 Task: Look for space in Kisela Voda, Macedonia from 1st July, 2023 to 8th July, 2023 for 2 adults, 1 child in price range Rs.15000 to Rs.20000. Place can be entire place with 1  bedroom having 1 bed and 1 bathroom. Property type can be house, flat, guest house, hotel. Amenities needed are: washing machine. Booking option can be shelf check-in. Required host language is English.
Action: Mouse moved to (548, 68)
Screenshot: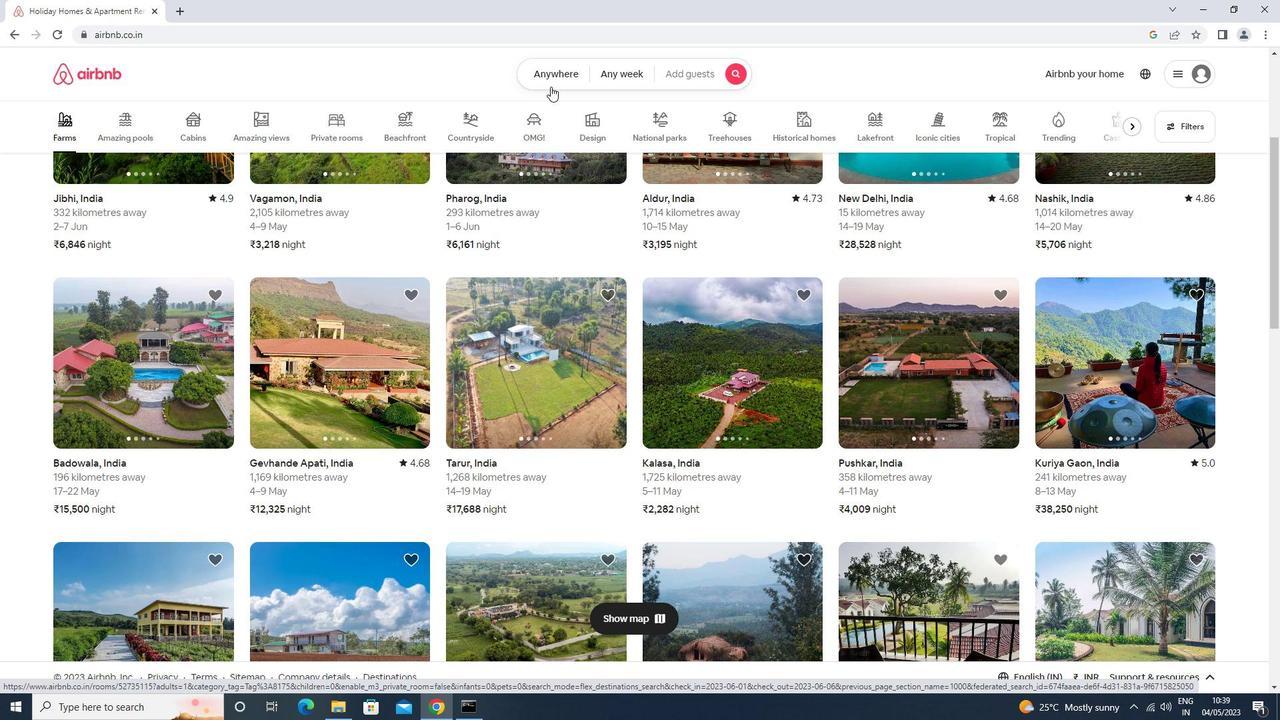 
Action: Mouse pressed left at (548, 68)
Screenshot: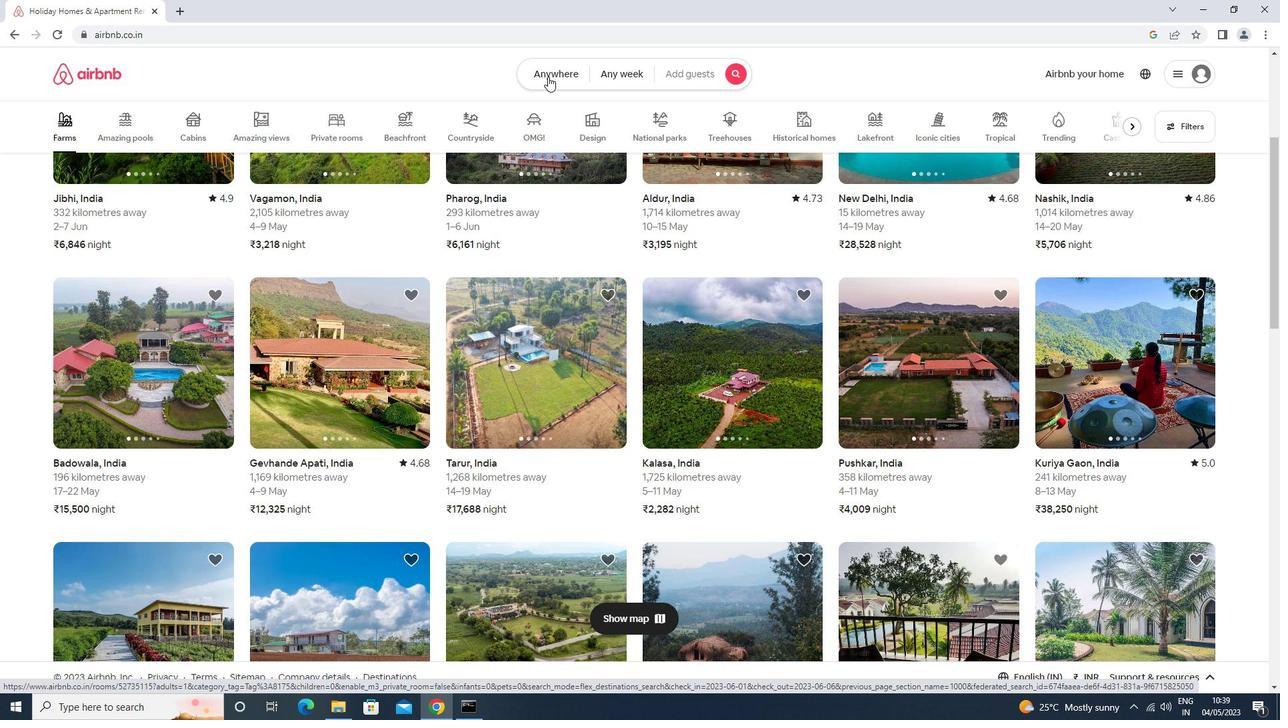 
Action: Mouse moved to (491, 130)
Screenshot: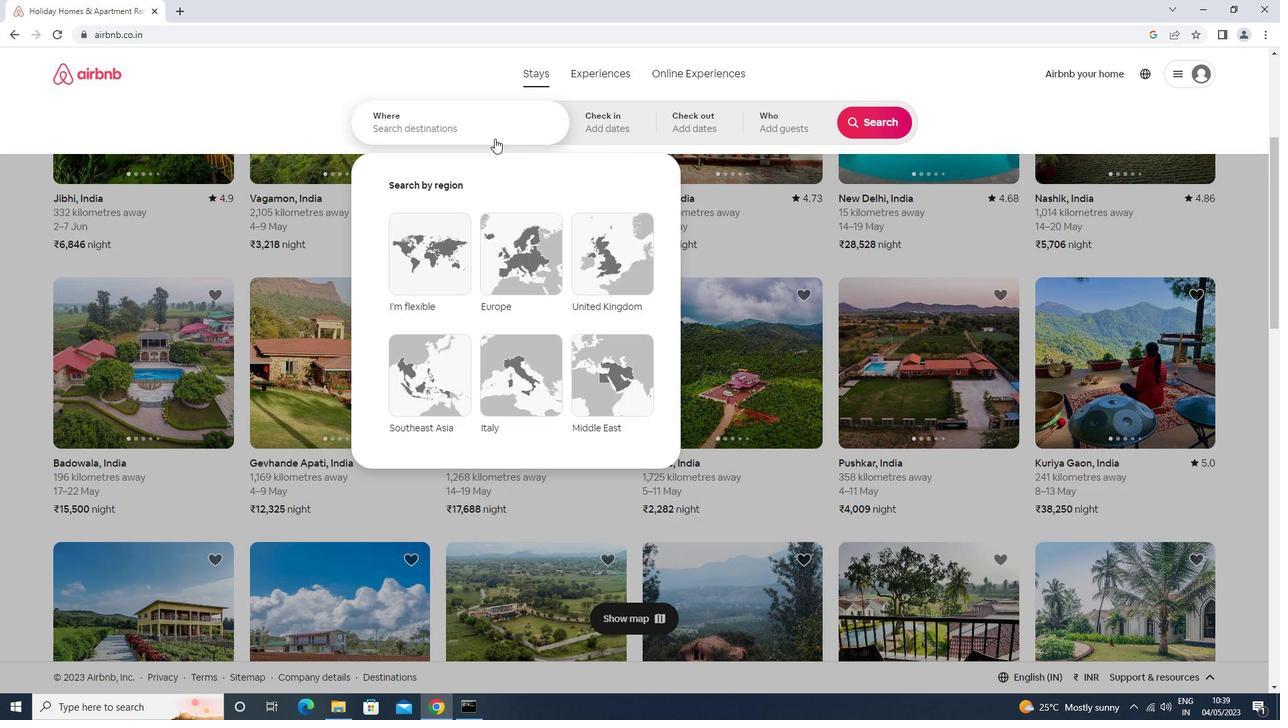 
Action: Mouse pressed left at (491, 130)
Screenshot: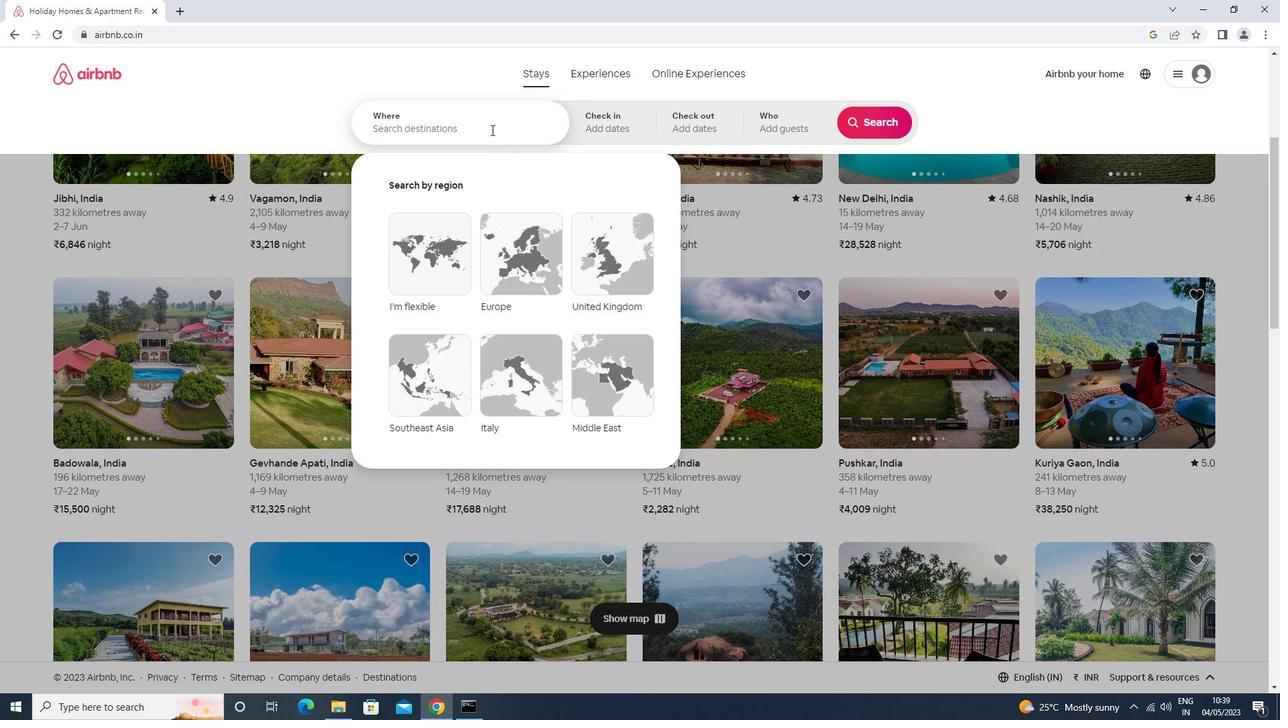
Action: Key pressed kisela<Key.space>voda<Key.enter>
Screenshot: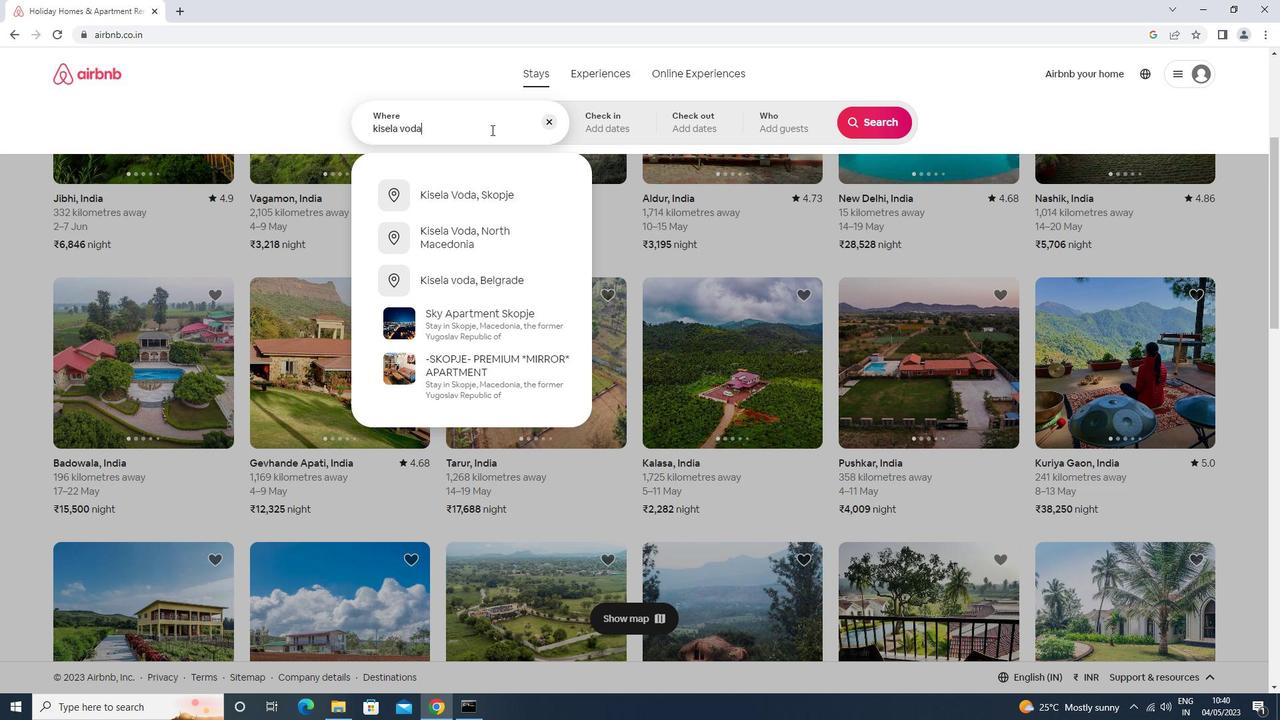 
Action: Mouse moved to (869, 223)
Screenshot: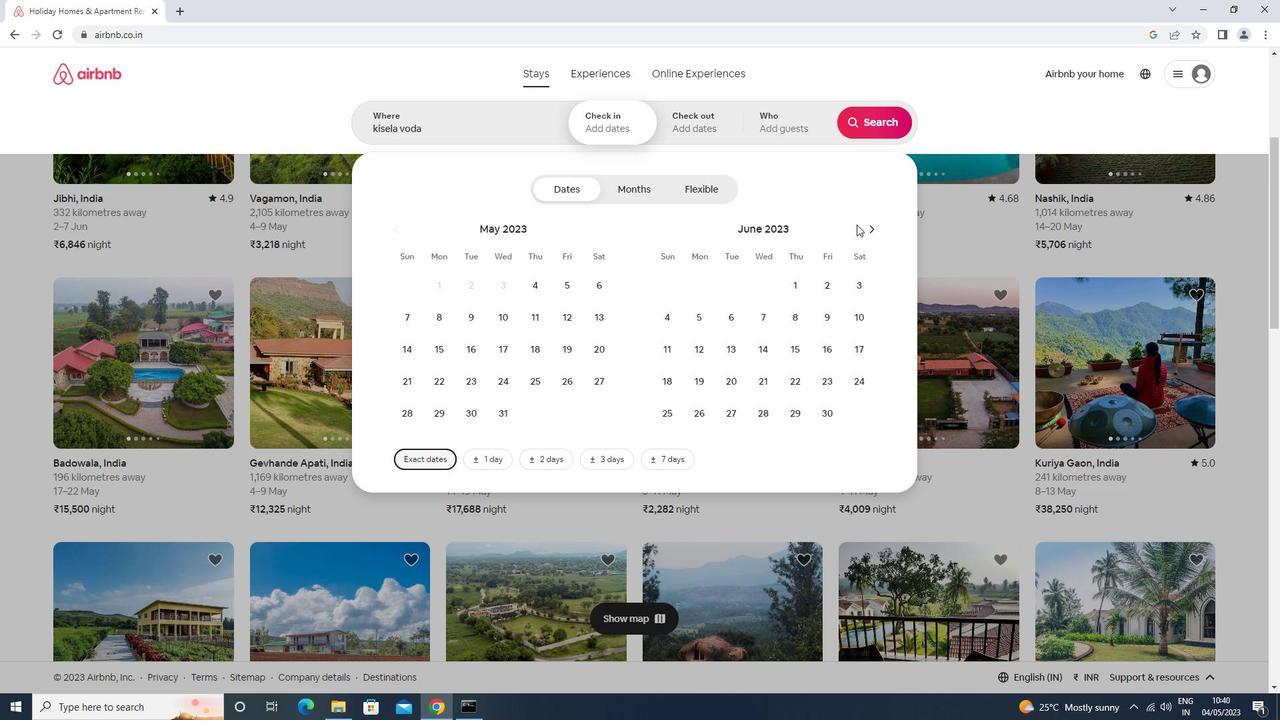 
Action: Mouse pressed left at (869, 223)
Screenshot: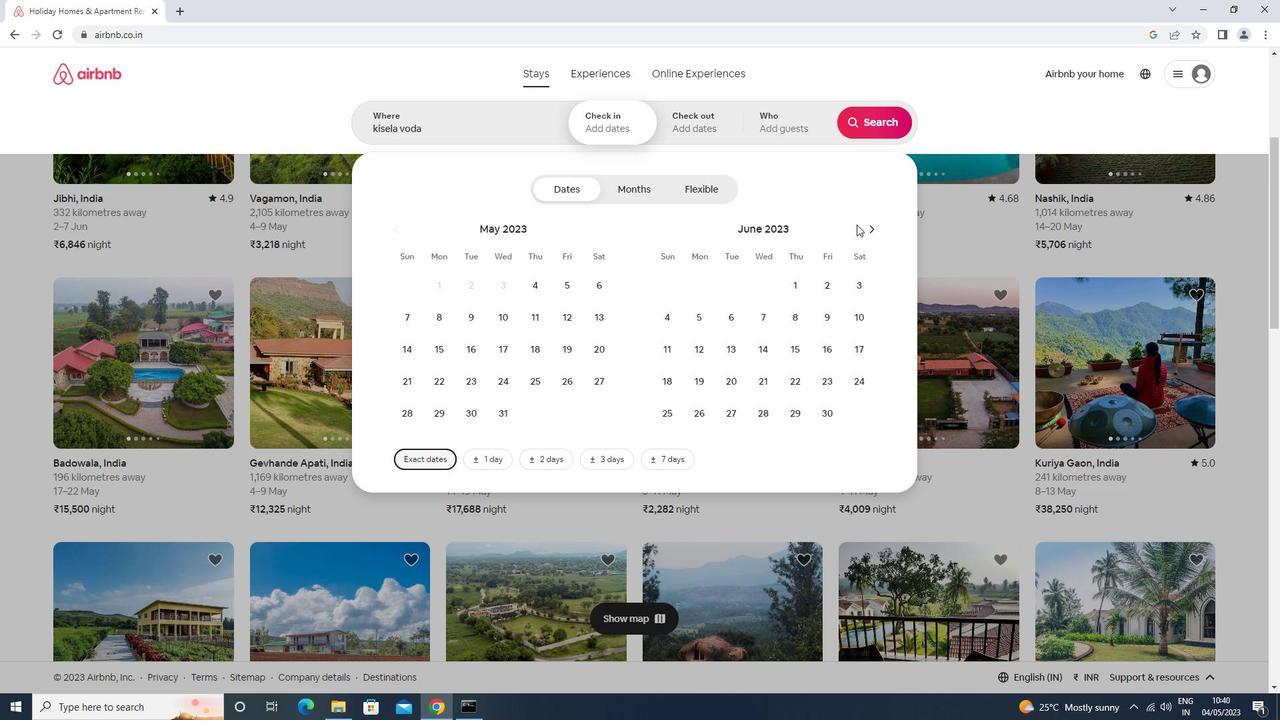 
Action: Mouse moved to (863, 277)
Screenshot: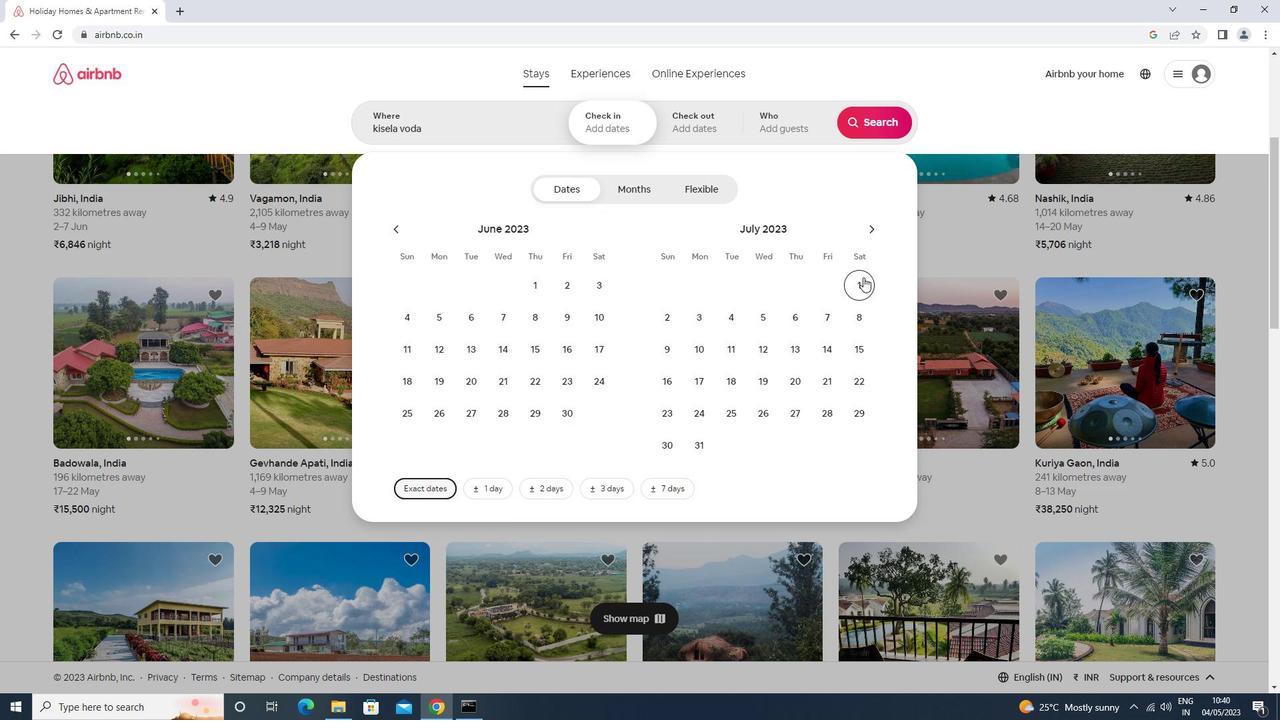 
Action: Mouse pressed left at (863, 277)
Screenshot: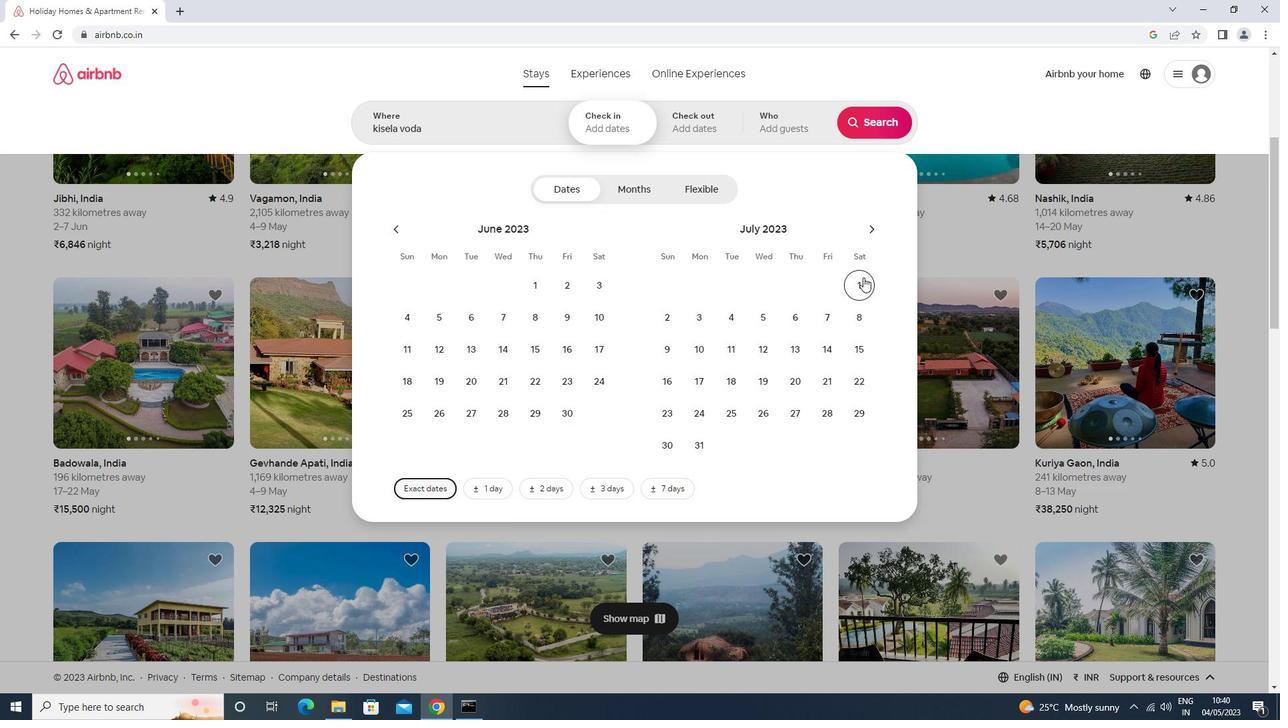 
Action: Mouse moved to (863, 326)
Screenshot: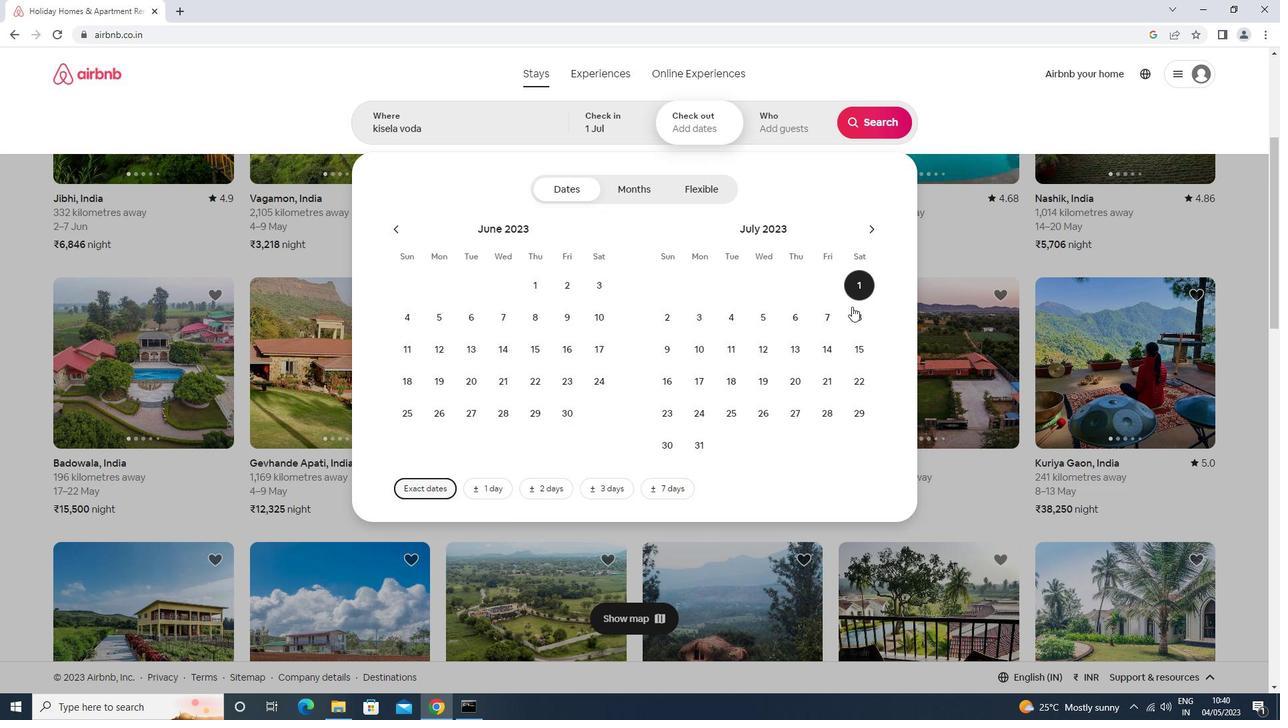 
Action: Mouse pressed left at (863, 326)
Screenshot: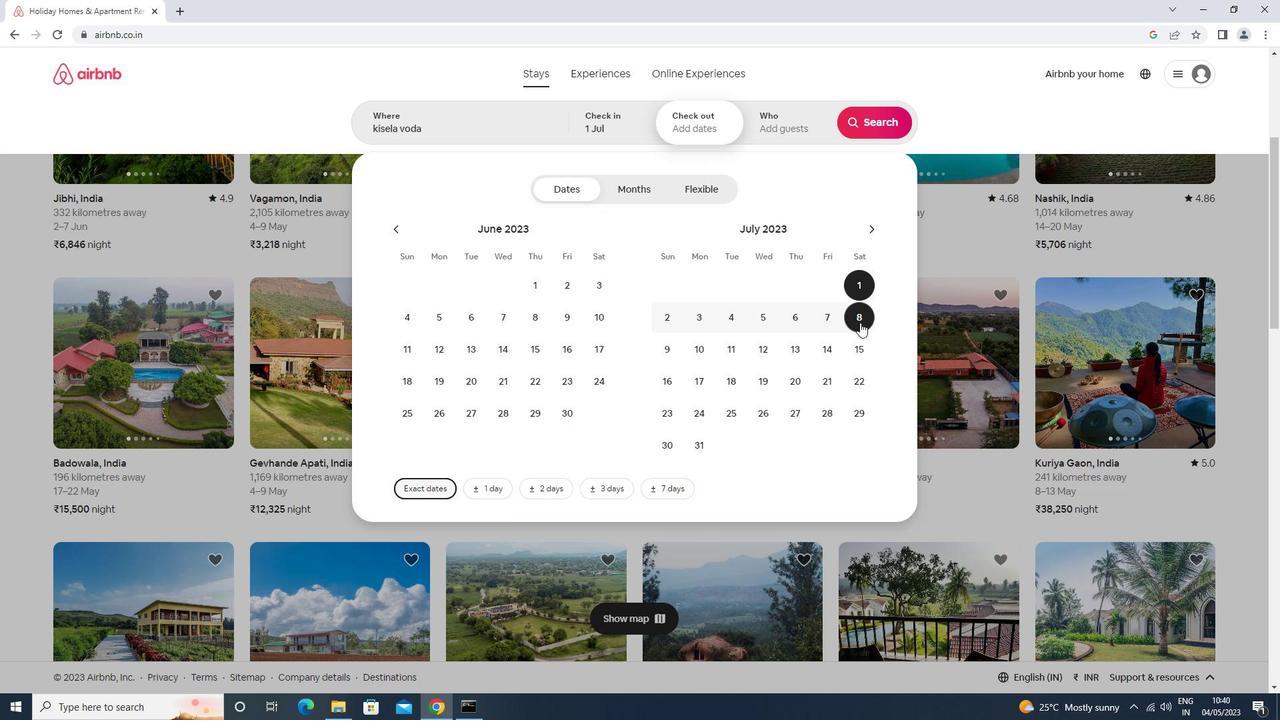 
Action: Mouse moved to (787, 103)
Screenshot: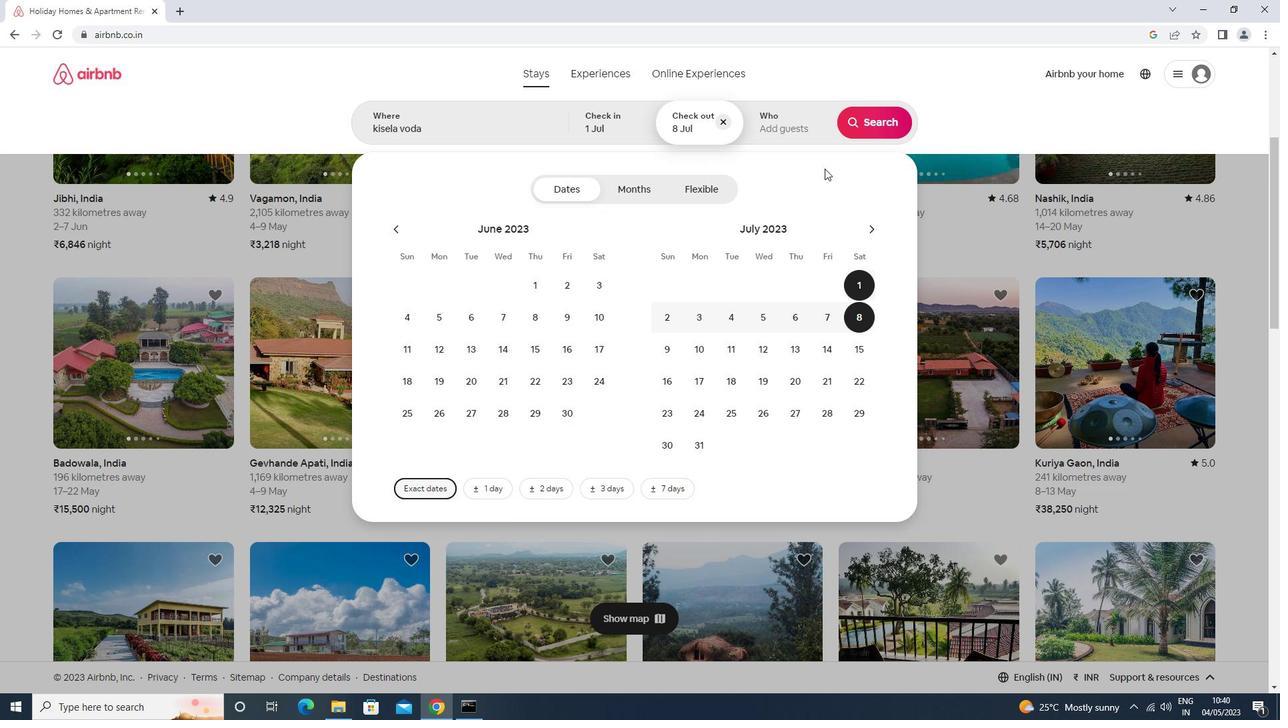 
Action: Mouse pressed left at (787, 103)
Screenshot: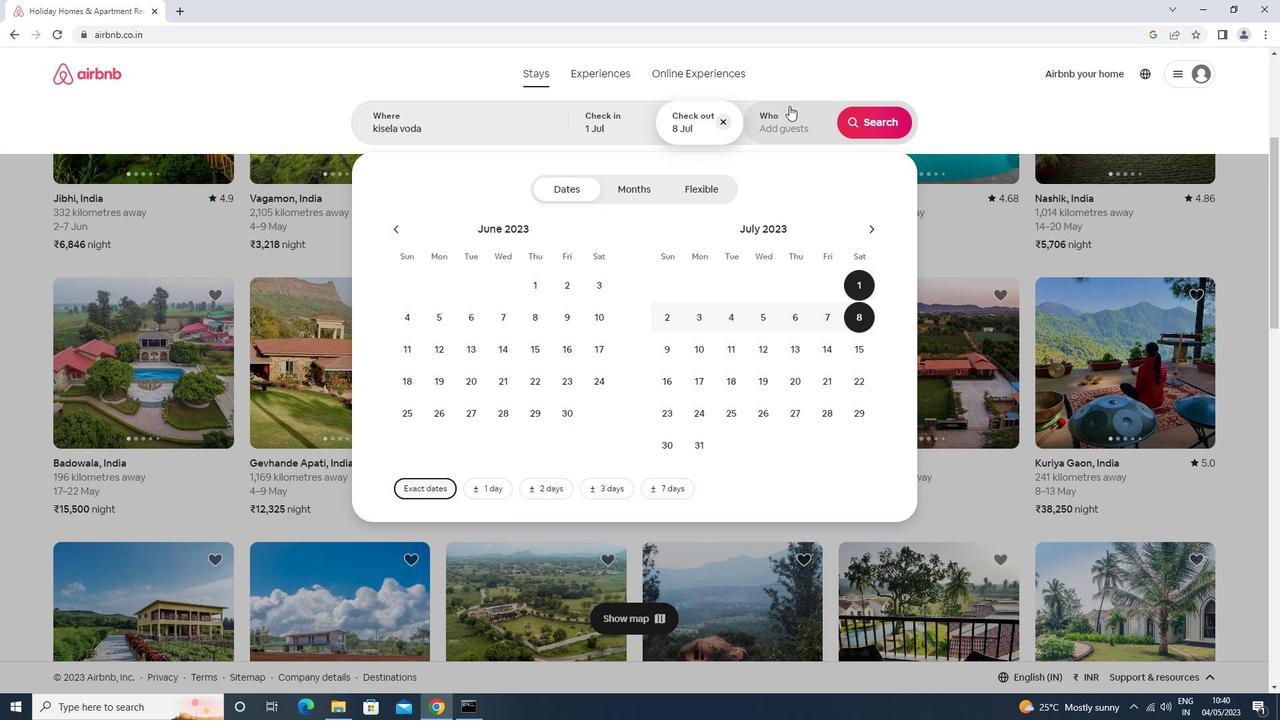 
Action: Mouse moved to (871, 189)
Screenshot: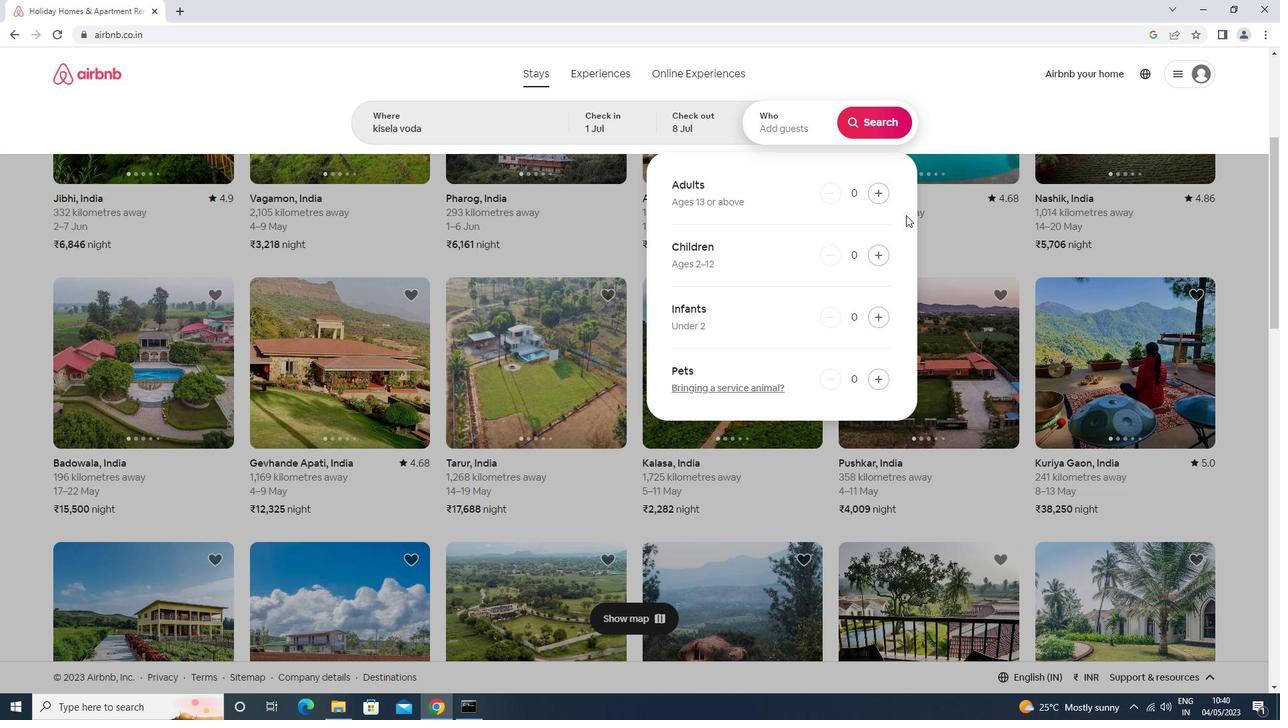 
Action: Mouse pressed left at (871, 189)
Screenshot: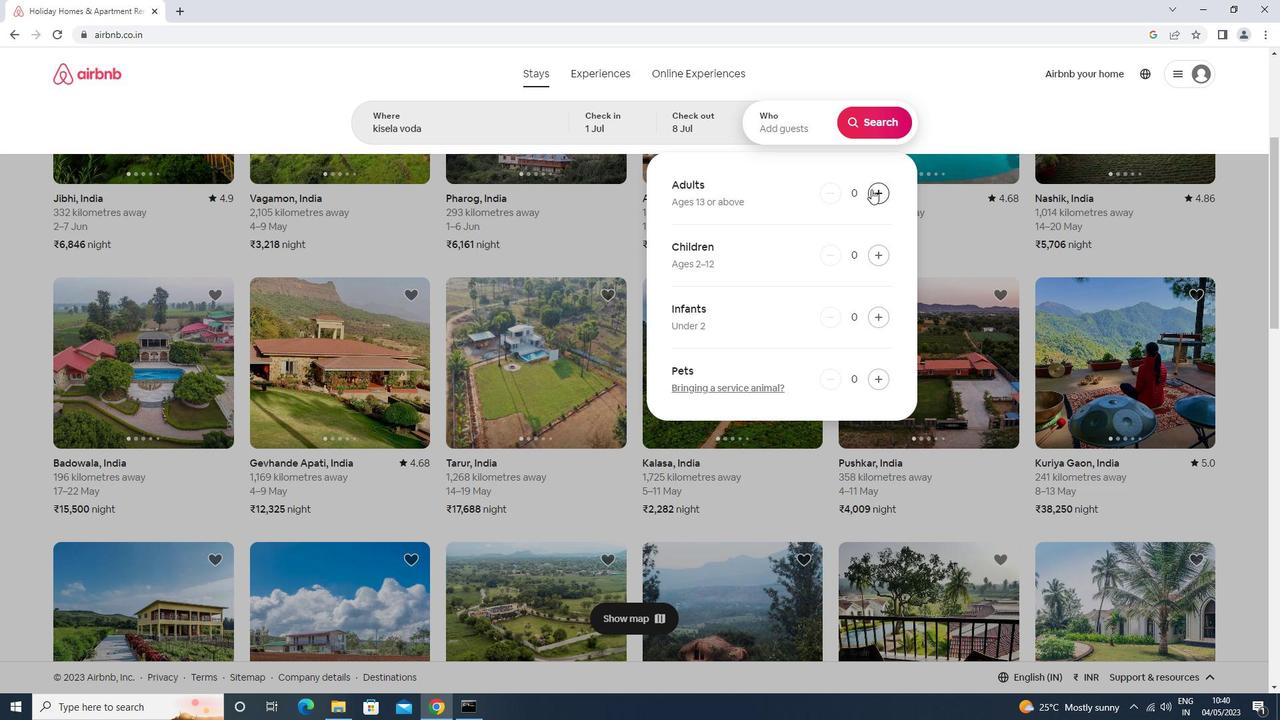 
Action: Mouse moved to (871, 190)
Screenshot: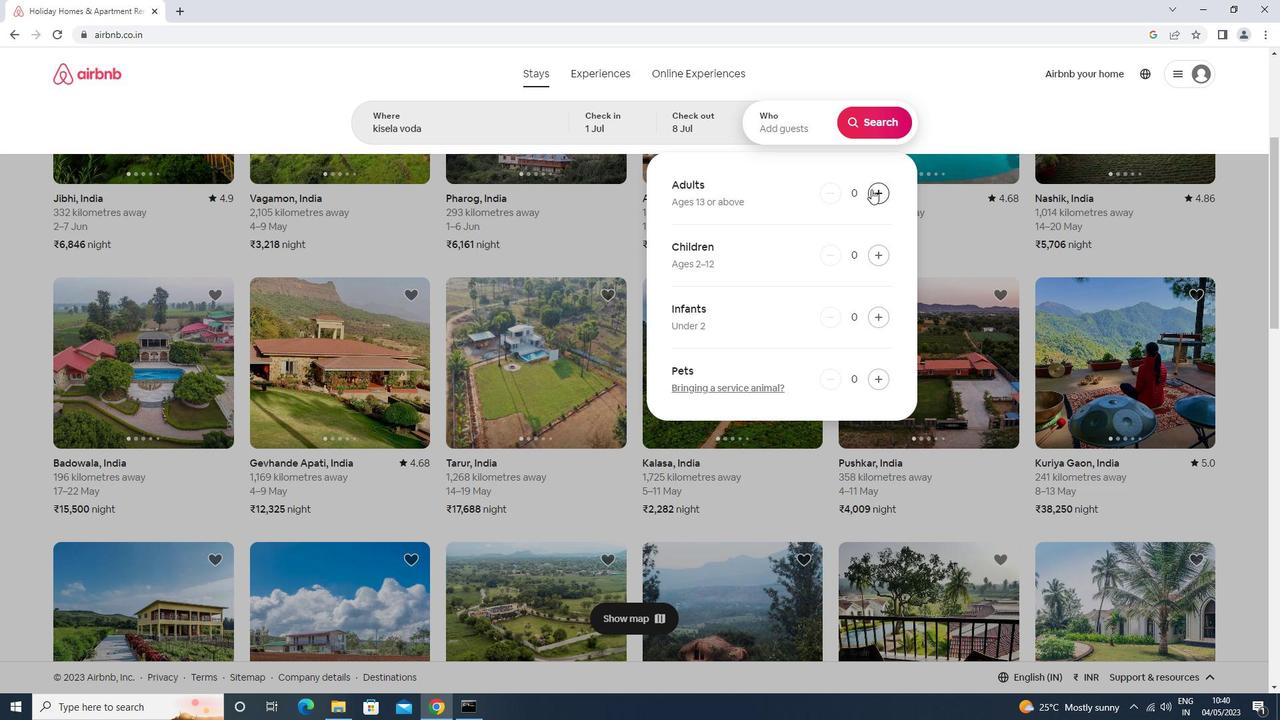 
Action: Mouse pressed left at (871, 190)
Screenshot: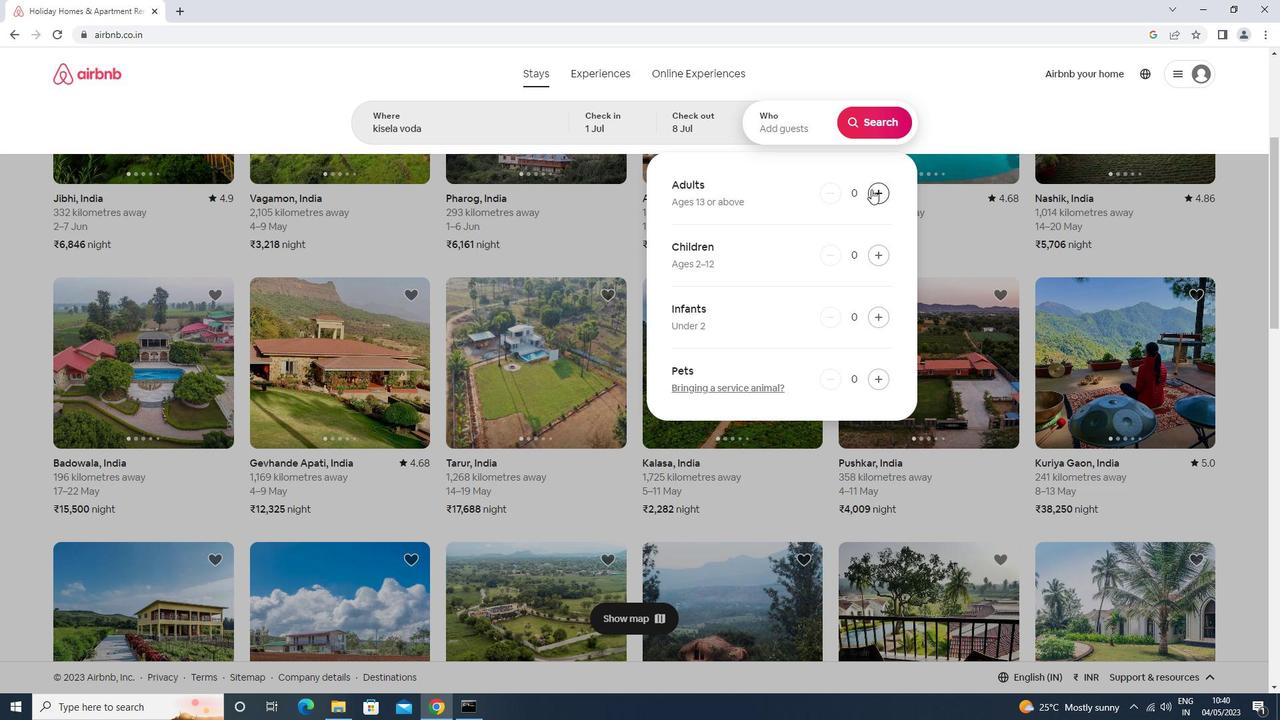 
Action: Mouse moved to (874, 259)
Screenshot: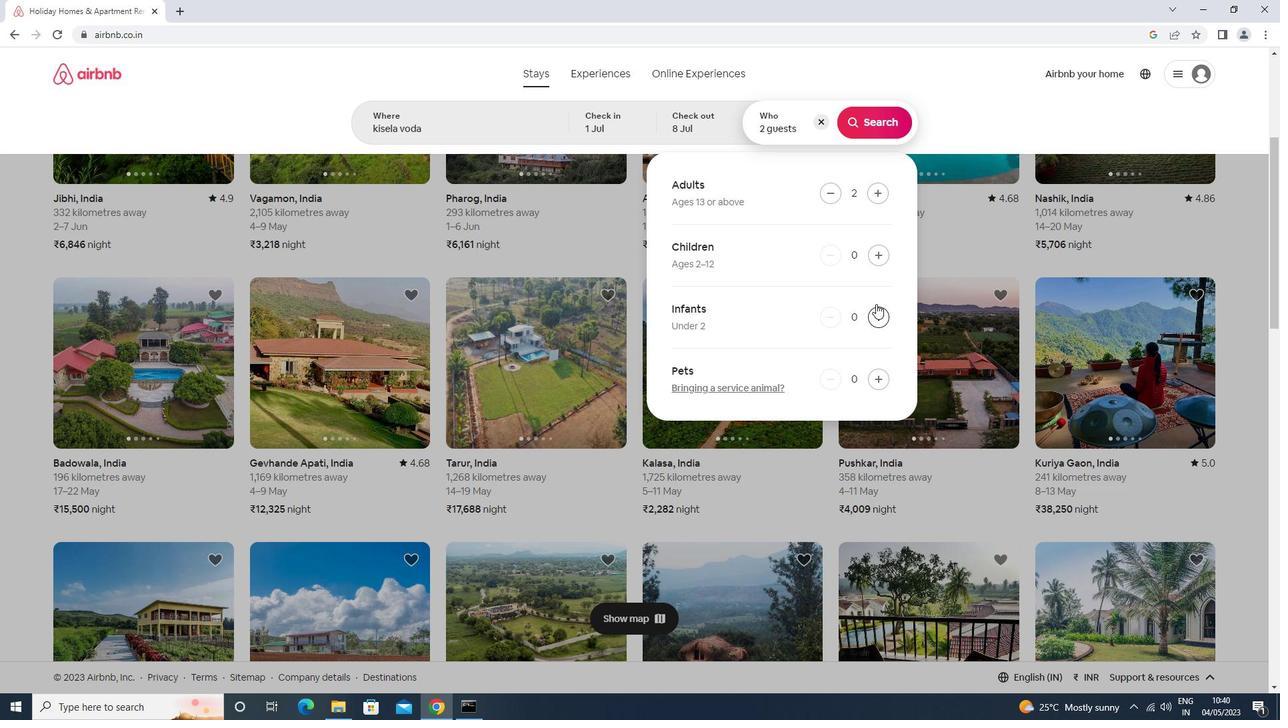 
Action: Mouse pressed left at (874, 259)
Screenshot: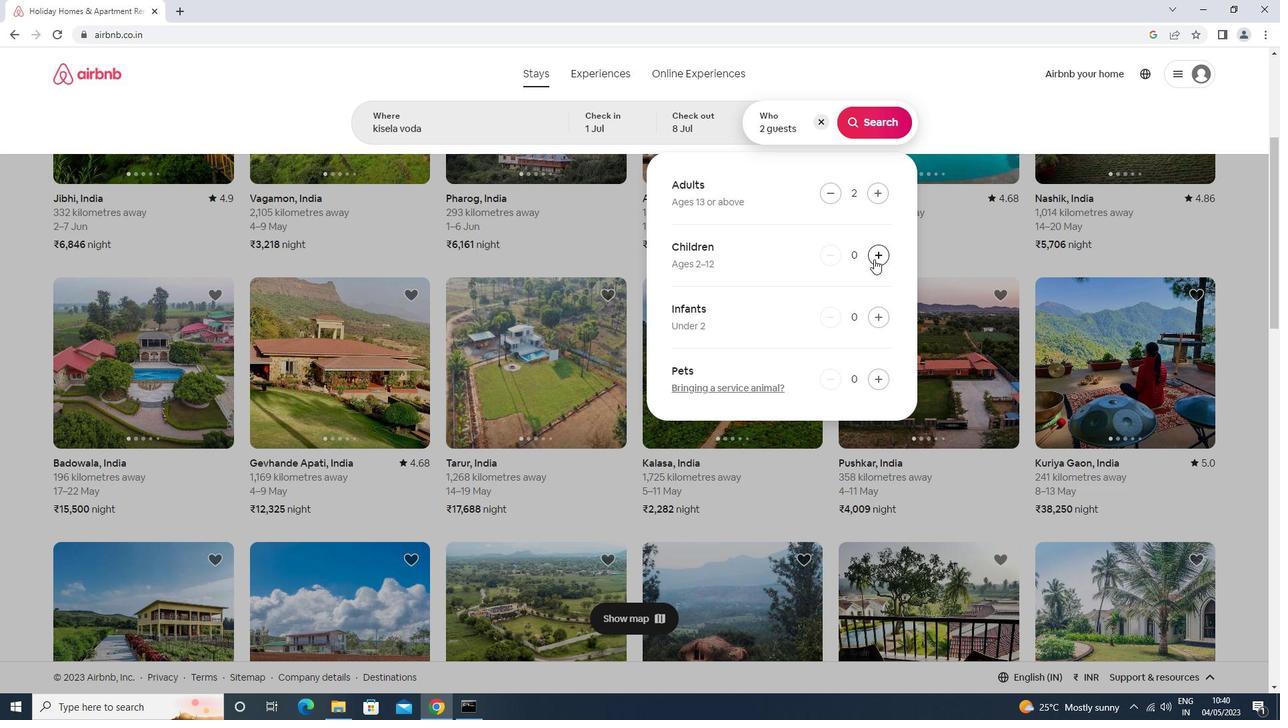 
Action: Mouse moved to (875, 116)
Screenshot: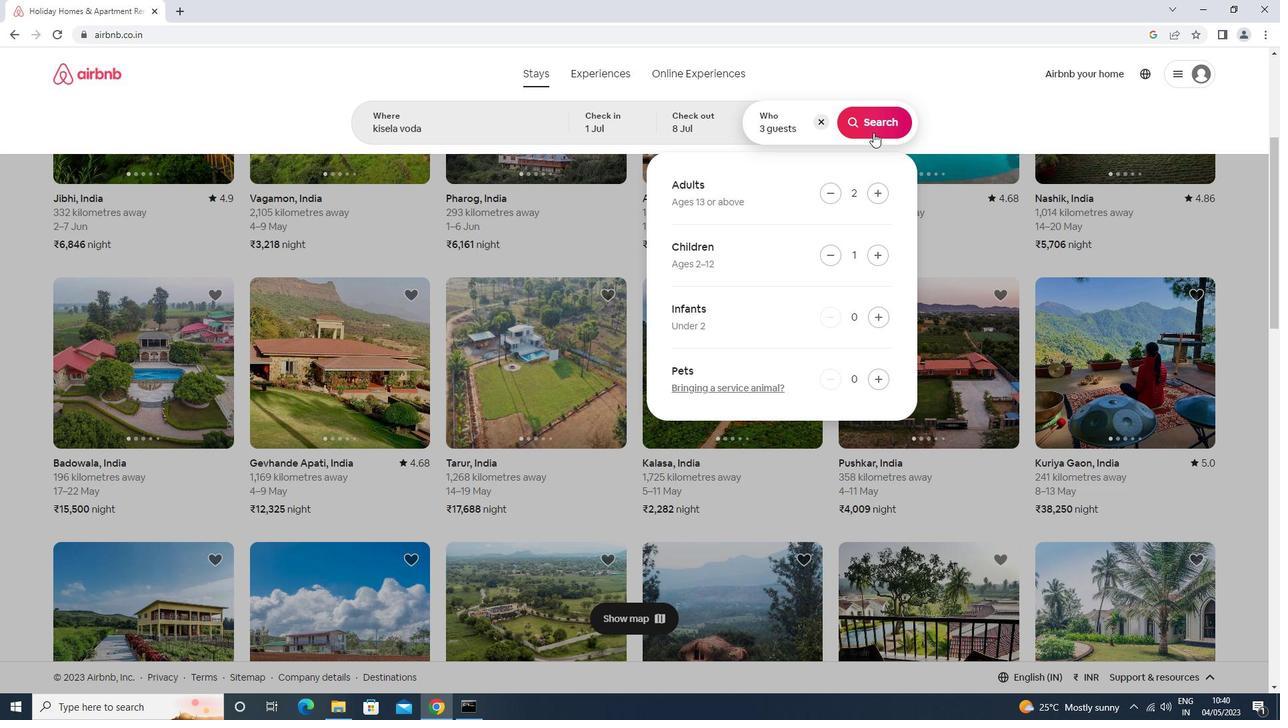 
Action: Mouse pressed left at (875, 116)
Screenshot: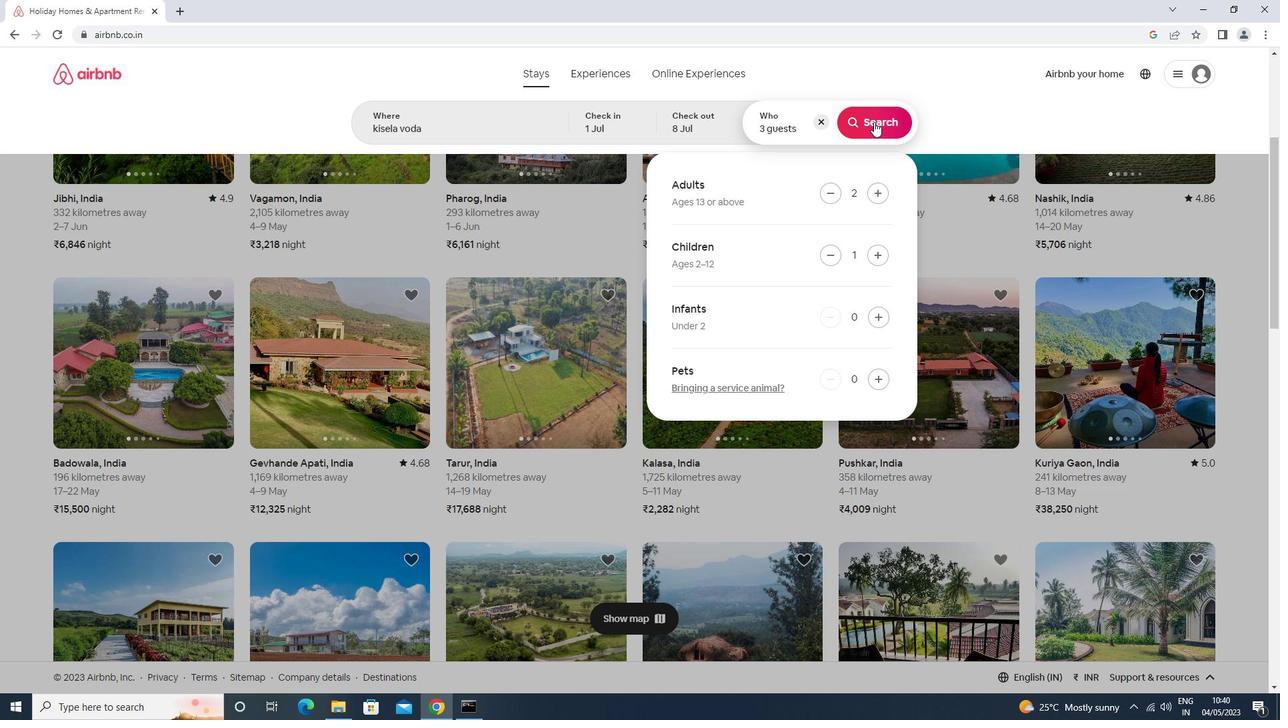 
Action: Mouse moved to (1208, 124)
Screenshot: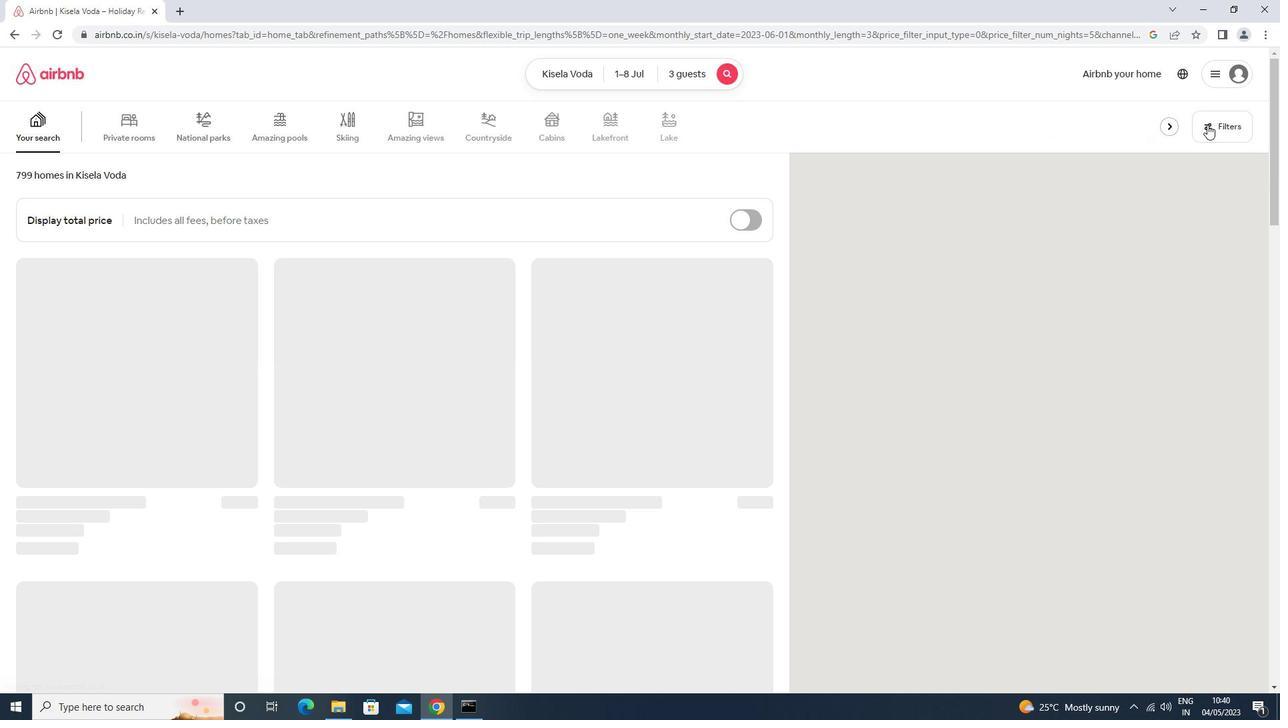
Action: Mouse pressed left at (1208, 124)
Screenshot: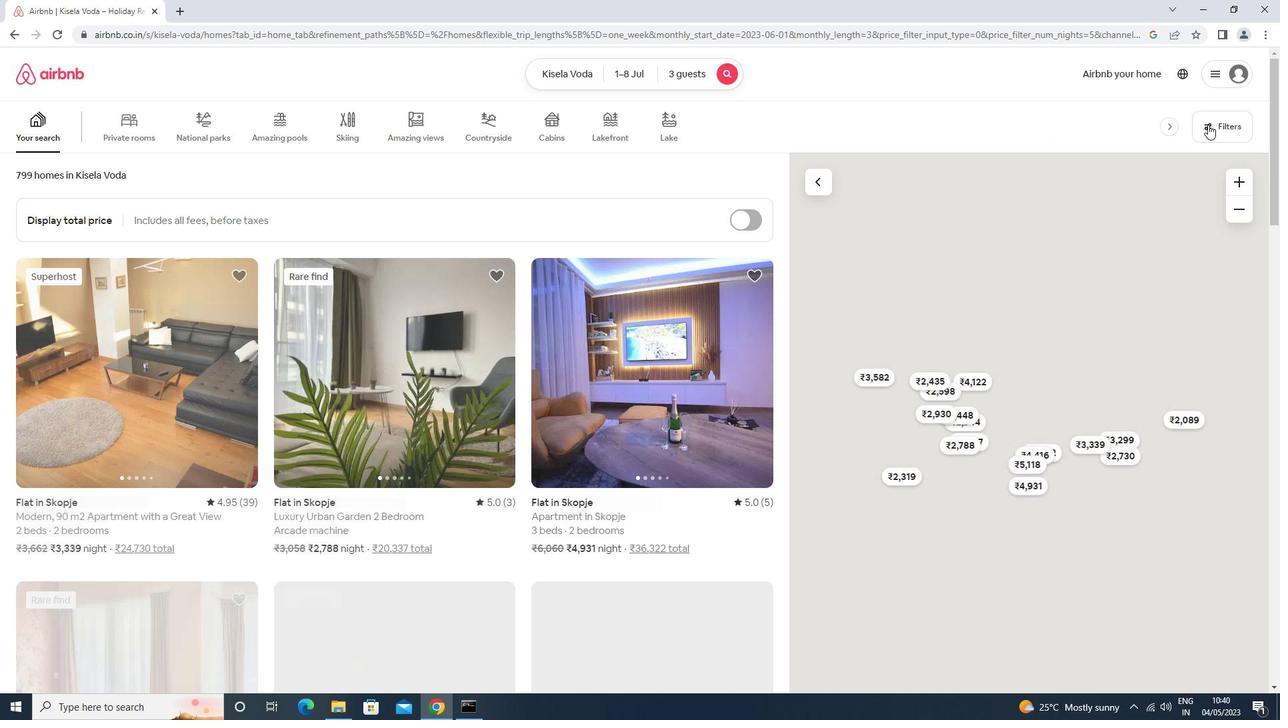 
Action: Mouse moved to (530, 292)
Screenshot: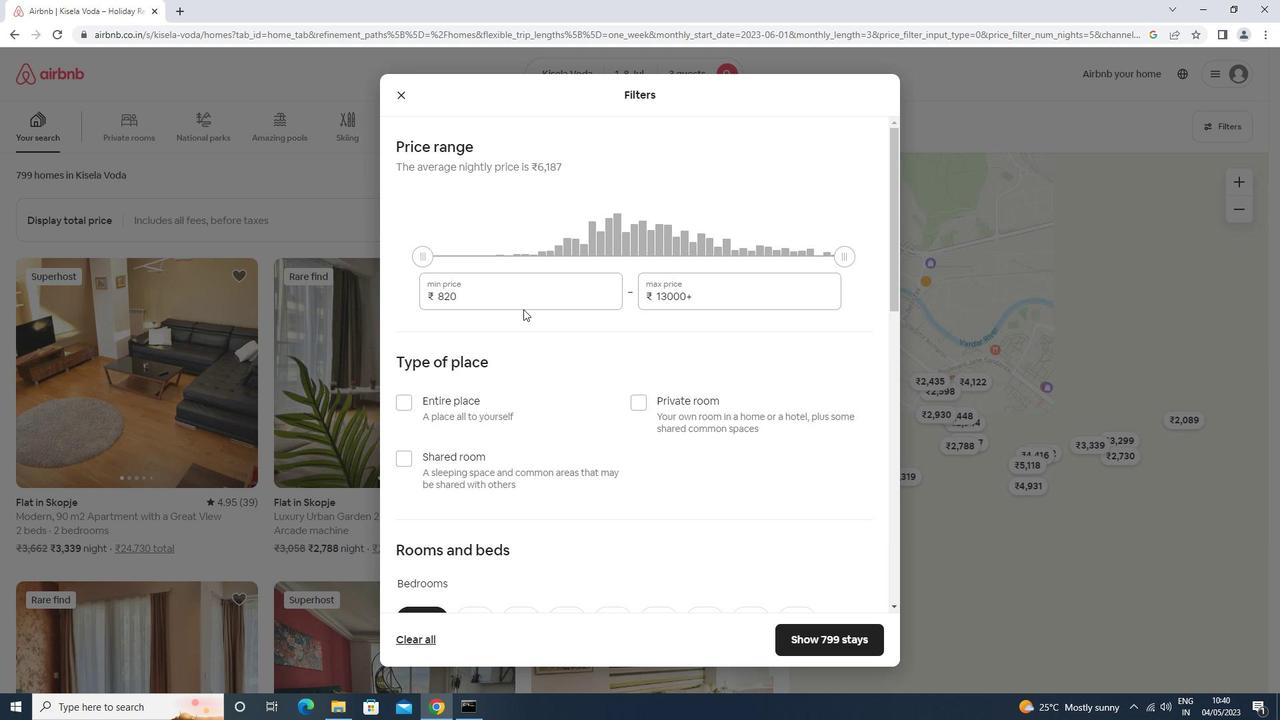 
Action: Mouse pressed left at (530, 292)
Screenshot: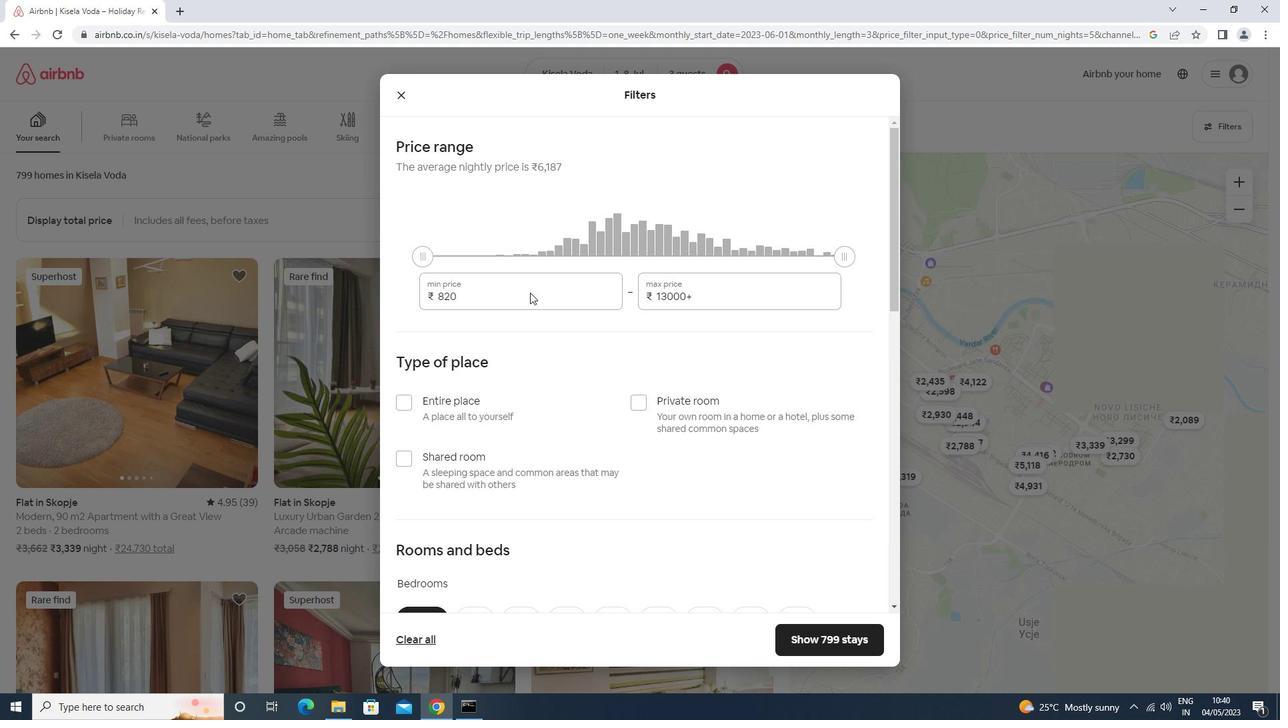 
Action: Key pressed <Key.backspace><Key.backspace><Key.backspace><Key.backspace><Key.backspace><Key.backspace><Key.backspace>15000<Key.tab>20000
Screenshot: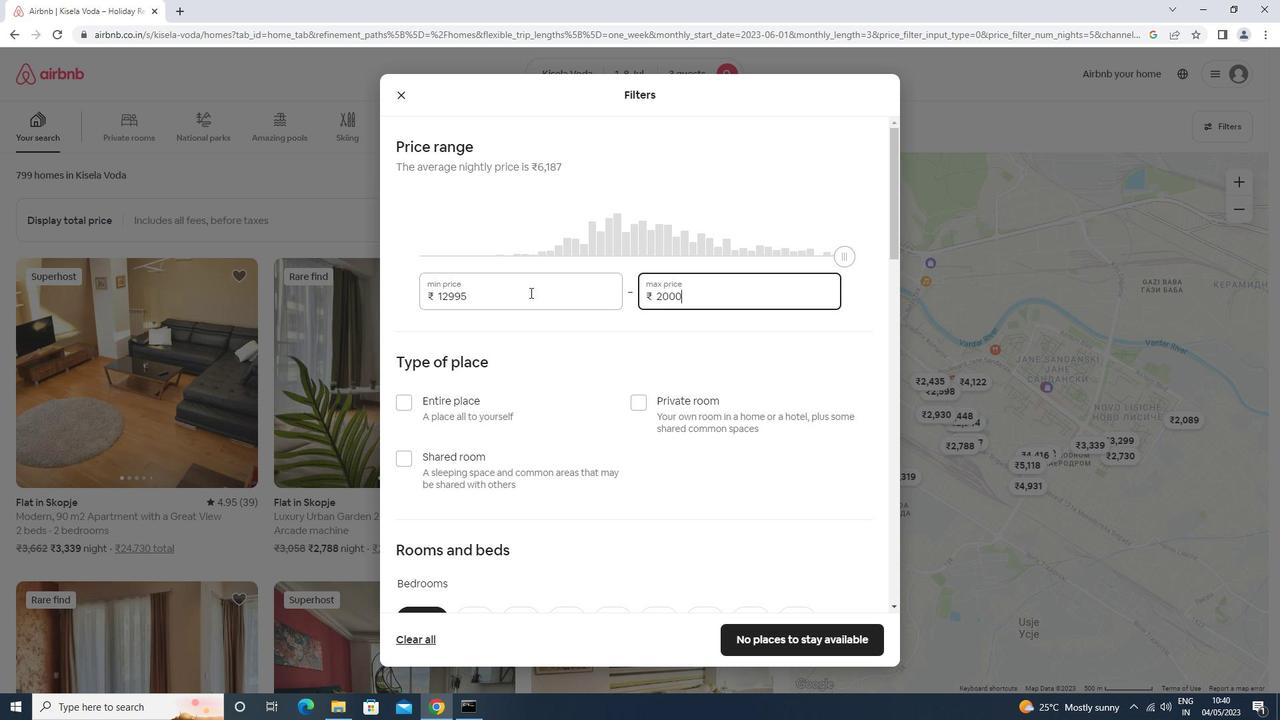 
Action: Mouse moved to (471, 414)
Screenshot: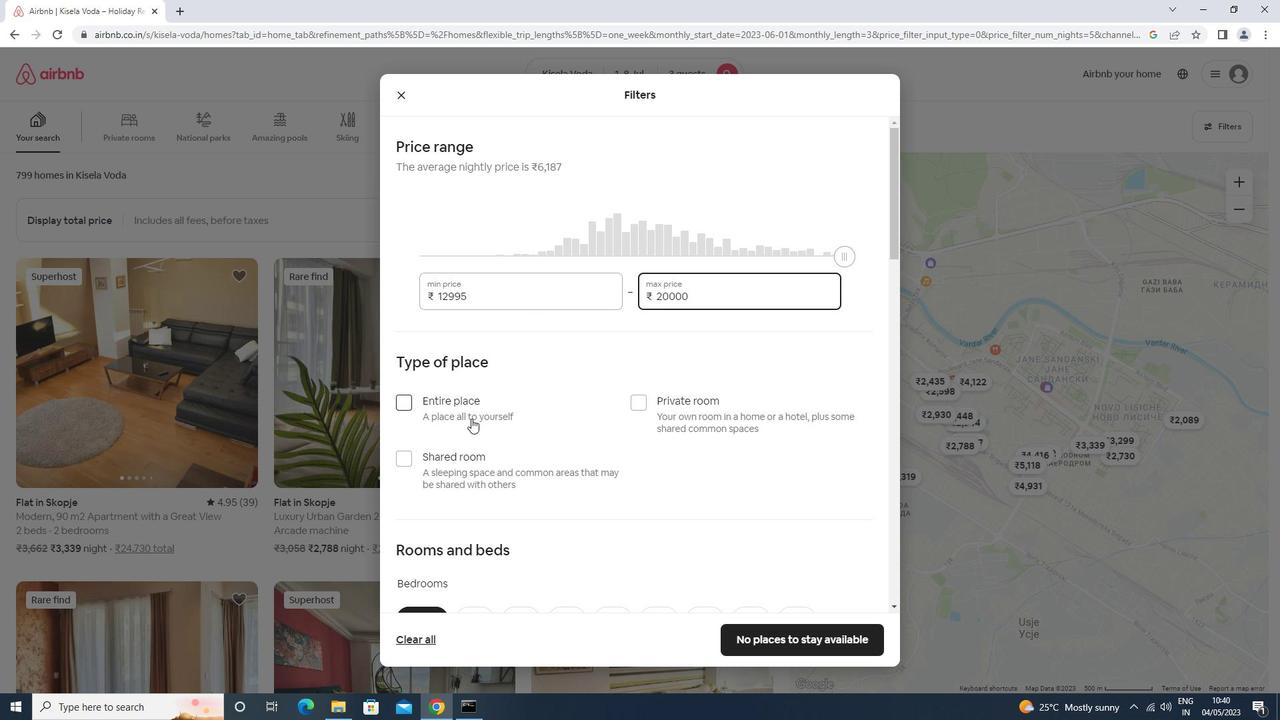 
Action: Mouse pressed left at (471, 414)
Screenshot: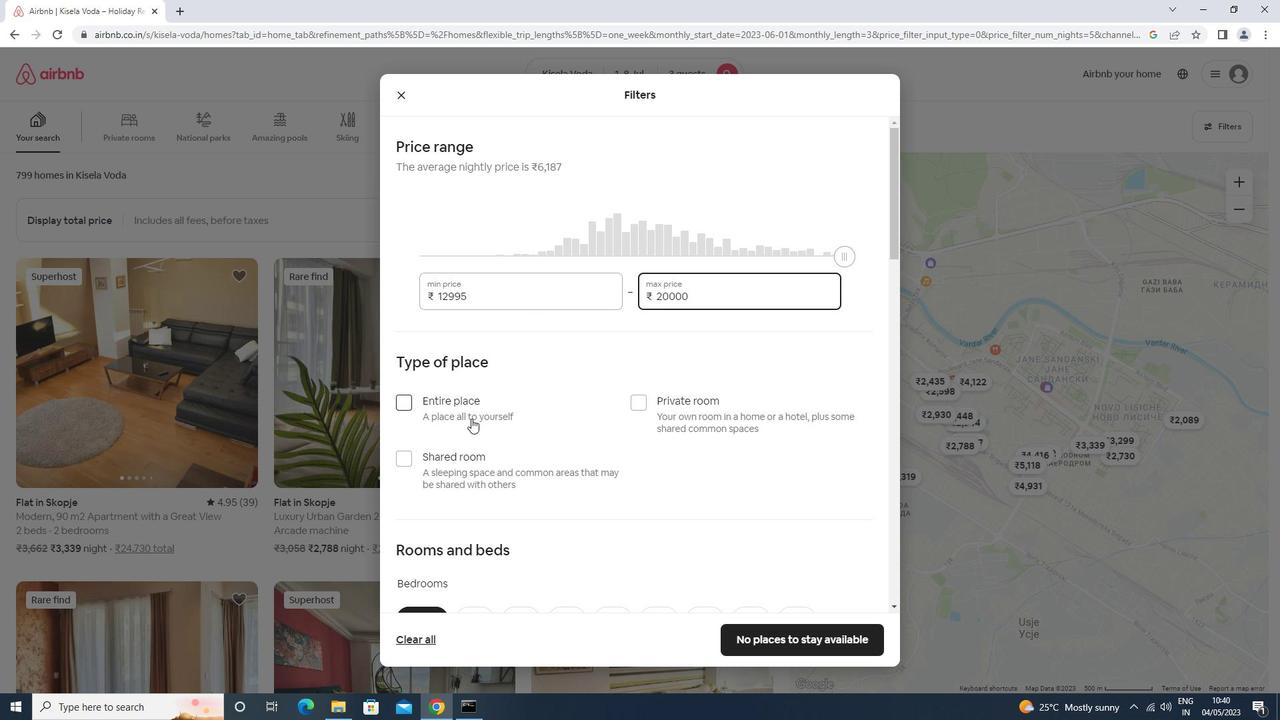 
Action: Mouse moved to (468, 416)
Screenshot: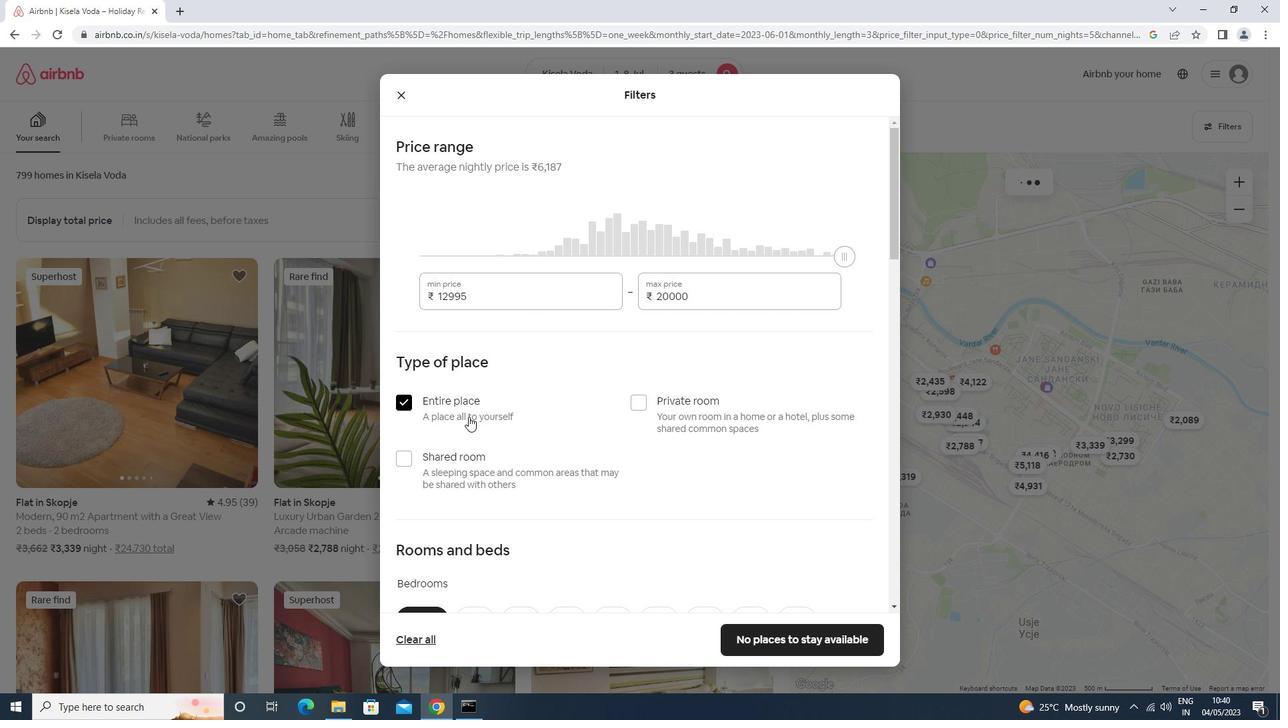 
Action: Mouse scrolled (468, 416) with delta (0, 0)
Screenshot: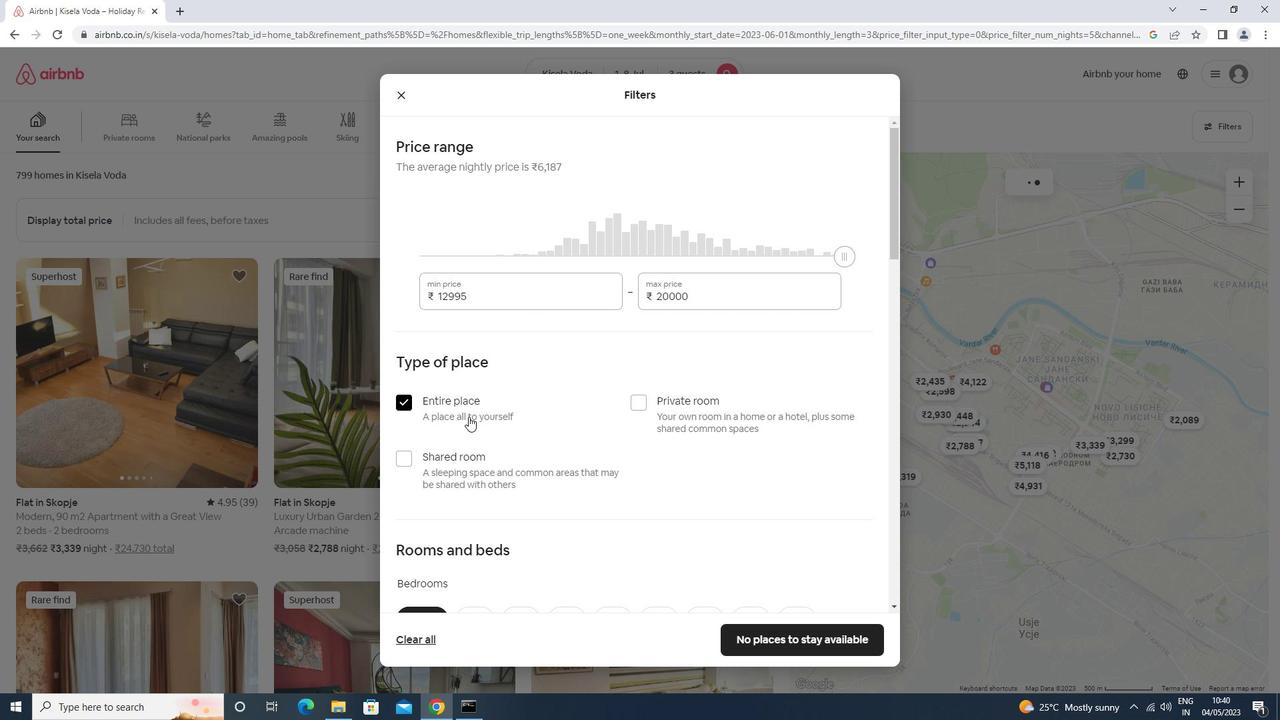 
Action: Mouse scrolled (468, 416) with delta (0, 0)
Screenshot: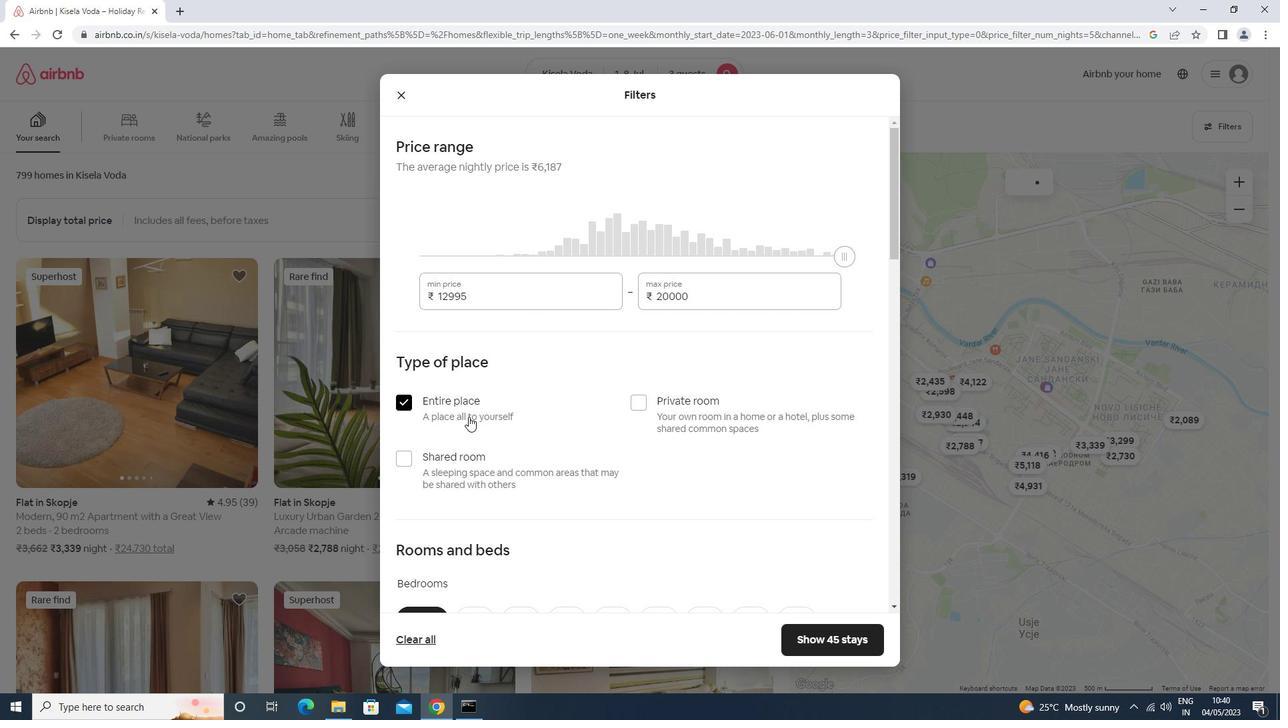 
Action: Mouse scrolled (468, 416) with delta (0, 0)
Screenshot: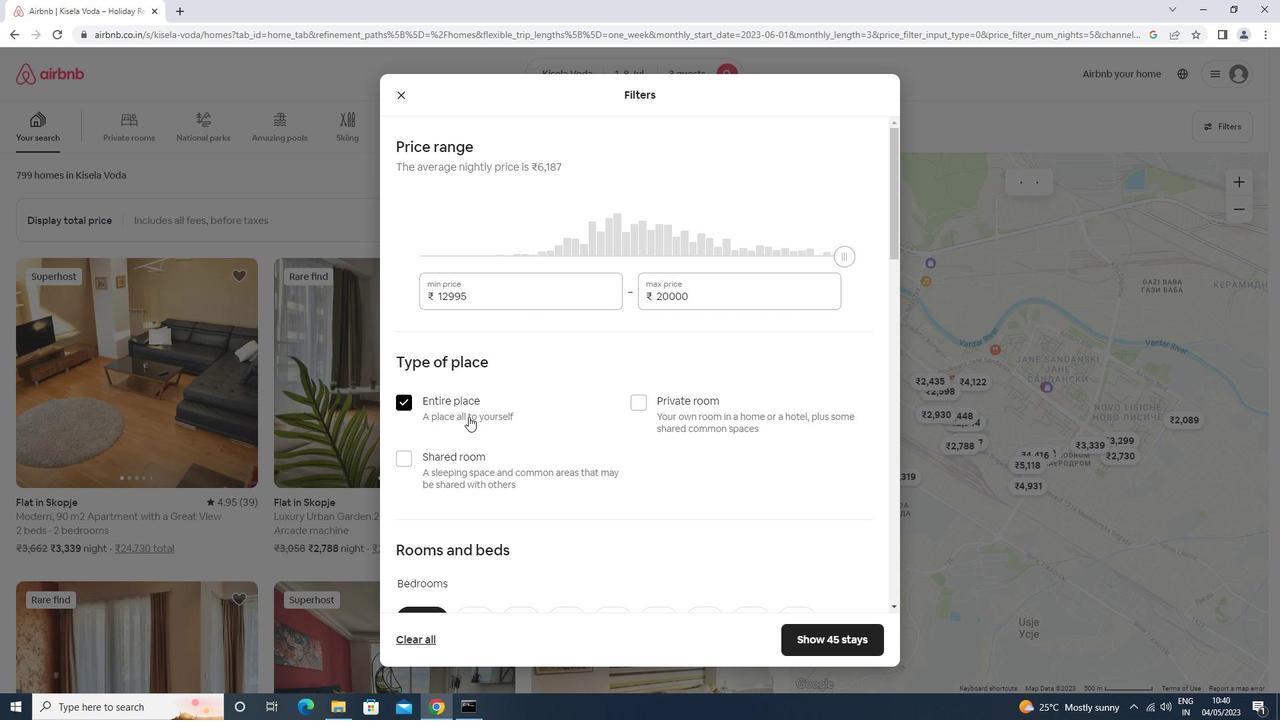 
Action: Mouse moved to (472, 414)
Screenshot: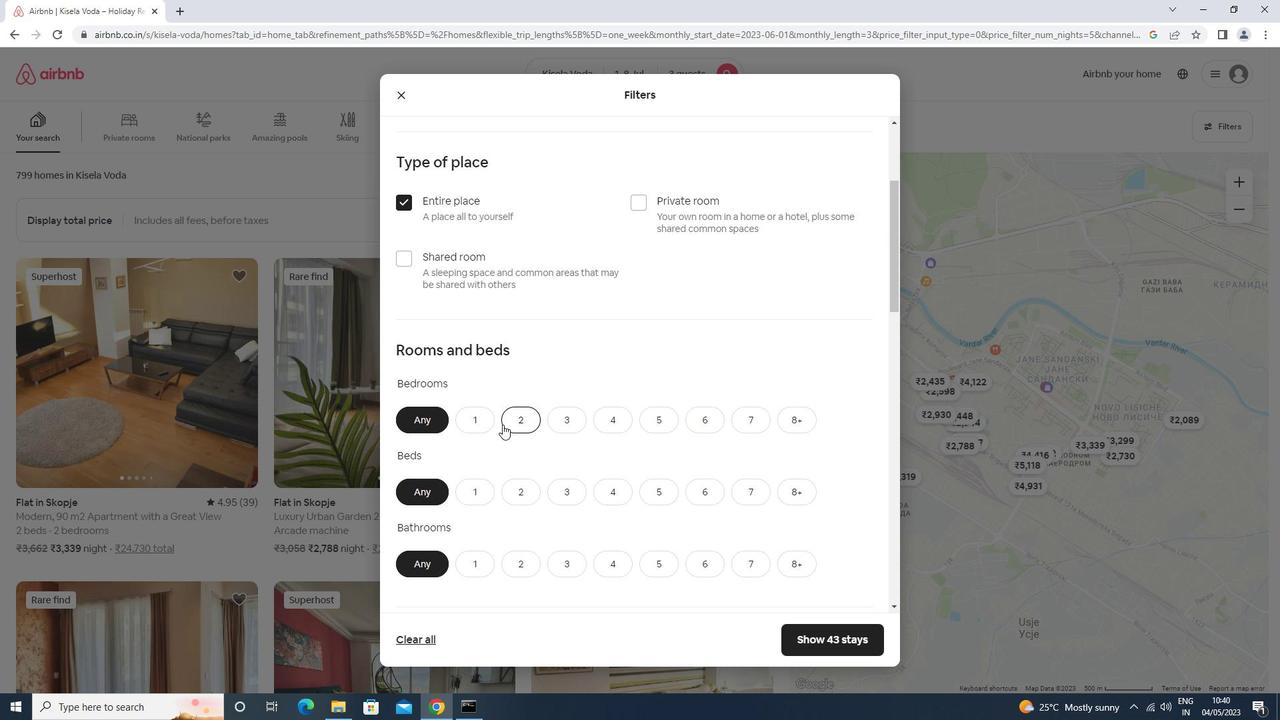 
Action: Mouse pressed left at (472, 414)
Screenshot: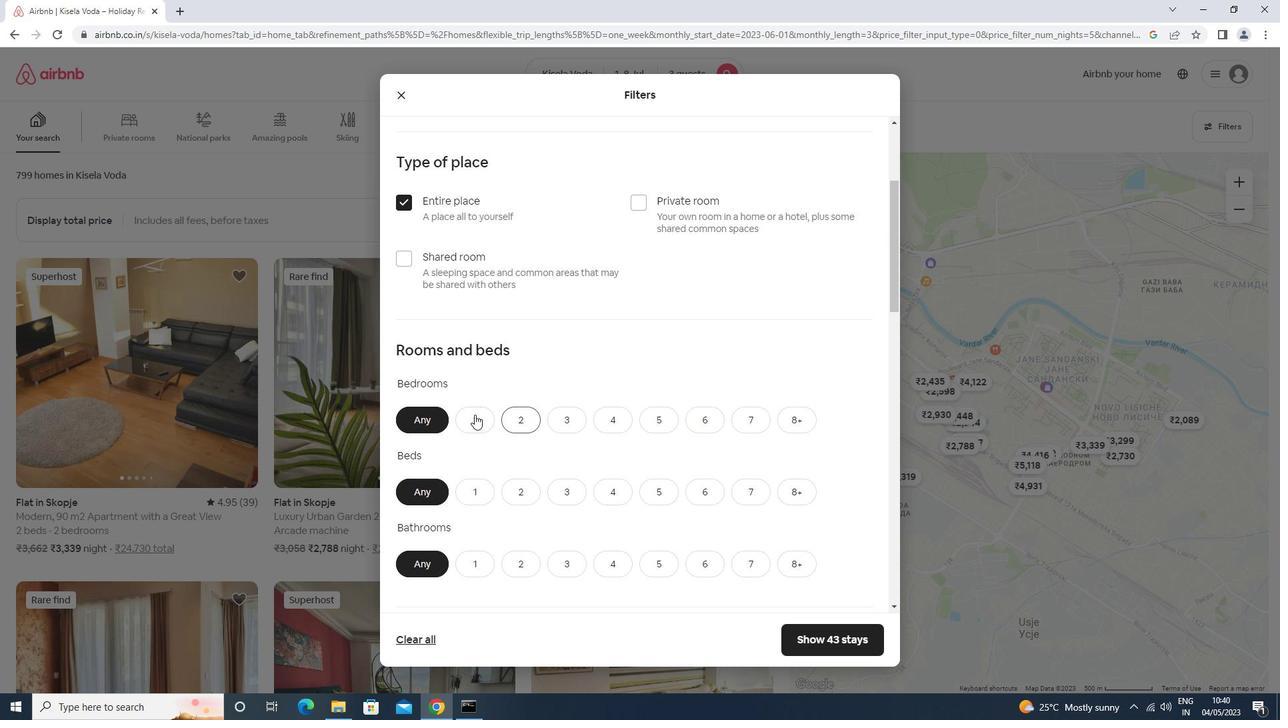 
Action: Mouse moved to (488, 485)
Screenshot: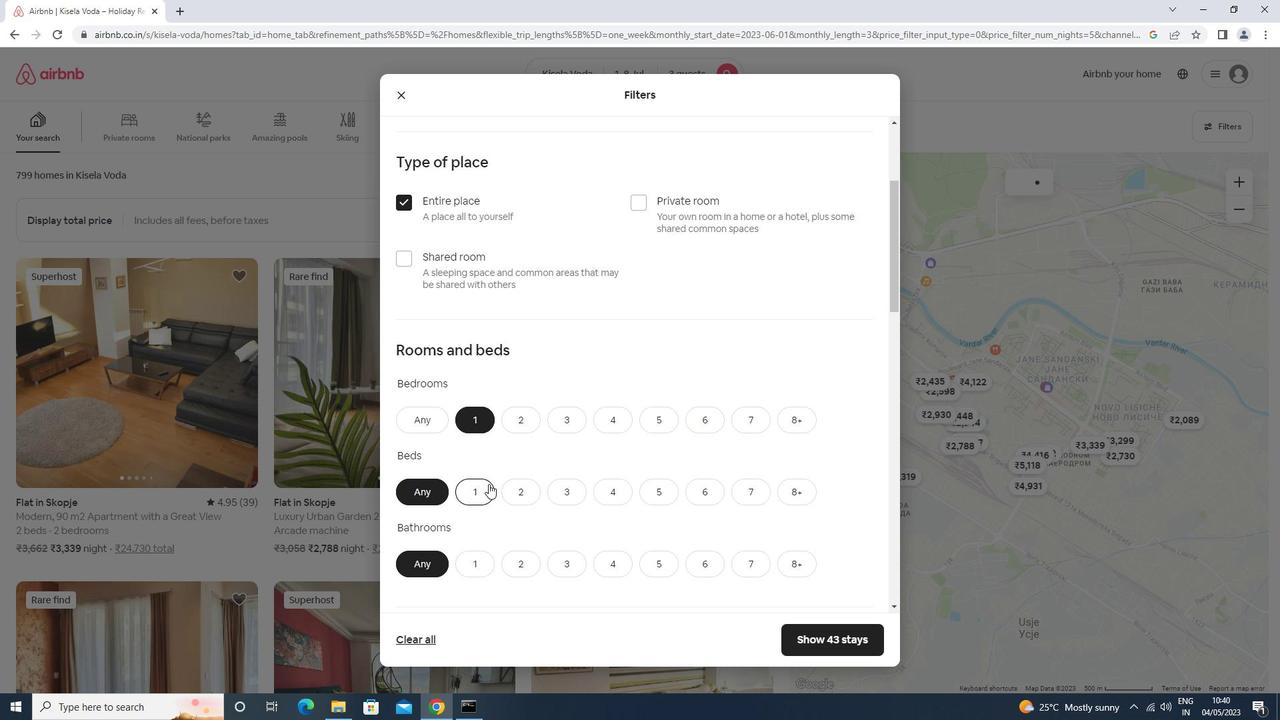 
Action: Mouse pressed left at (488, 485)
Screenshot: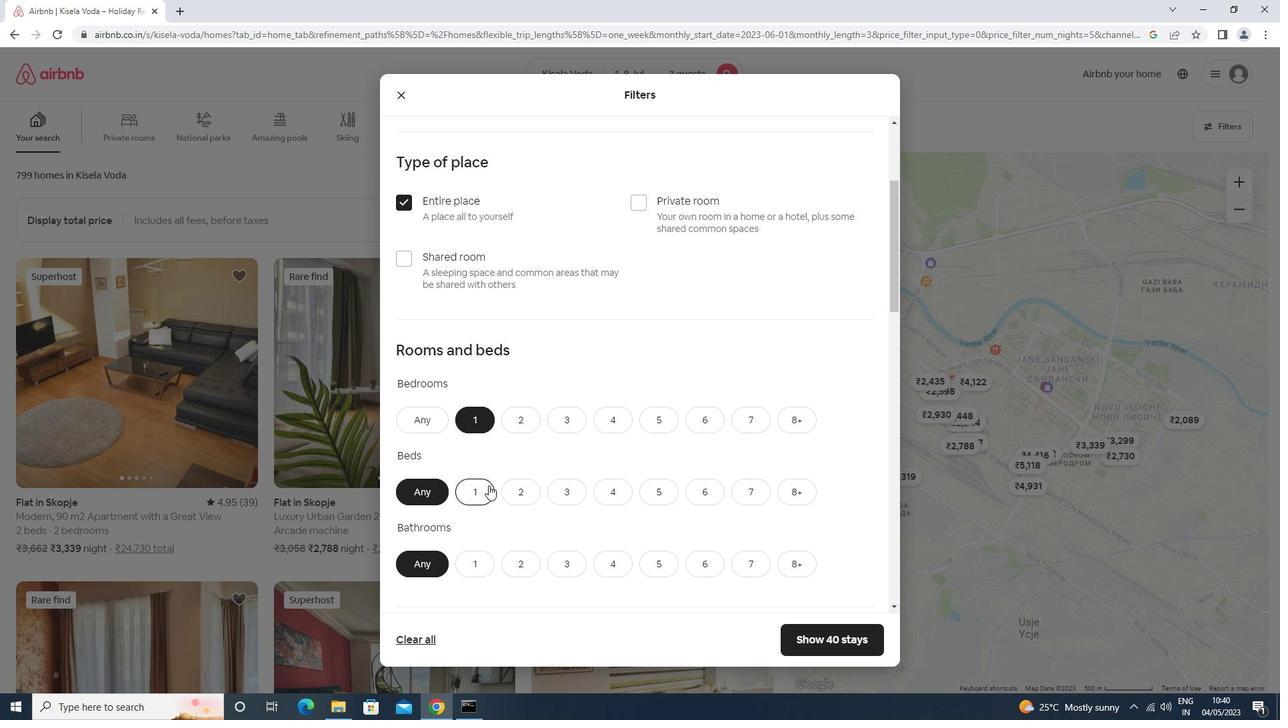 
Action: Mouse moved to (476, 554)
Screenshot: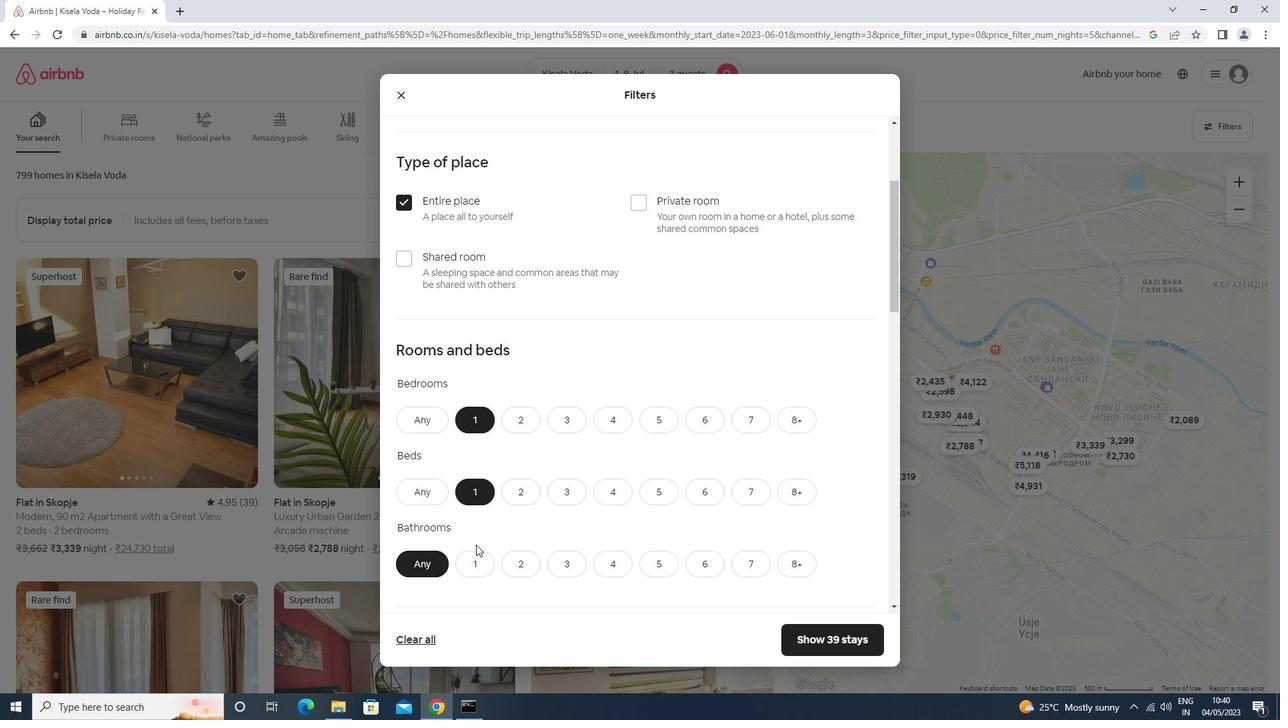 
Action: Mouse pressed left at (476, 554)
Screenshot: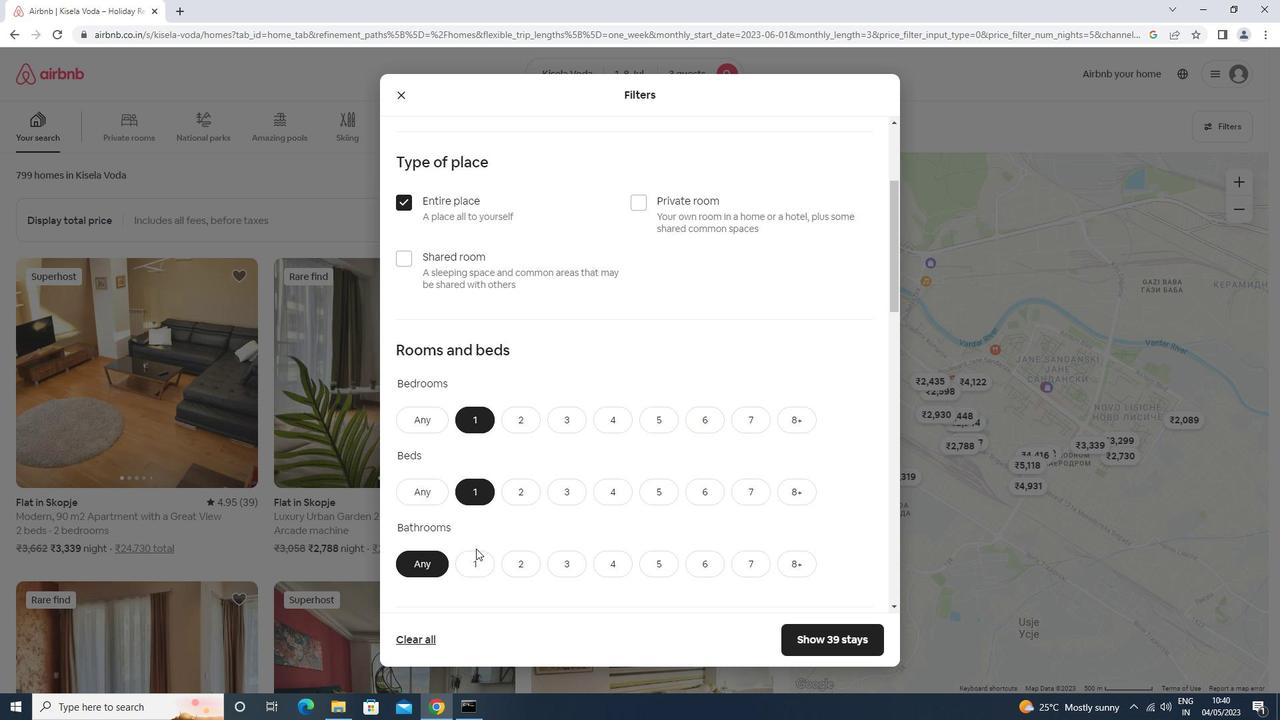 
Action: Mouse moved to (478, 532)
Screenshot: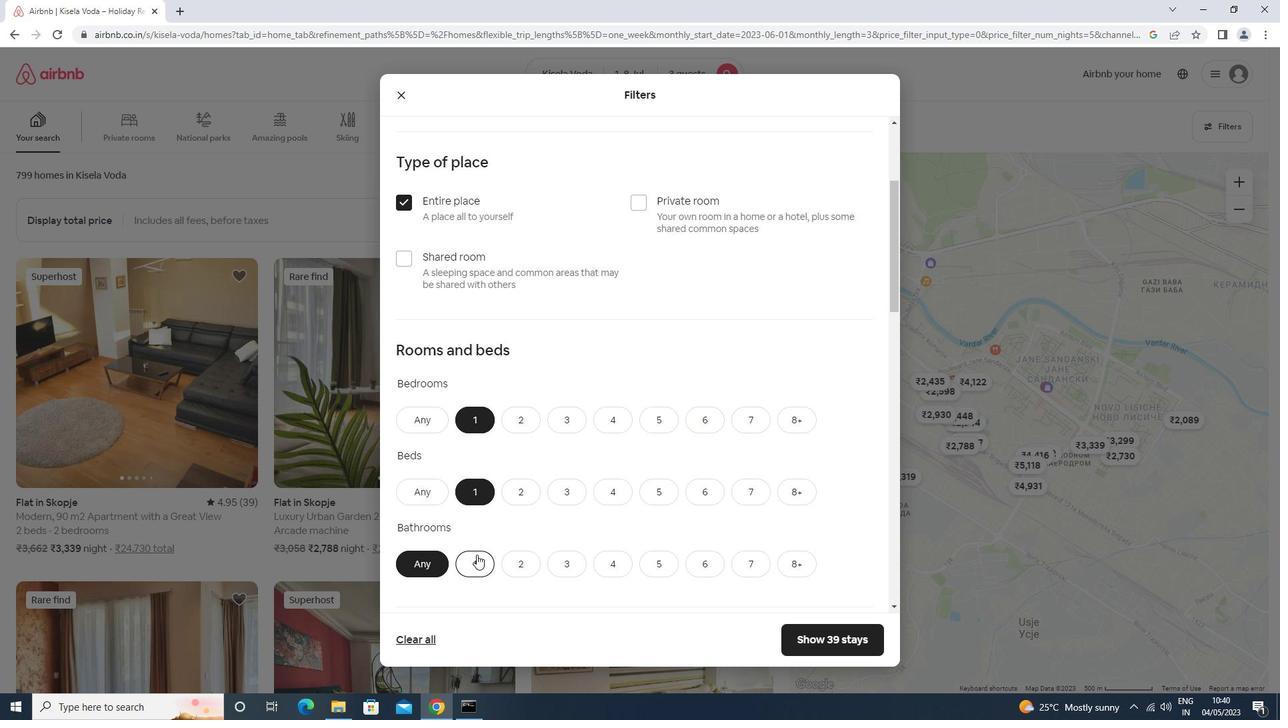 
Action: Mouse scrolled (478, 531) with delta (0, 0)
Screenshot: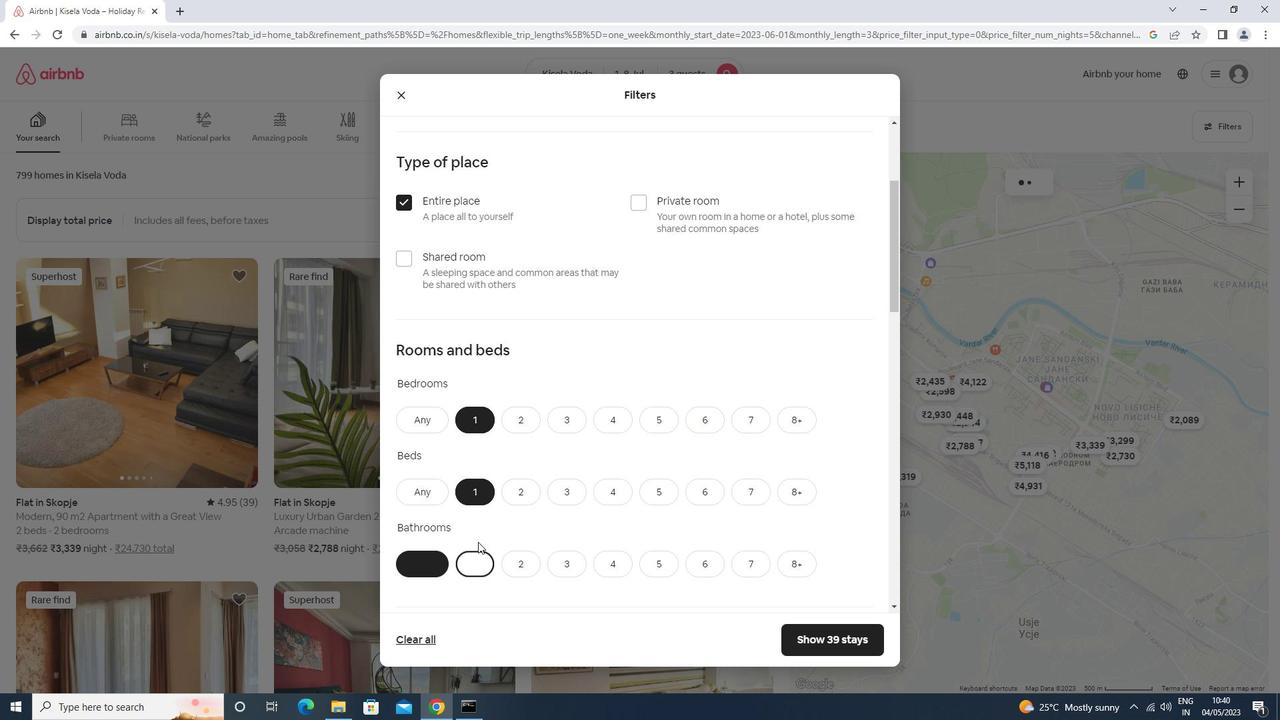 
Action: Mouse scrolled (478, 531) with delta (0, 0)
Screenshot: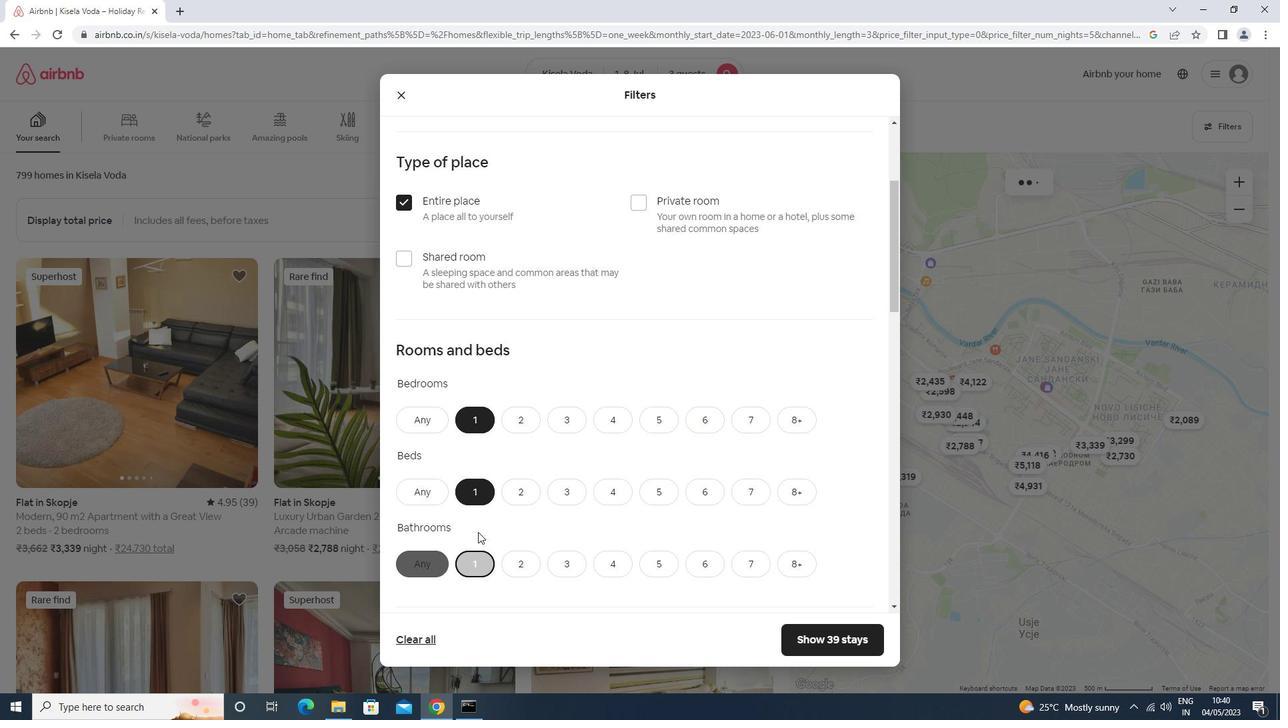 
Action: Mouse scrolled (478, 531) with delta (0, 0)
Screenshot: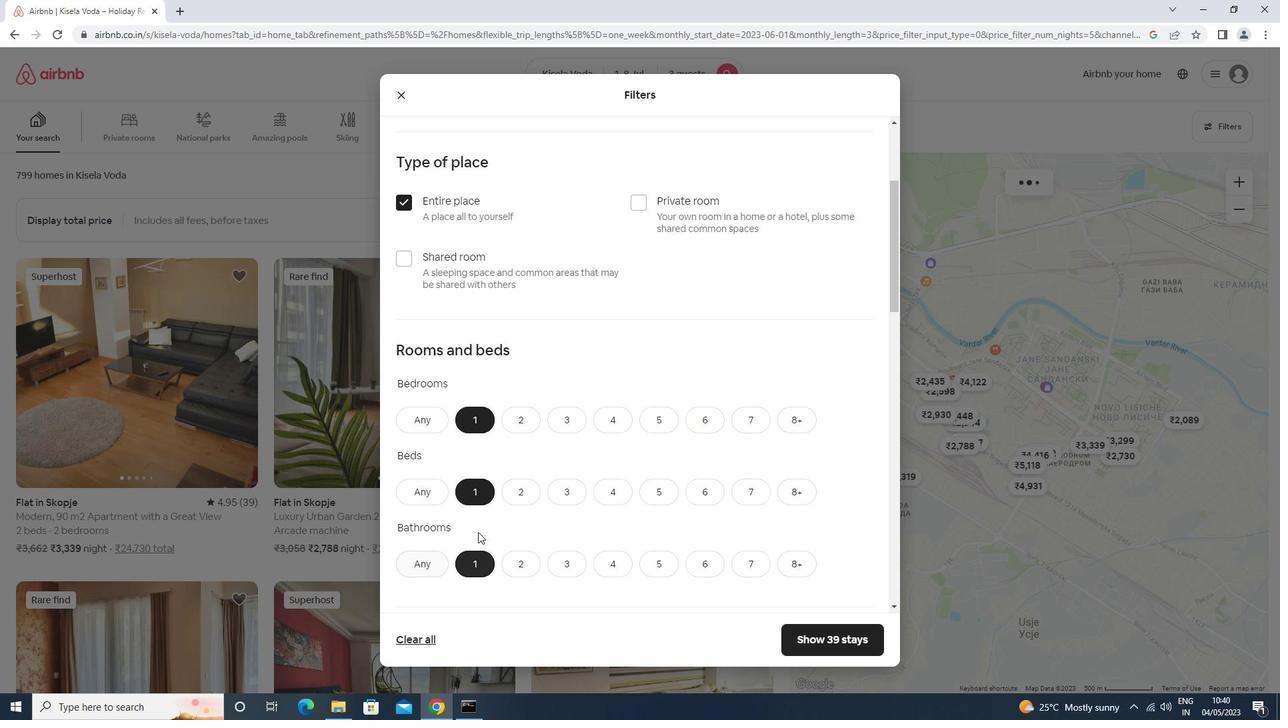 
Action: Mouse scrolled (478, 531) with delta (0, 0)
Screenshot: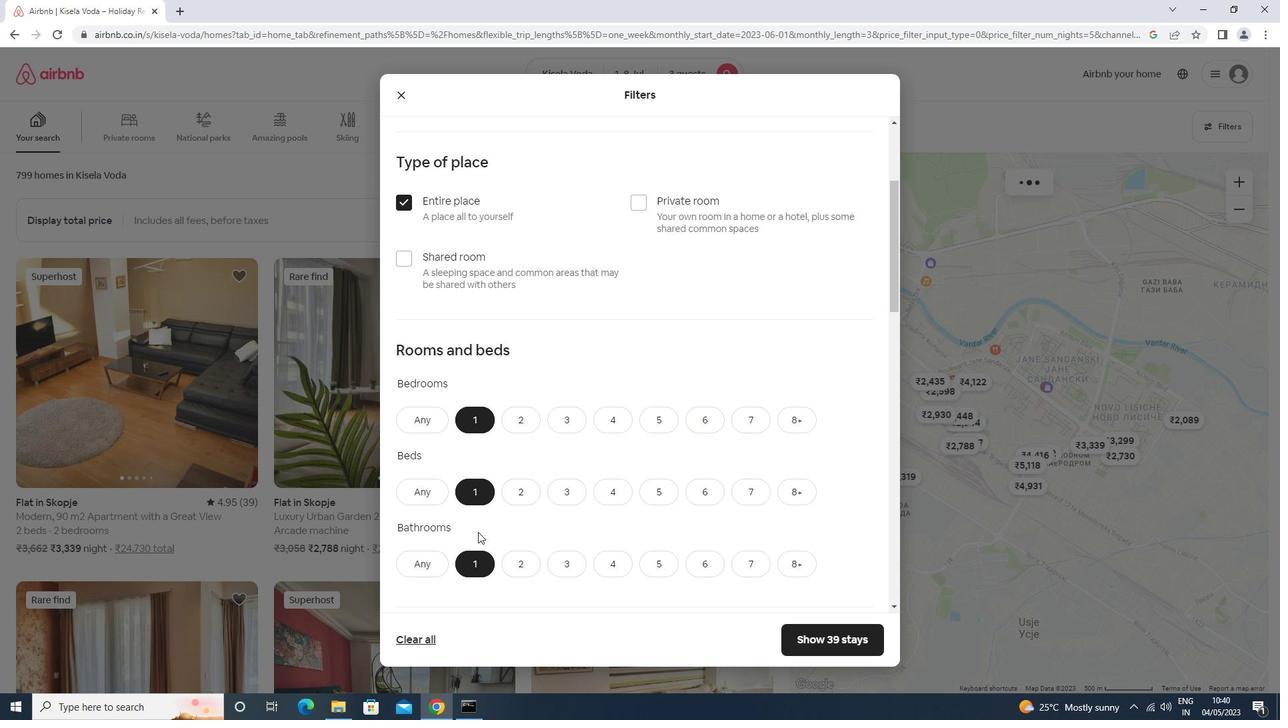 
Action: Mouse moved to (452, 453)
Screenshot: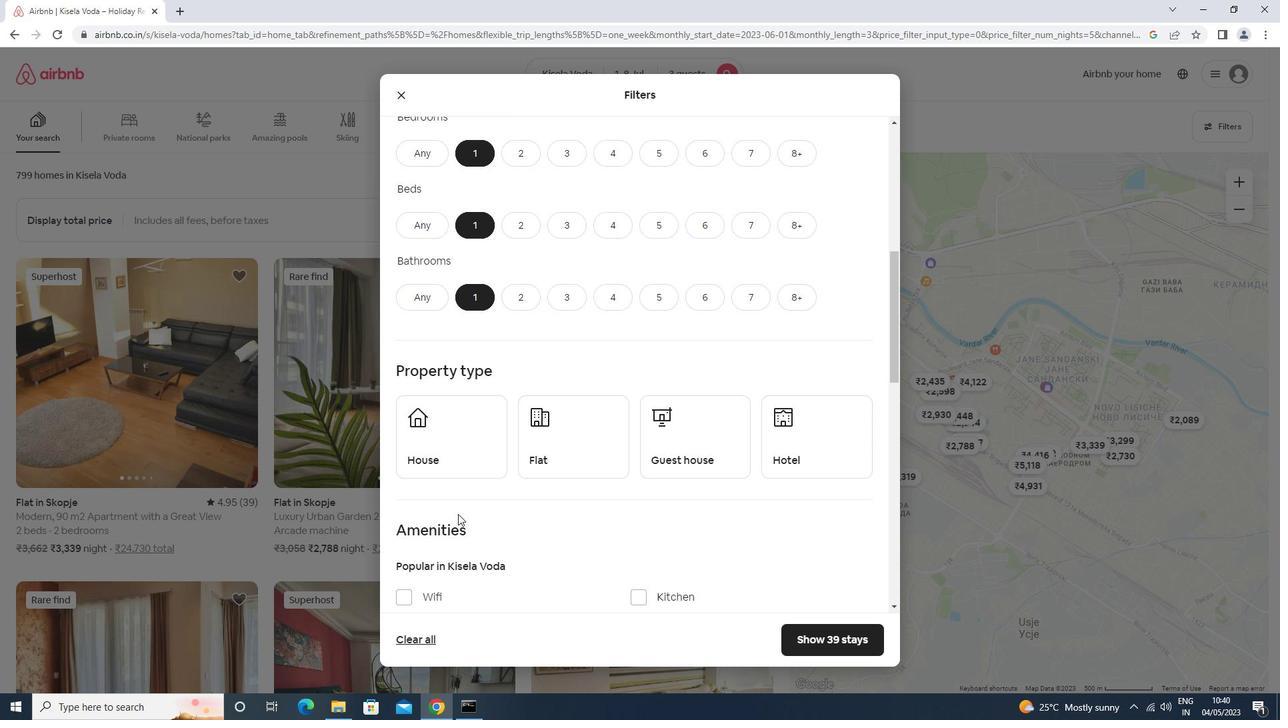 
Action: Mouse pressed left at (452, 453)
Screenshot: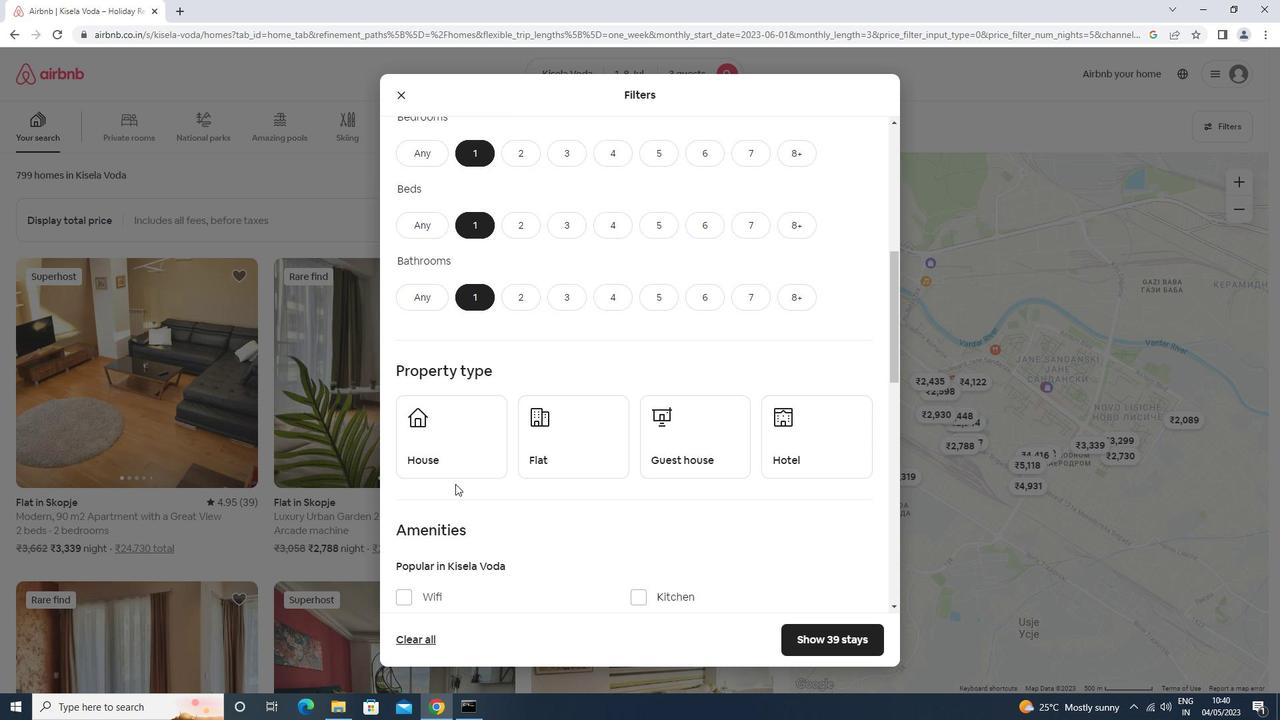 
Action: Mouse moved to (601, 434)
Screenshot: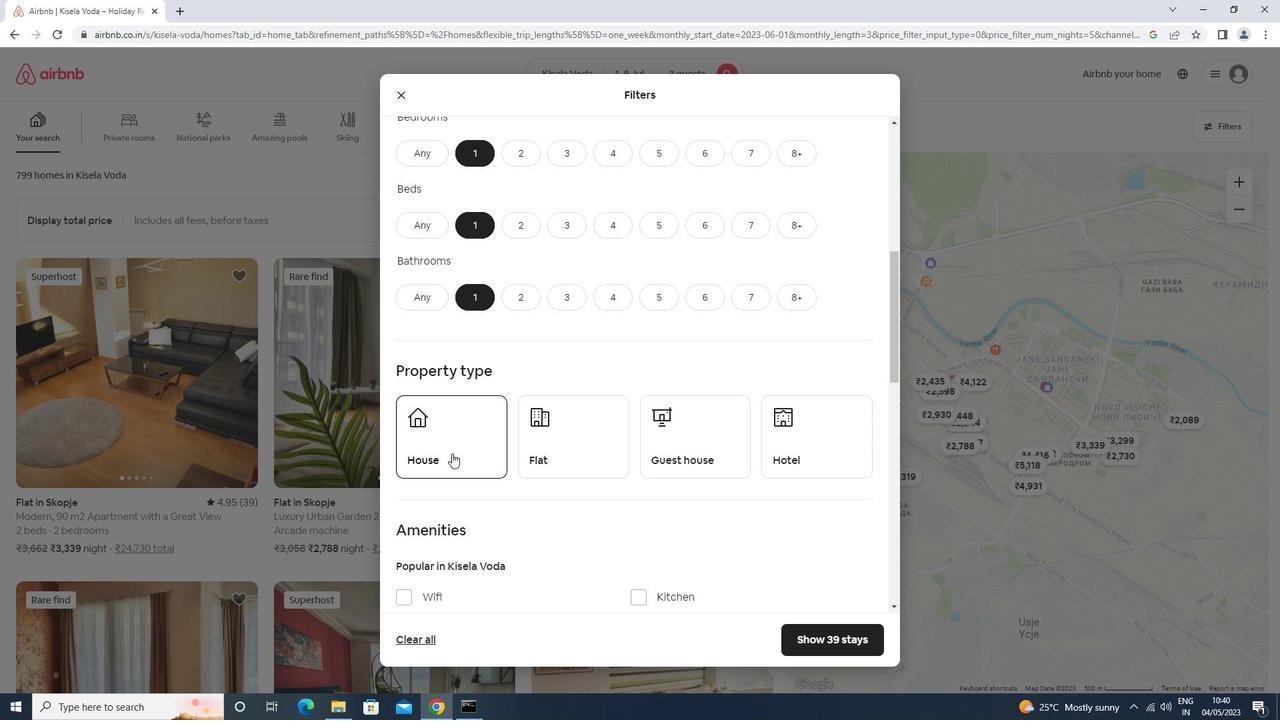 
Action: Mouse pressed left at (601, 434)
Screenshot: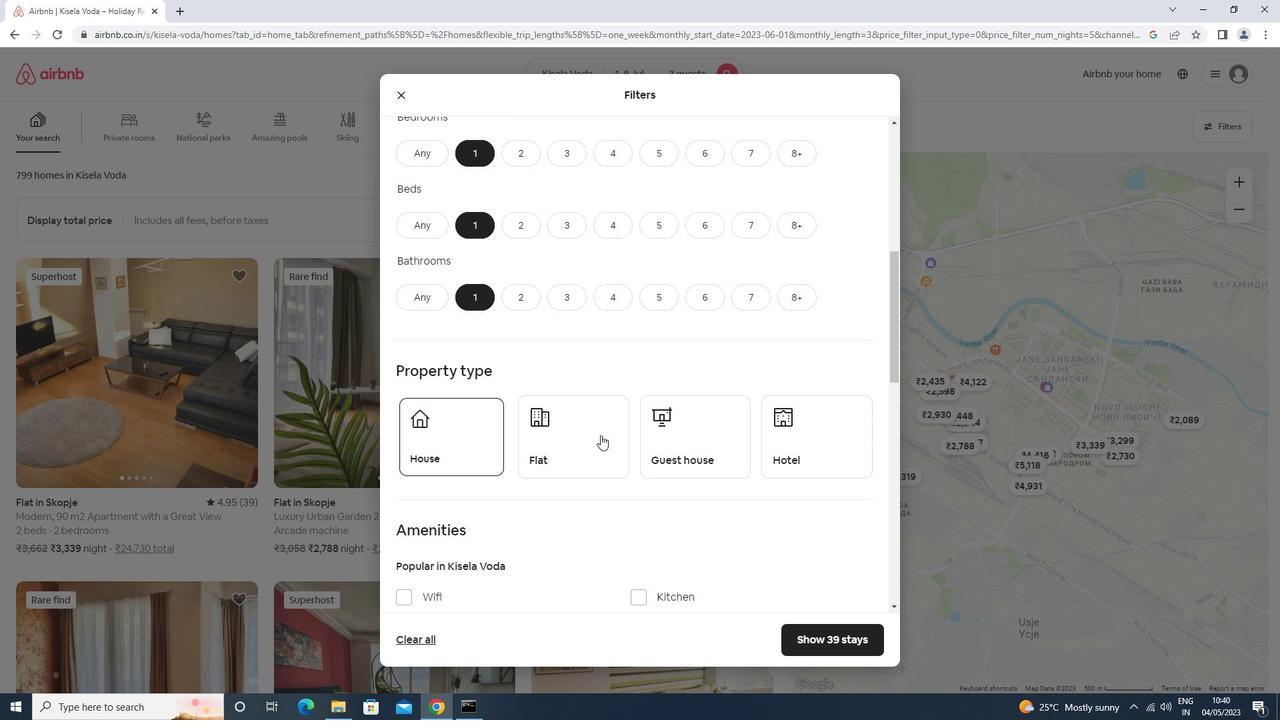 
Action: Mouse moved to (674, 443)
Screenshot: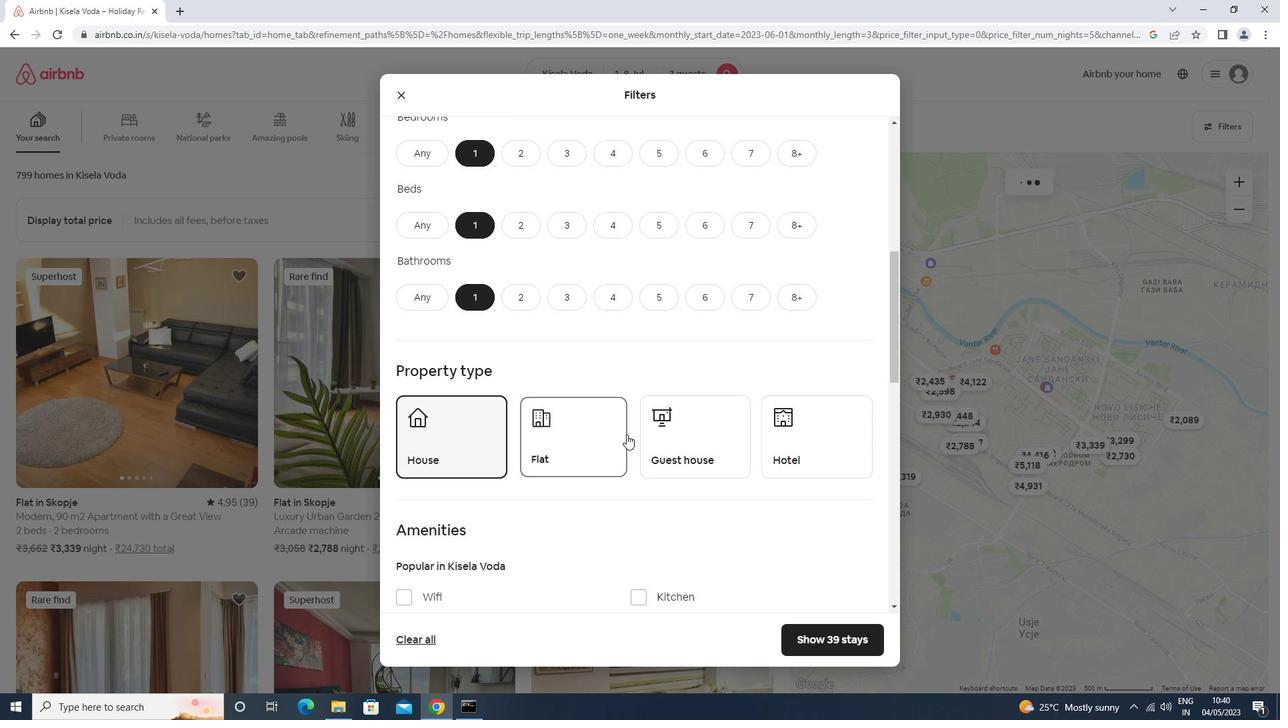 
Action: Mouse pressed left at (674, 443)
Screenshot: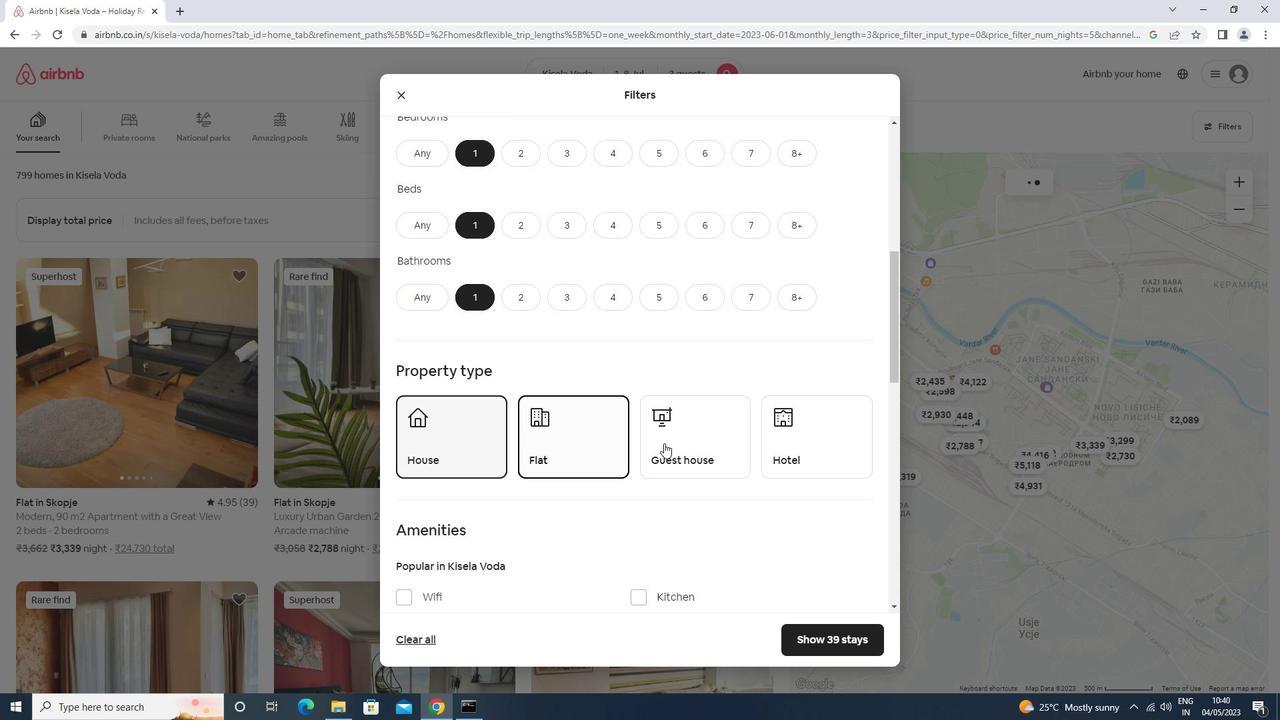 
Action: Mouse moved to (789, 440)
Screenshot: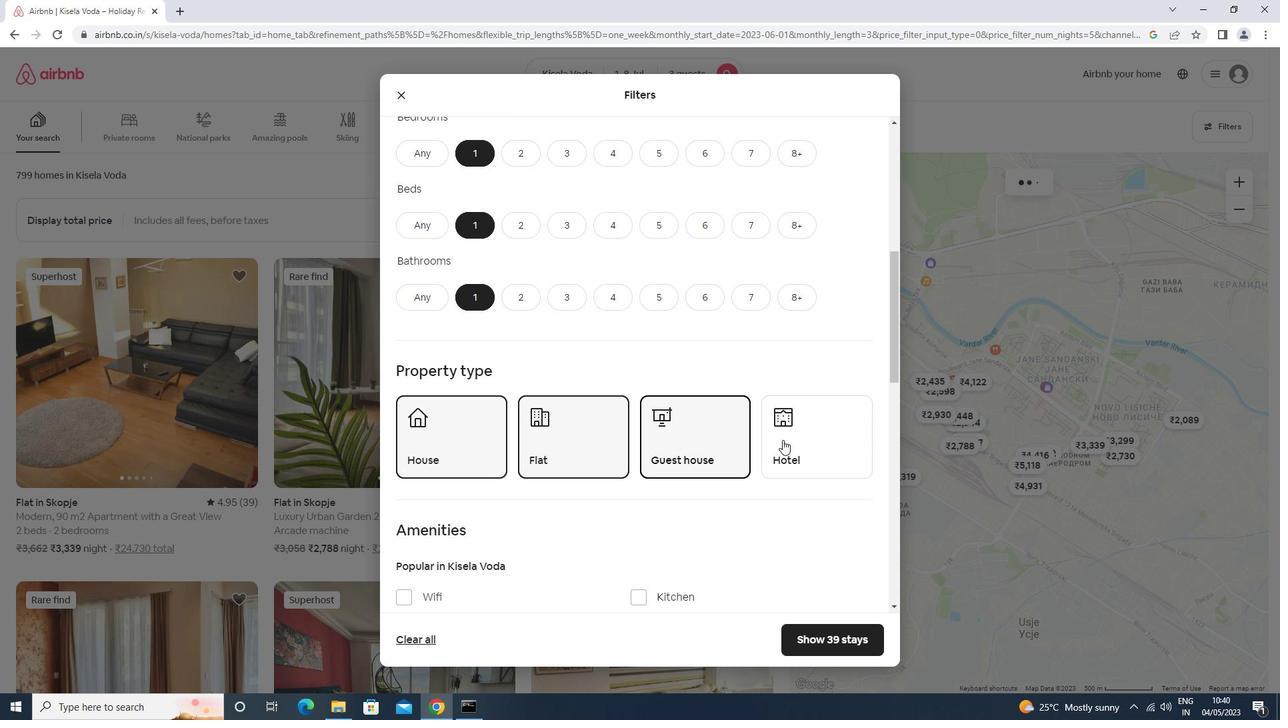 
Action: Mouse pressed left at (789, 440)
Screenshot: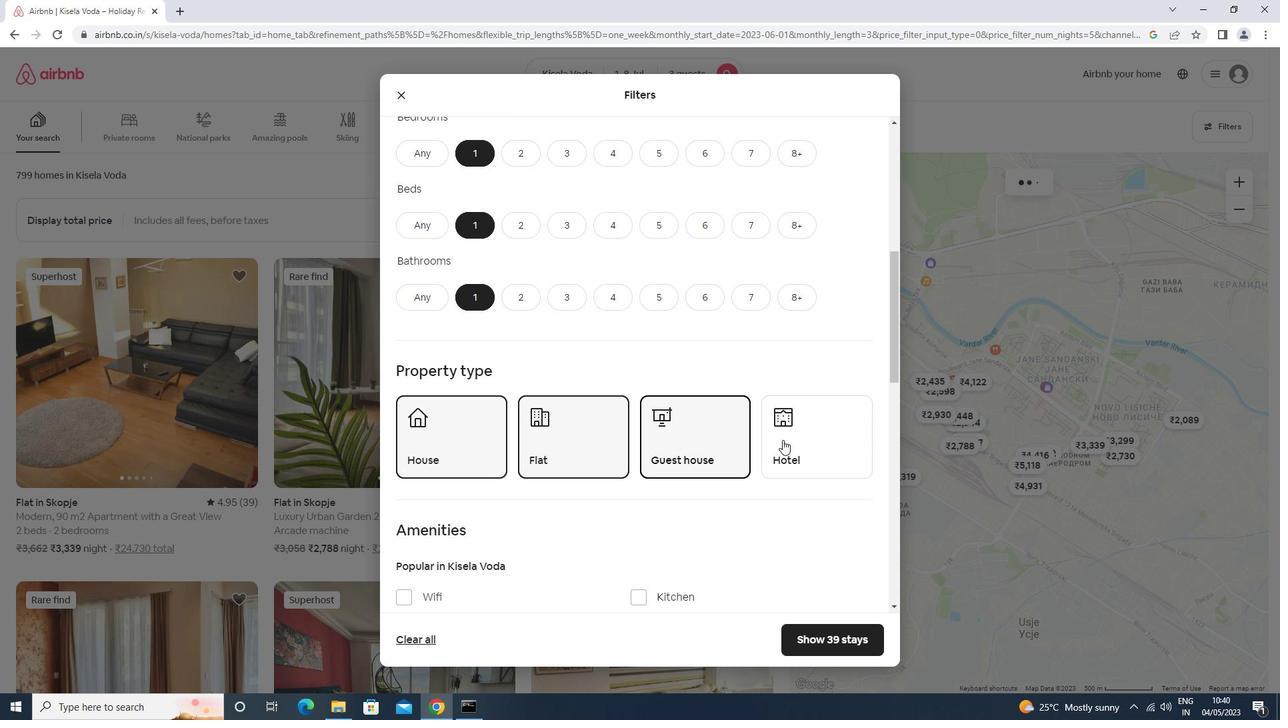 
Action: Mouse moved to (785, 439)
Screenshot: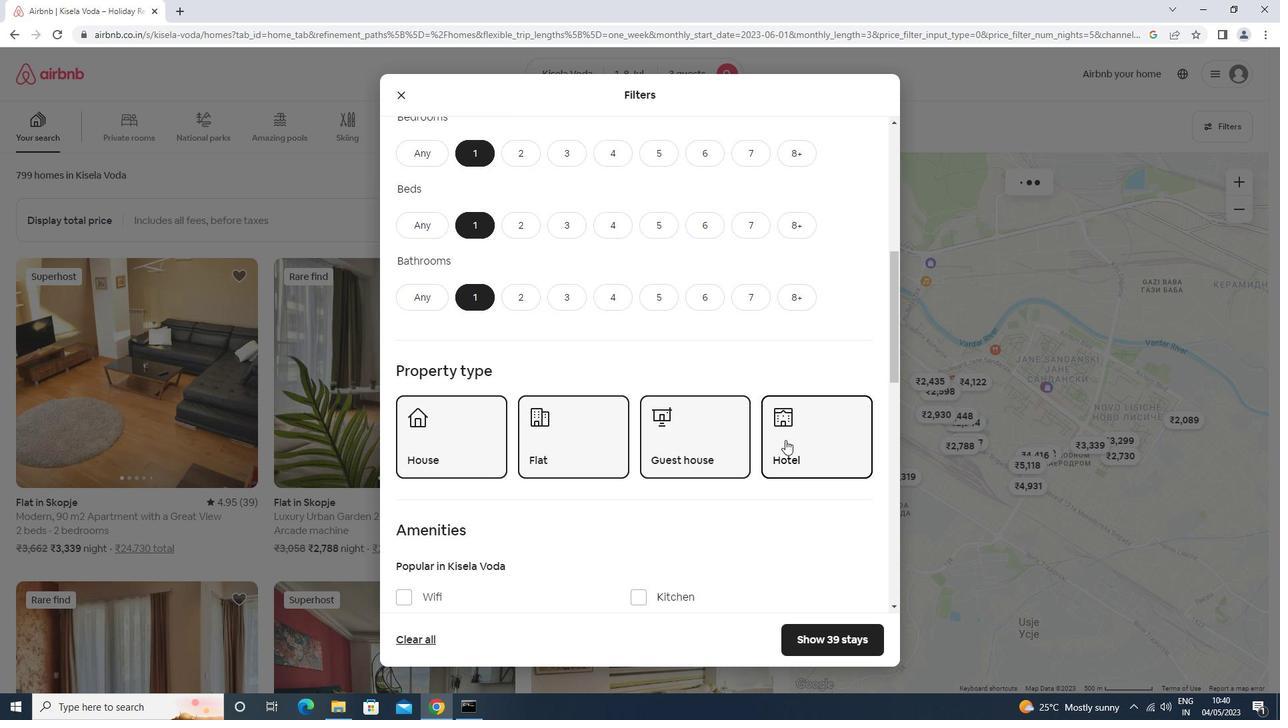 
Action: Mouse scrolled (785, 438) with delta (0, 0)
Screenshot: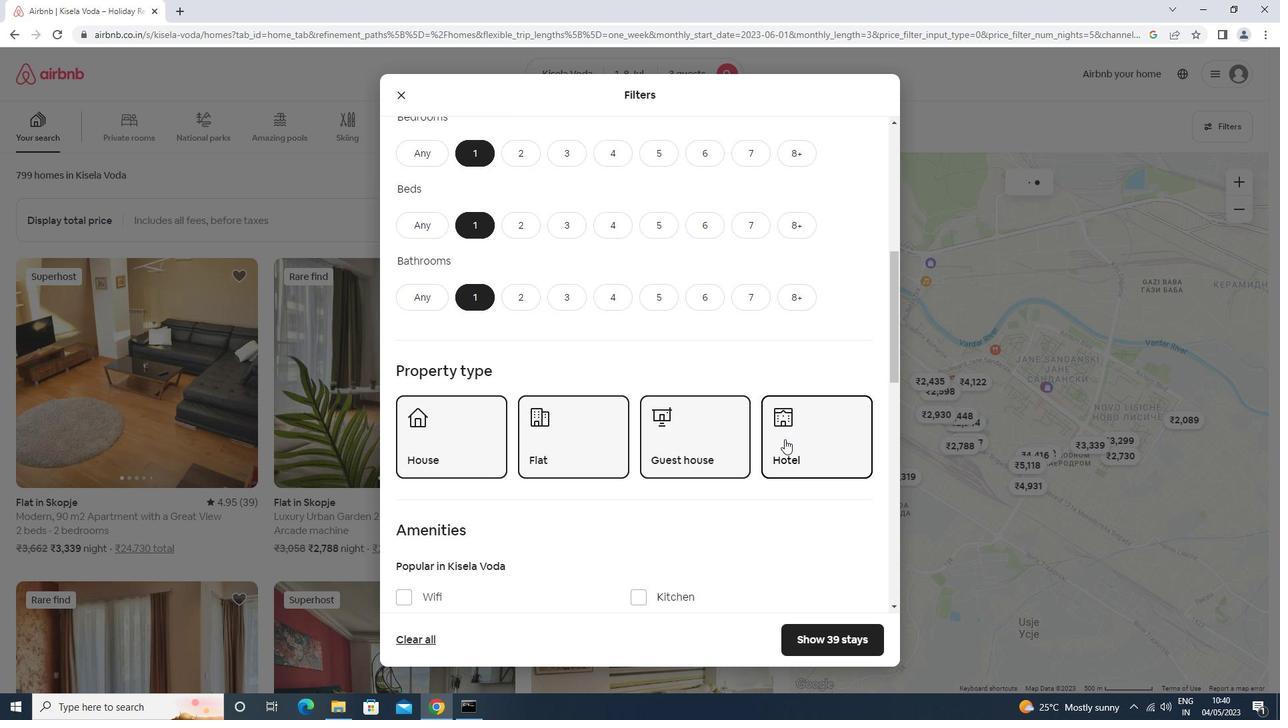 
Action: Mouse scrolled (785, 438) with delta (0, 0)
Screenshot: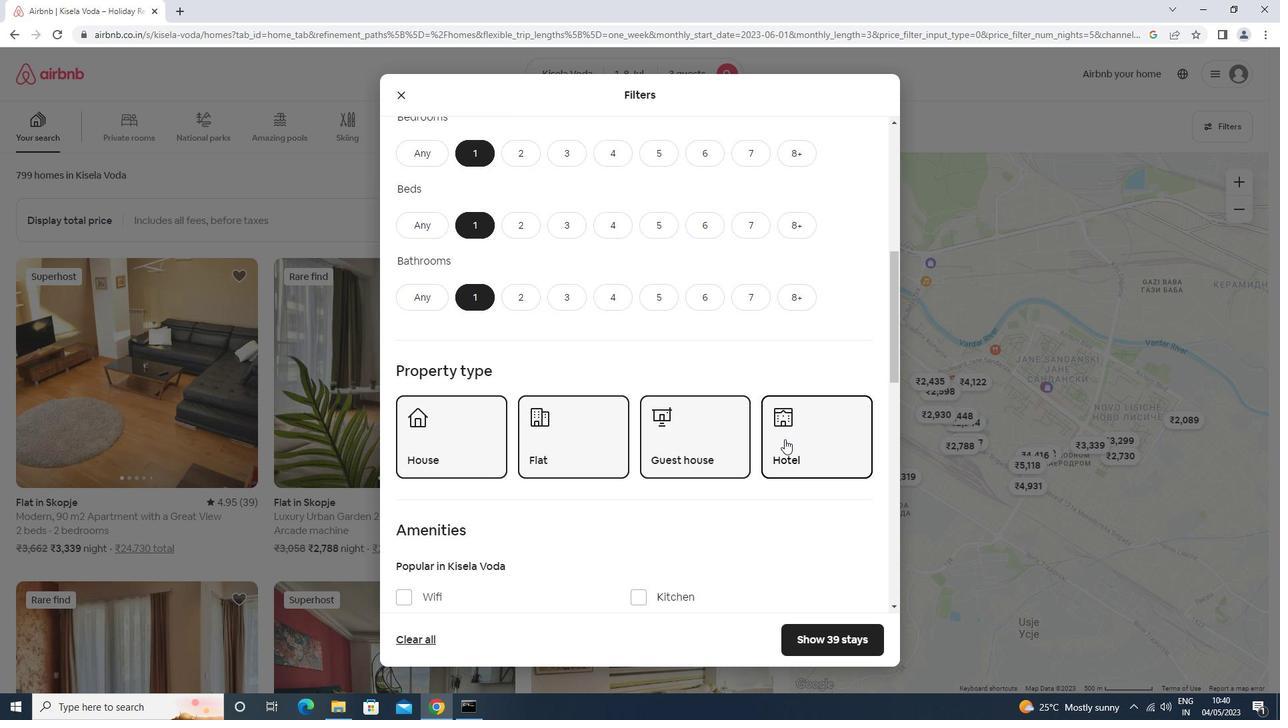
Action: Mouse scrolled (785, 438) with delta (0, 0)
Screenshot: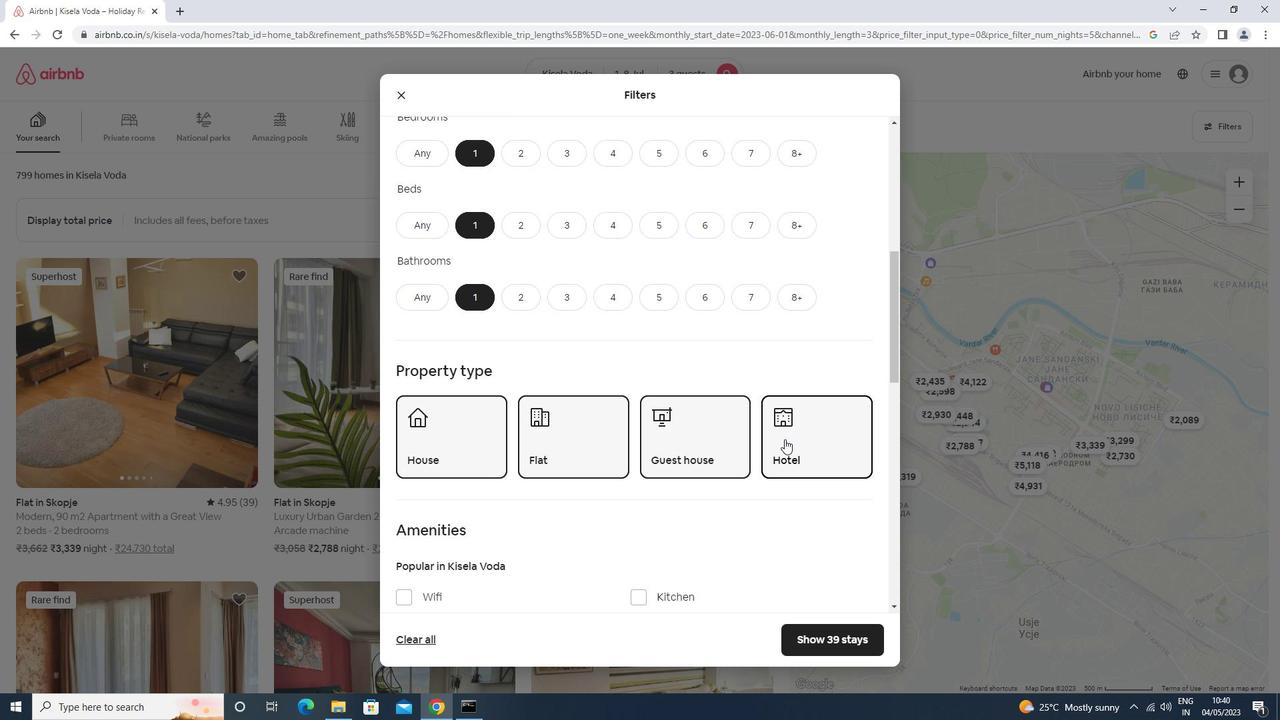 
Action: Mouse moved to (684, 423)
Screenshot: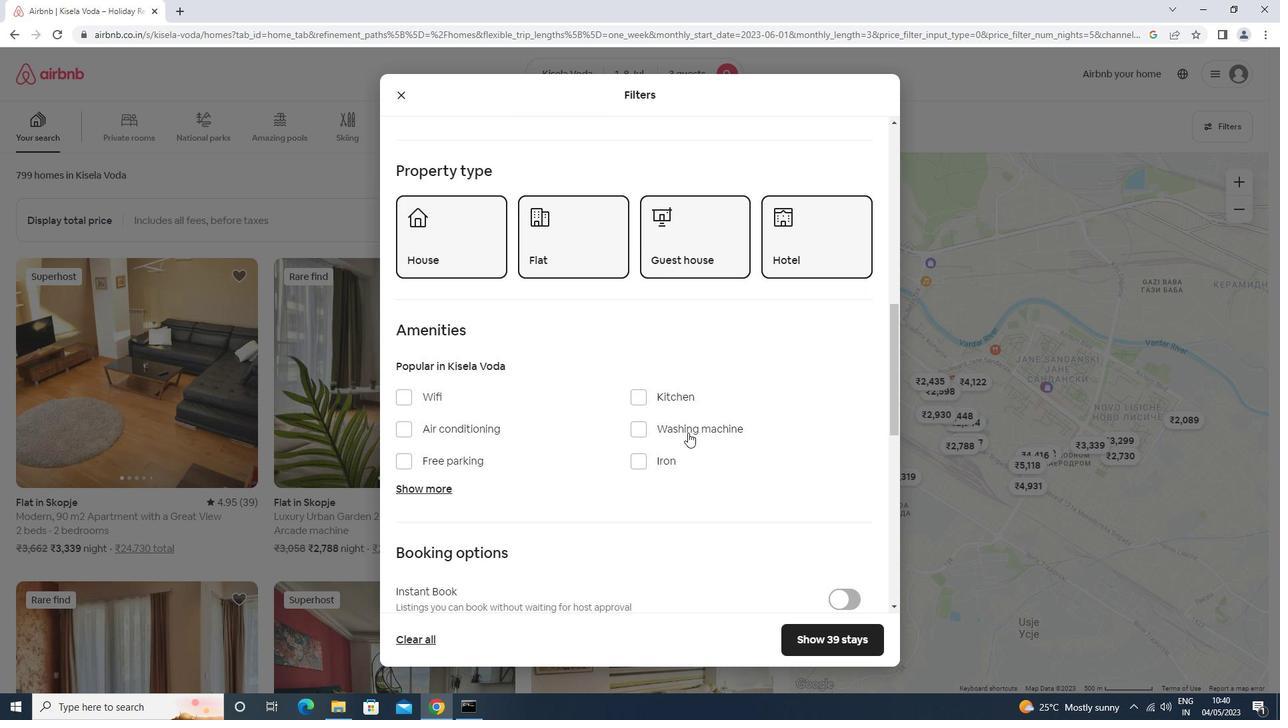 
Action: Mouse pressed left at (684, 423)
Screenshot: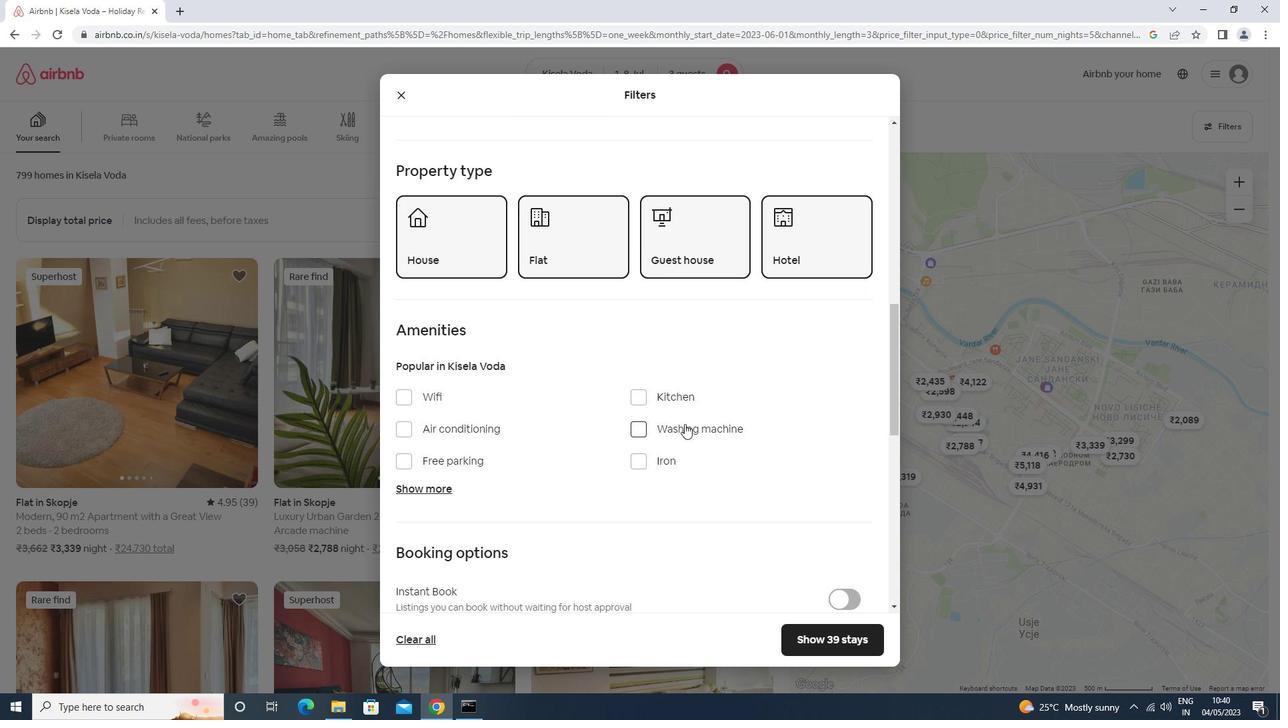 
Action: Mouse moved to (728, 464)
Screenshot: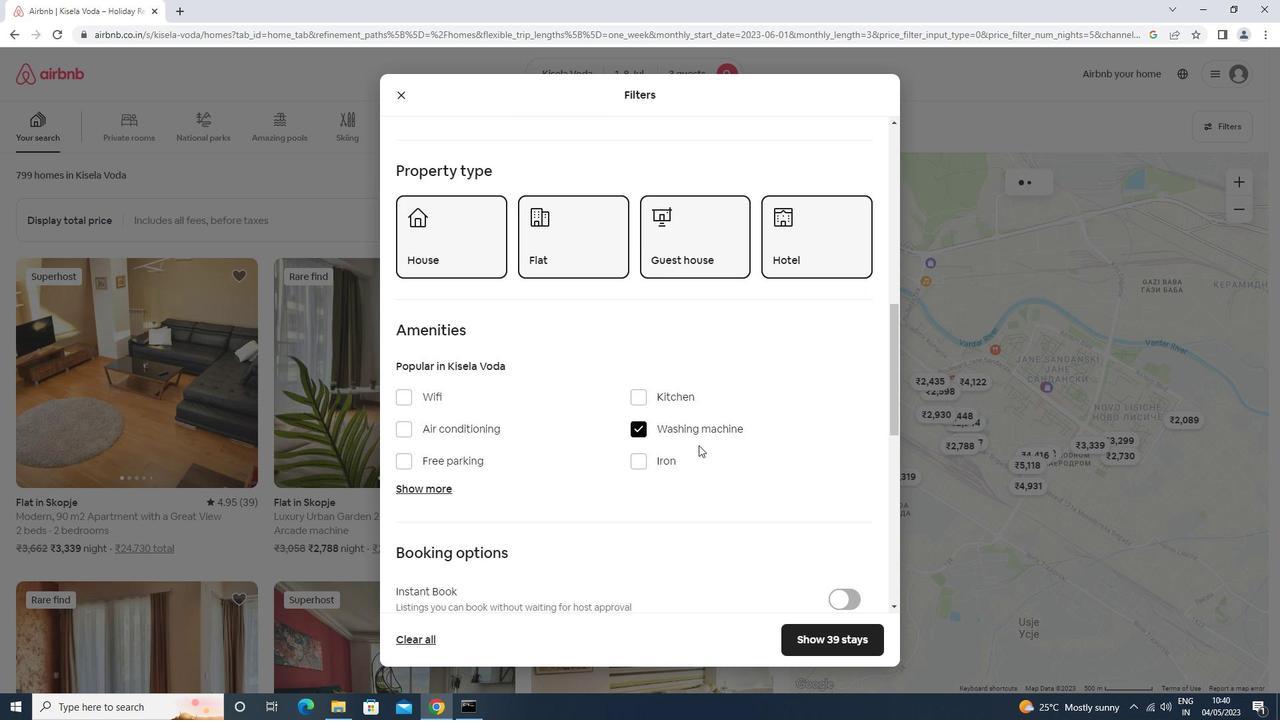 
Action: Mouse scrolled (728, 463) with delta (0, 0)
Screenshot: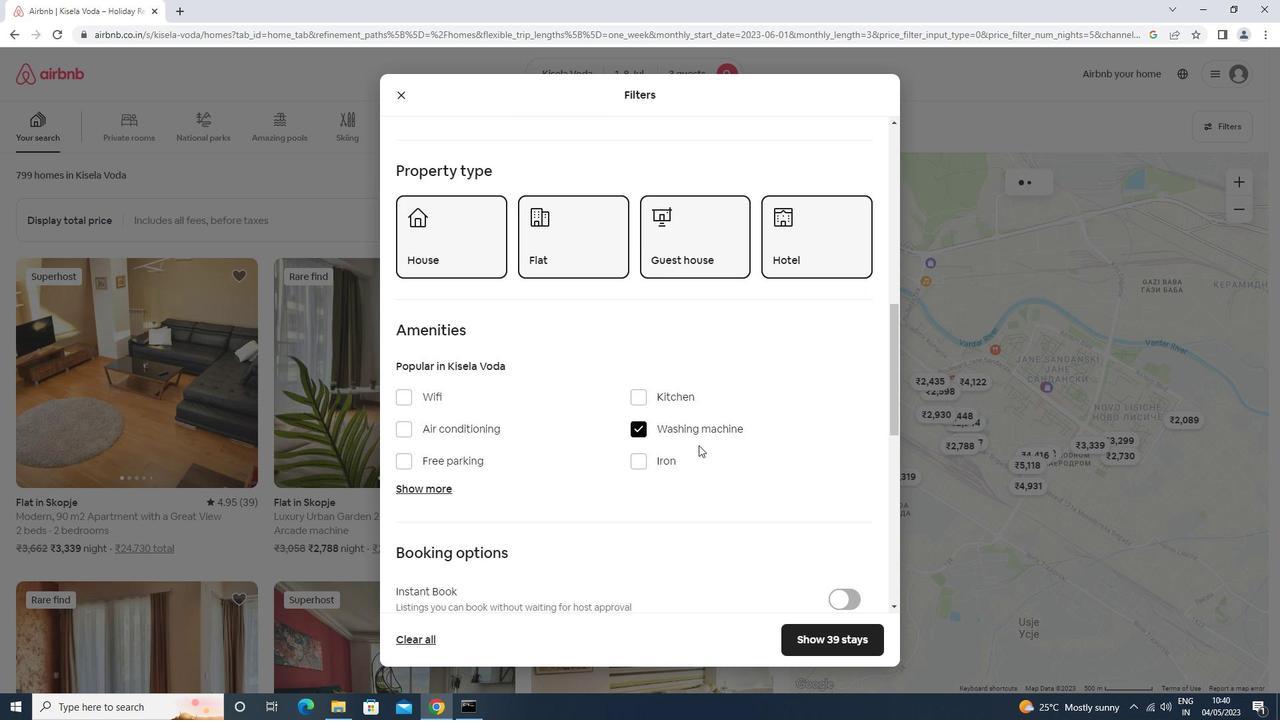 
Action: Mouse moved to (734, 468)
Screenshot: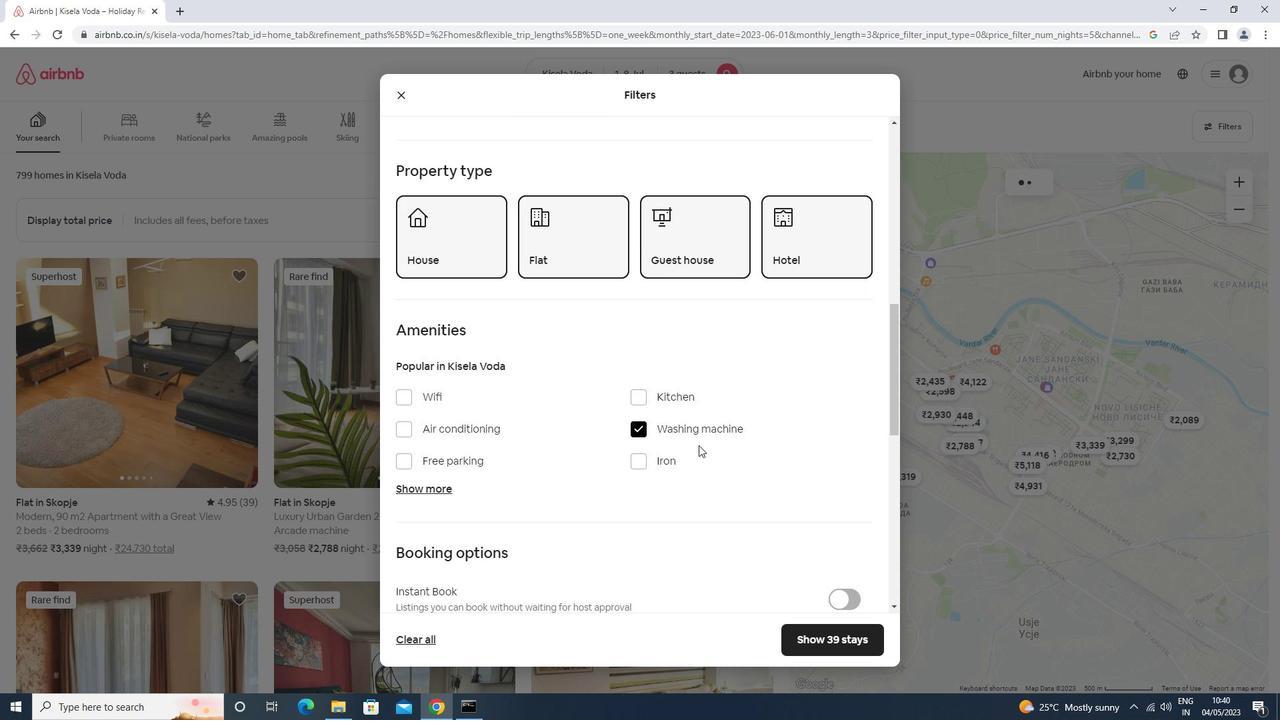 
Action: Mouse scrolled (734, 468) with delta (0, 0)
Screenshot: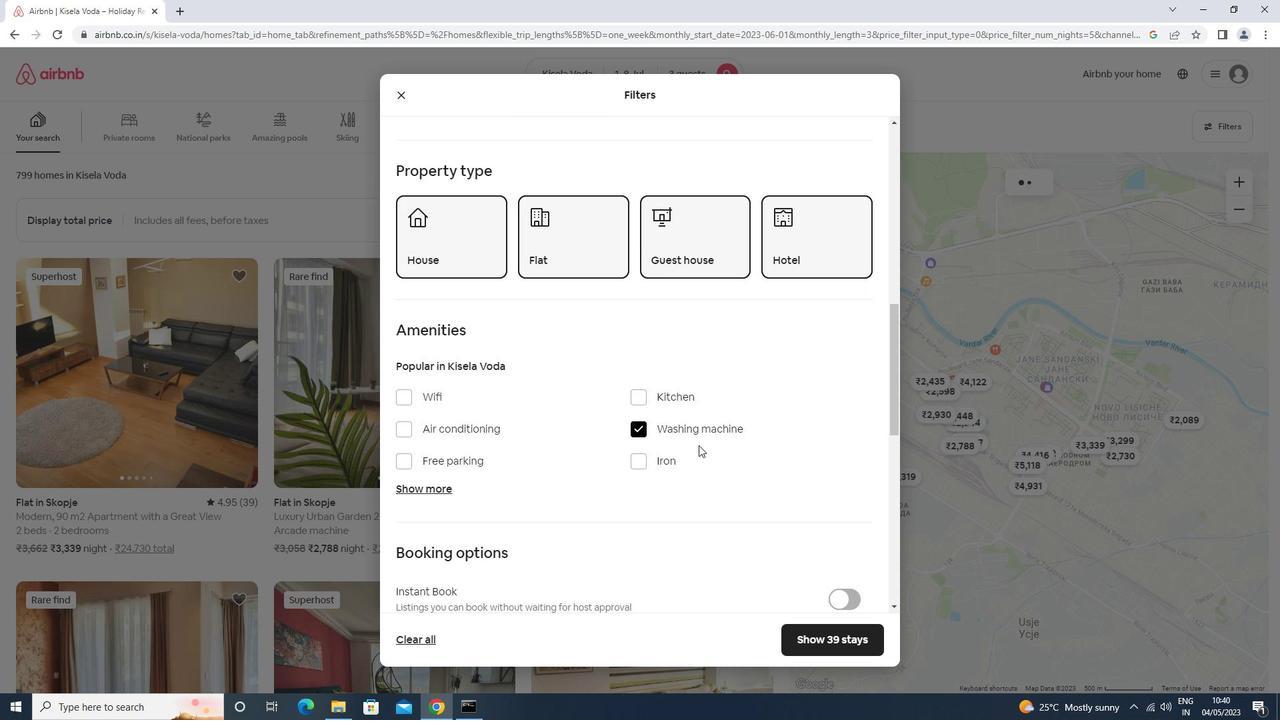 
Action: Mouse moved to (852, 506)
Screenshot: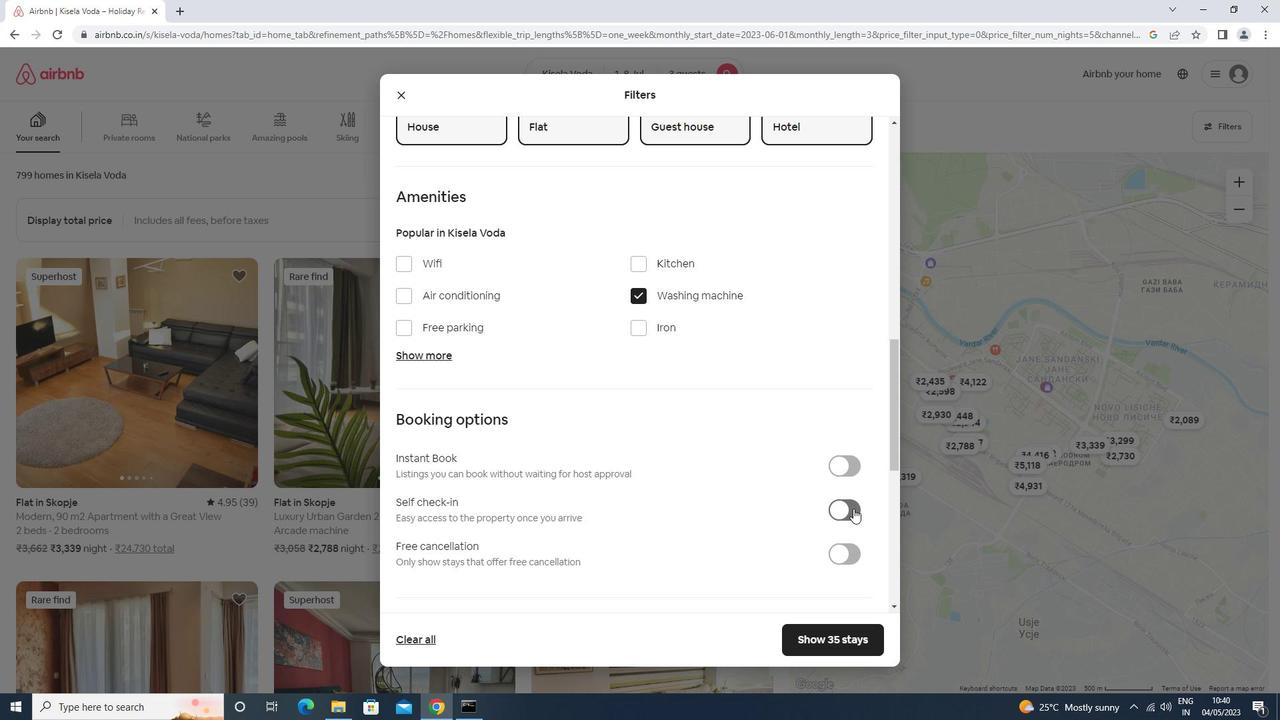 
Action: Mouse pressed left at (852, 506)
Screenshot: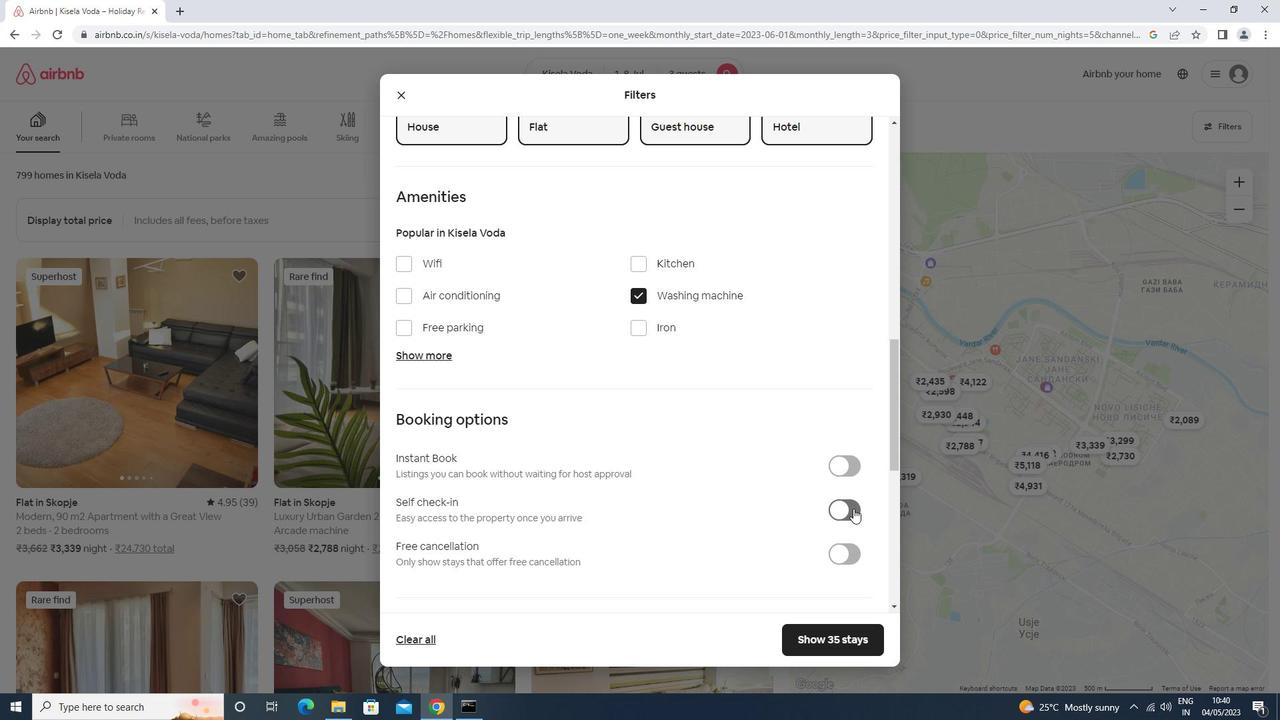 
Action: Mouse moved to (788, 496)
Screenshot: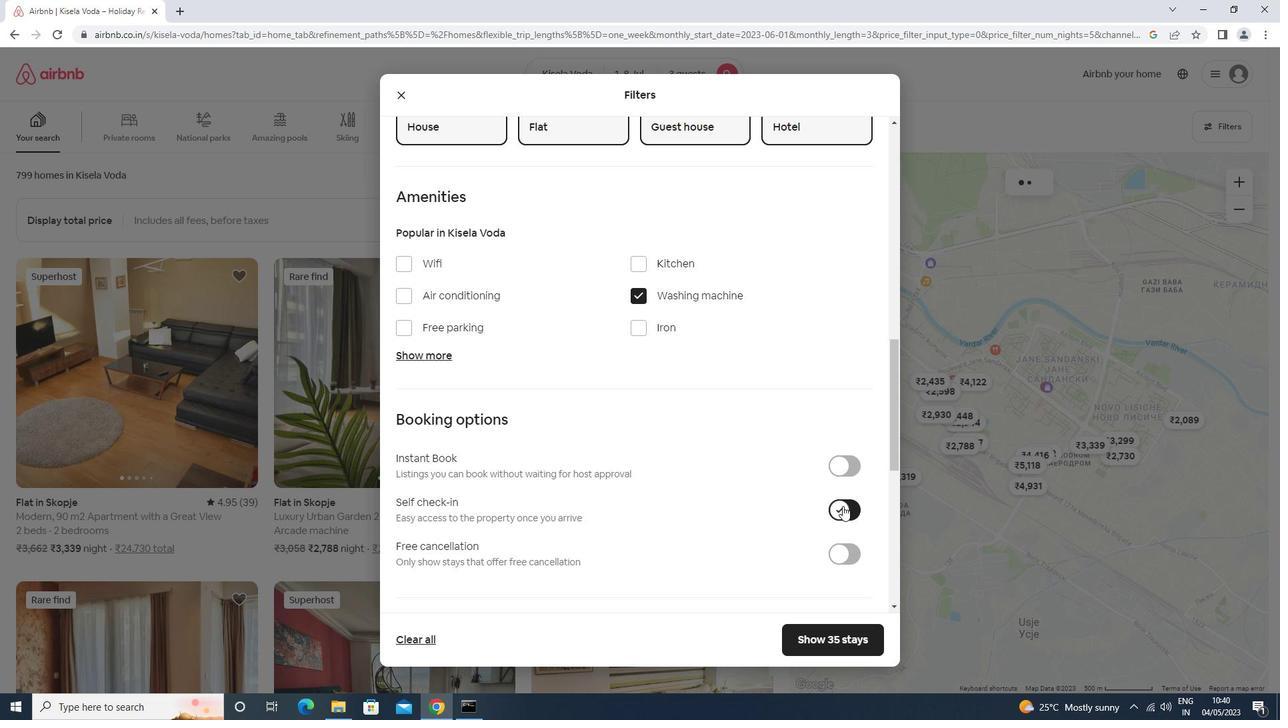 
Action: Mouse scrolled (788, 495) with delta (0, 0)
Screenshot: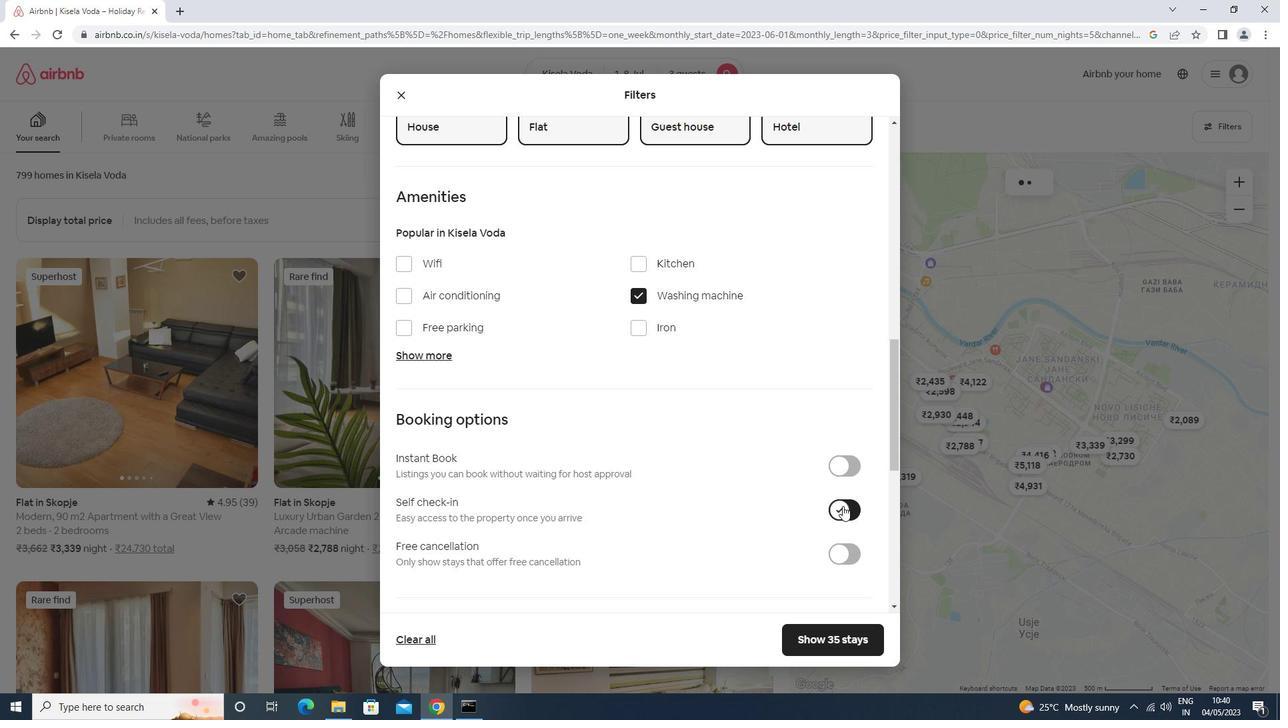 
Action: Mouse moved to (771, 497)
Screenshot: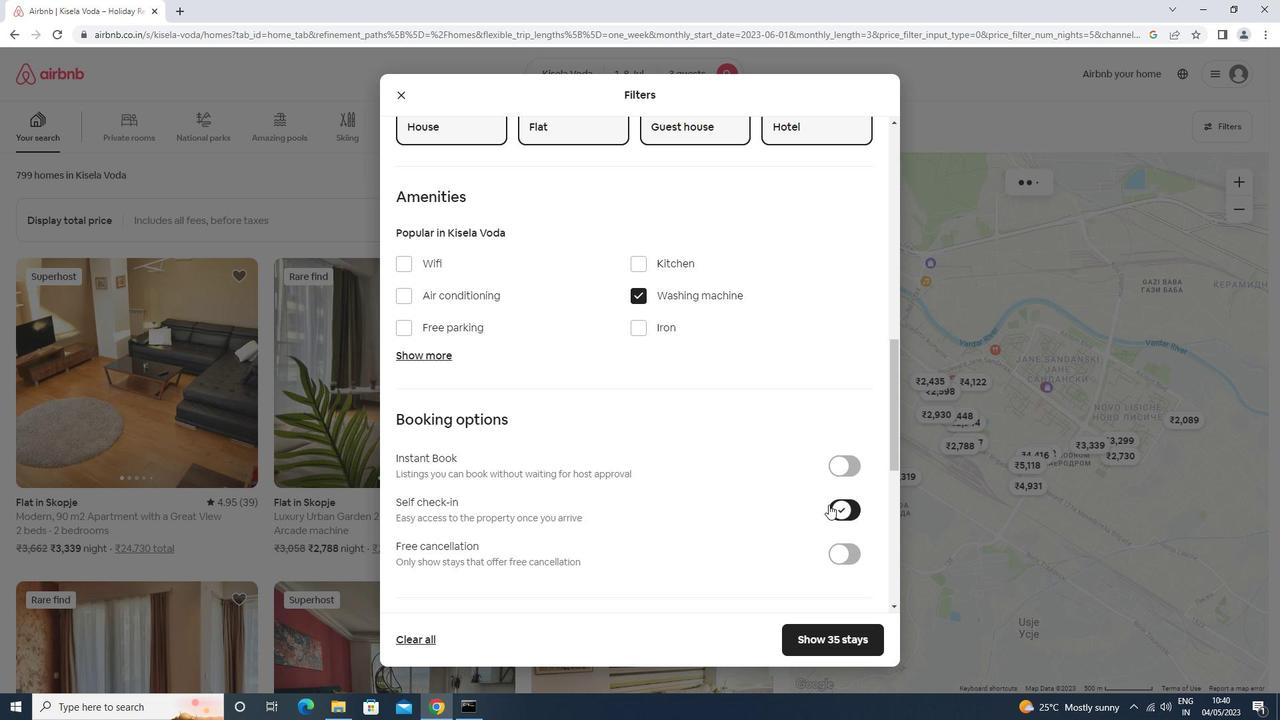 
Action: Mouse scrolled (771, 496) with delta (0, 0)
Screenshot: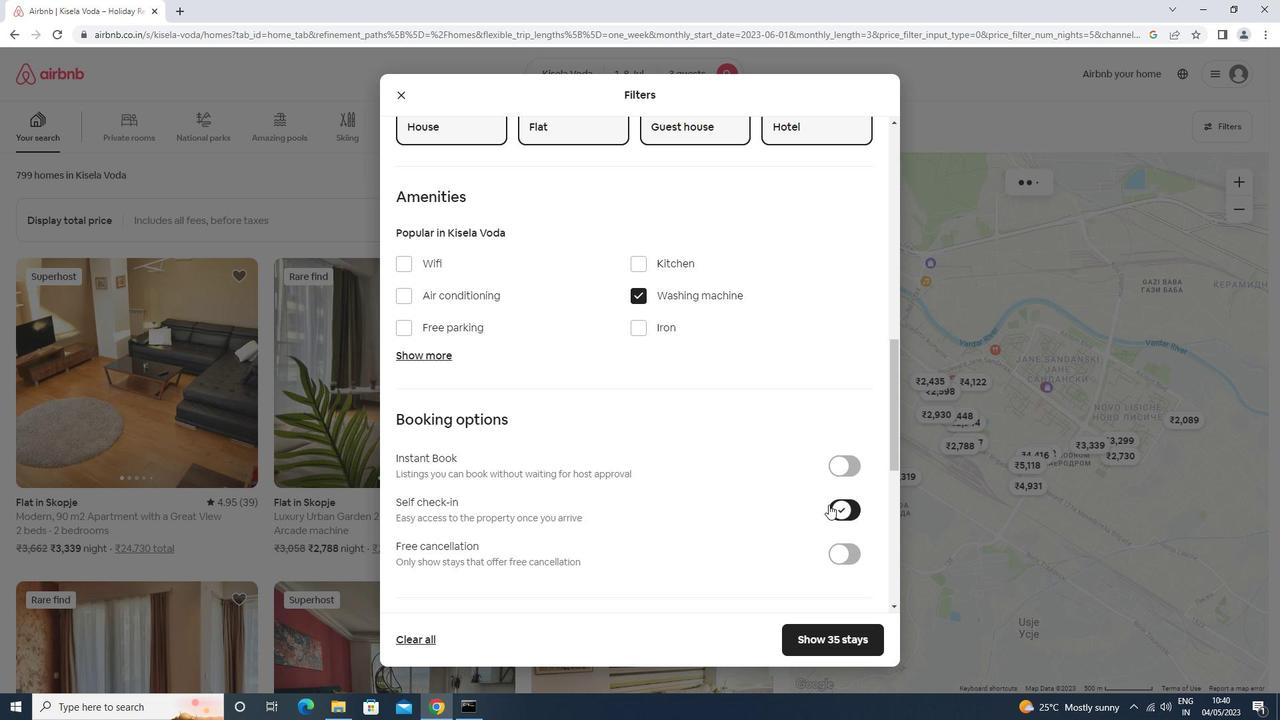 
Action: Mouse moved to (757, 497)
Screenshot: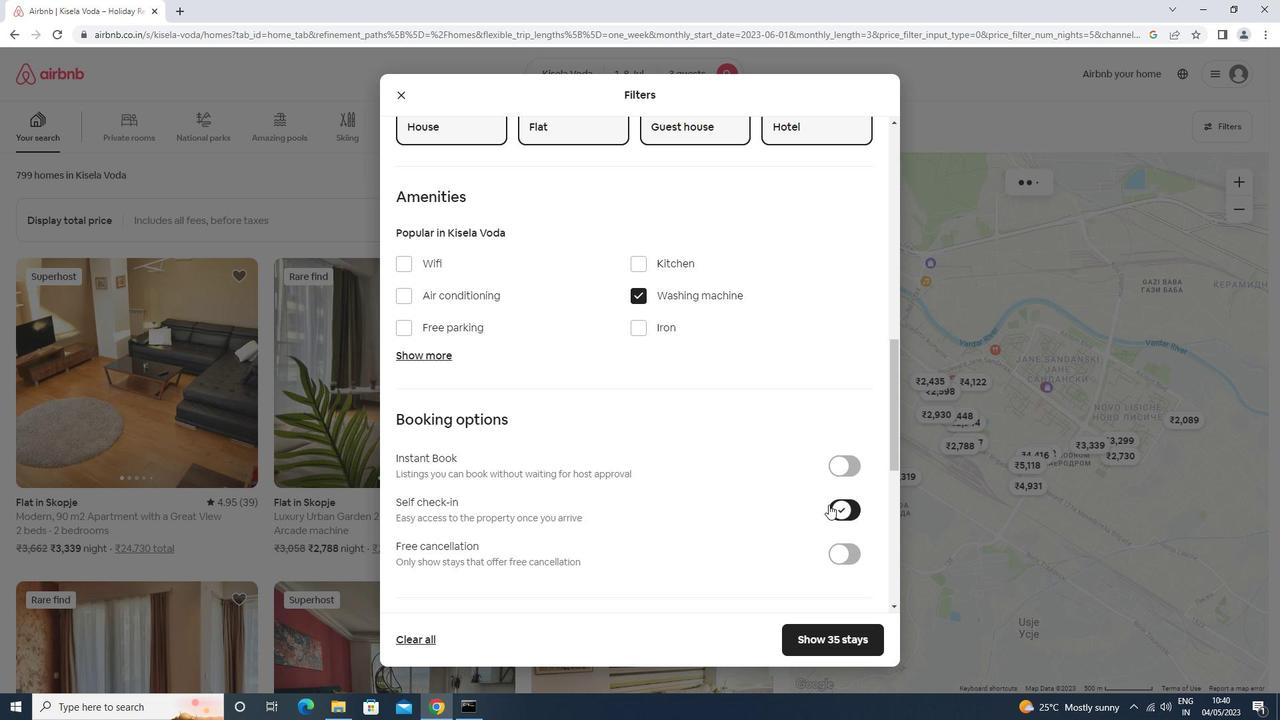 
Action: Mouse scrolled (757, 496) with delta (0, 0)
Screenshot: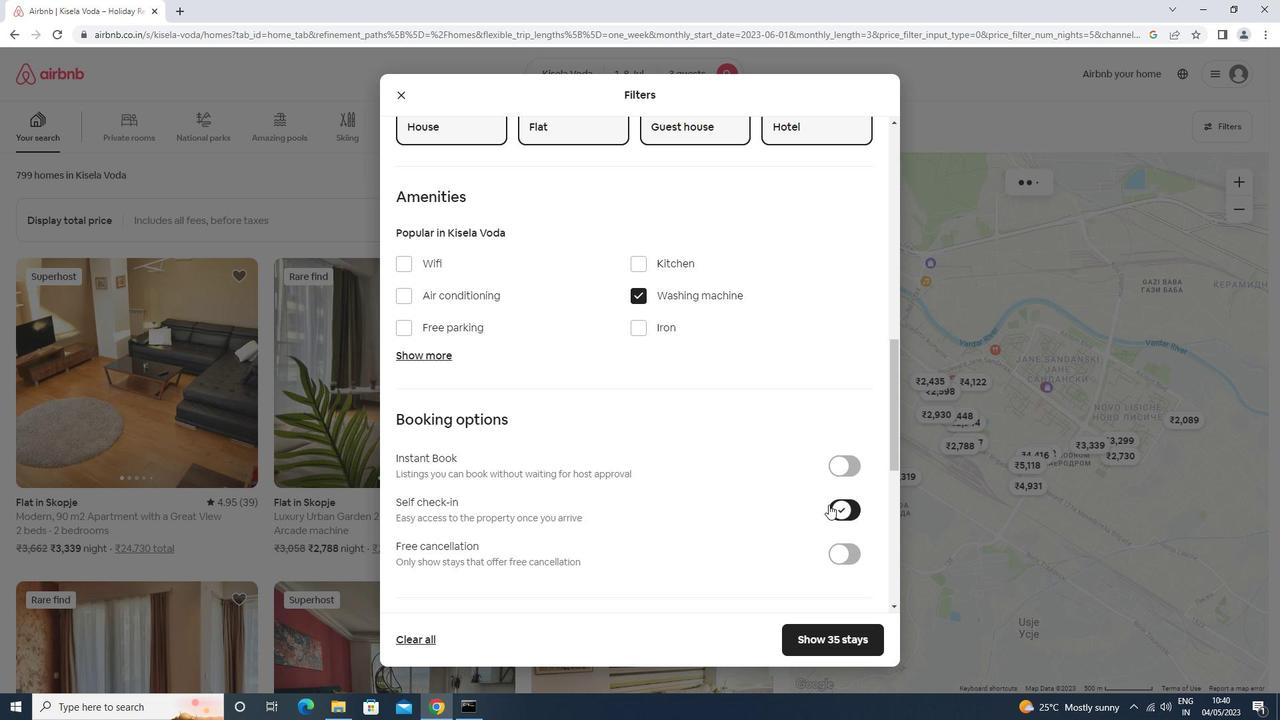 
Action: Mouse moved to (745, 497)
Screenshot: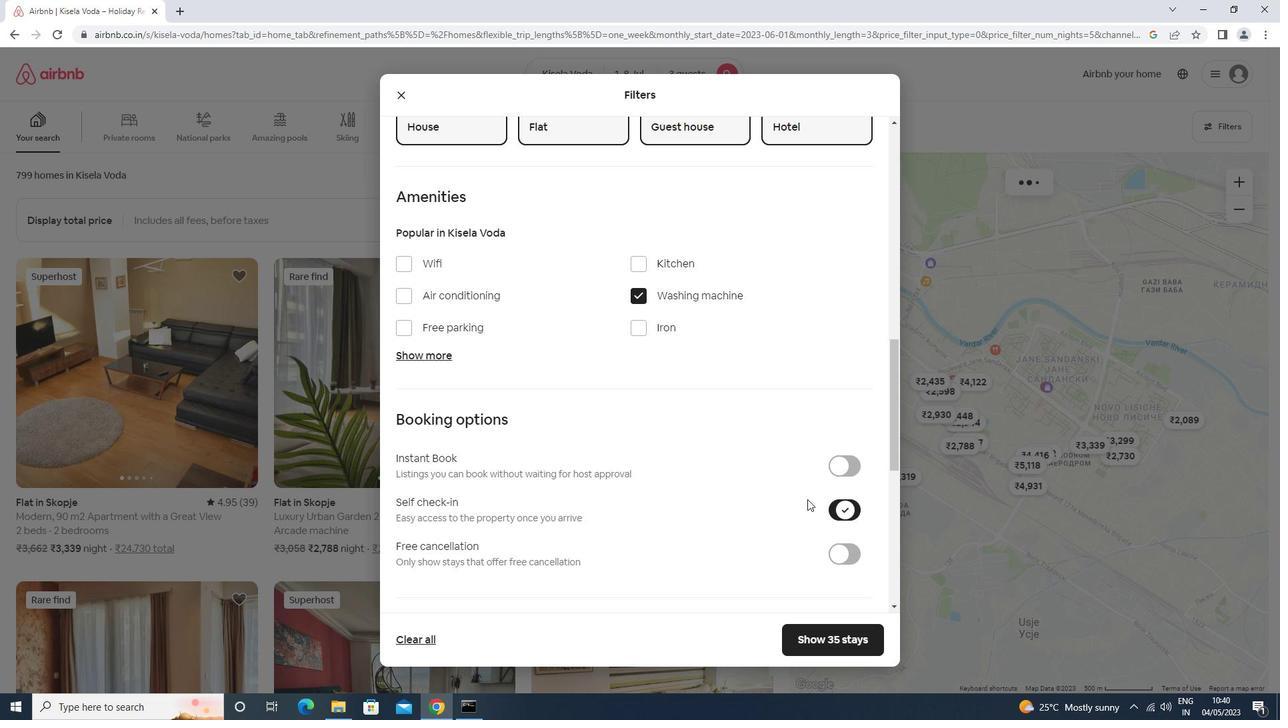 
Action: Mouse scrolled (745, 496) with delta (0, 0)
Screenshot: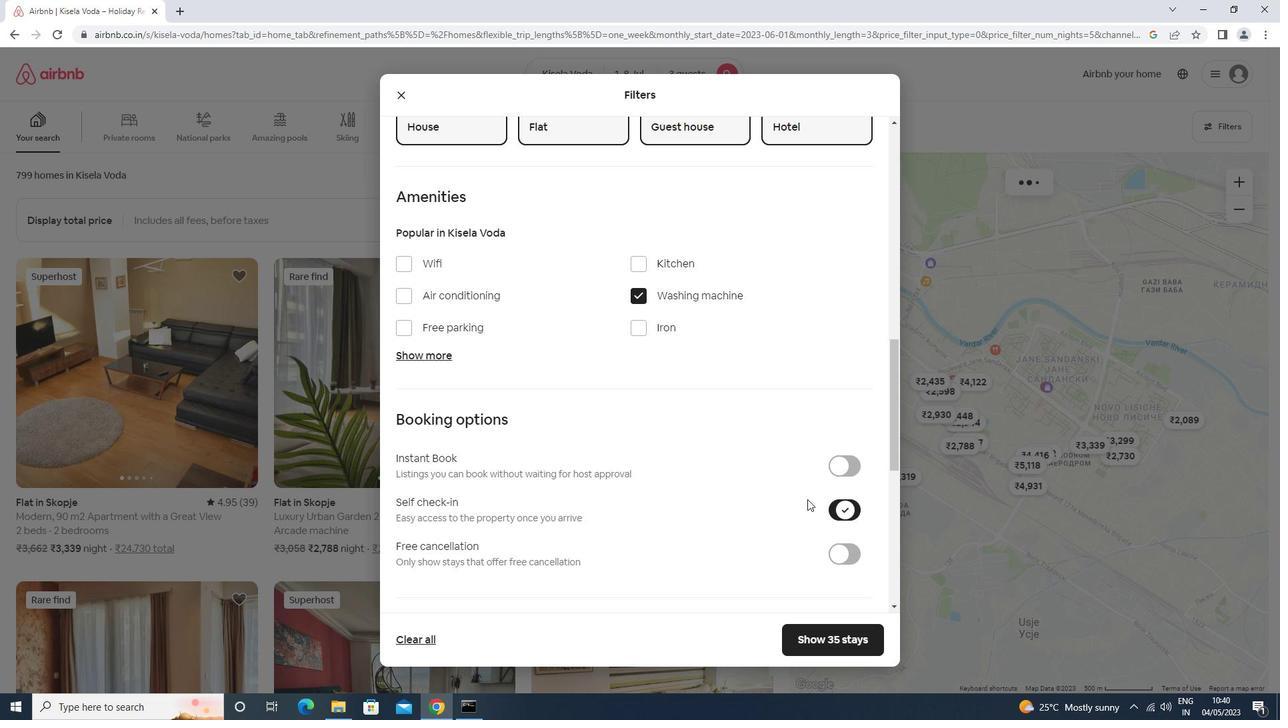 
Action: Mouse moved to (738, 497)
Screenshot: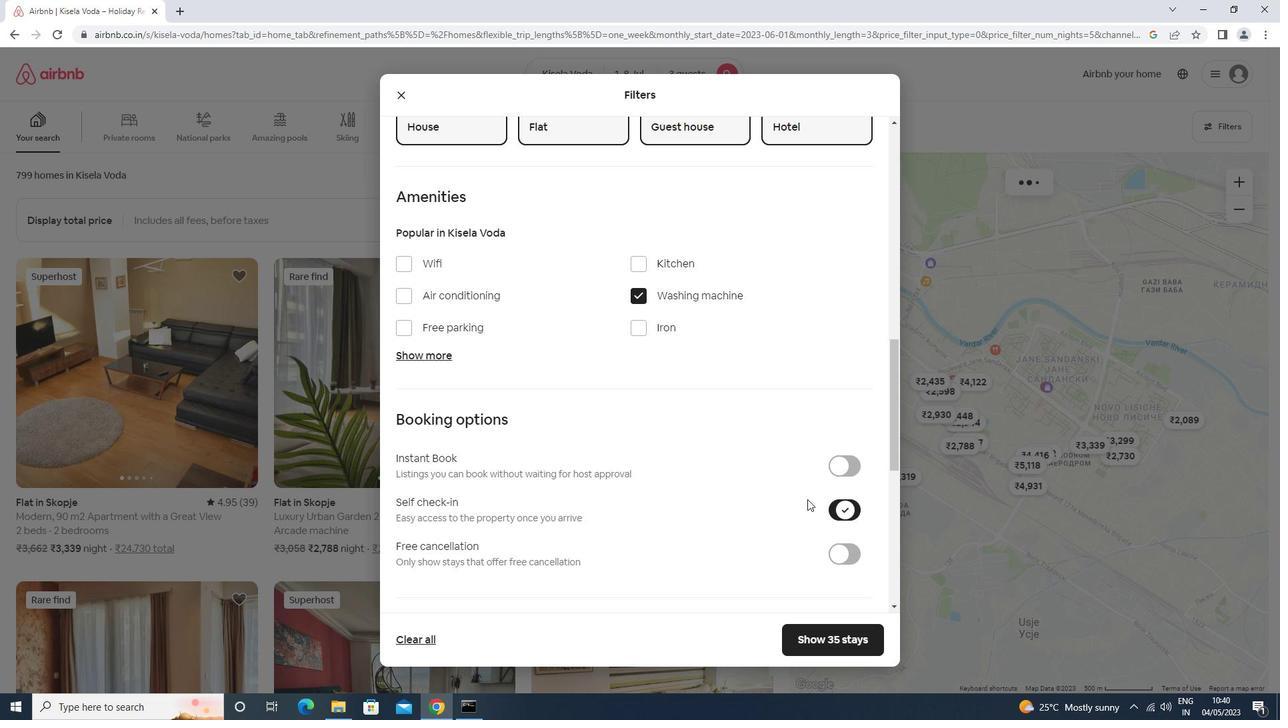 
Action: Mouse scrolled (738, 496) with delta (0, 0)
Screenshot: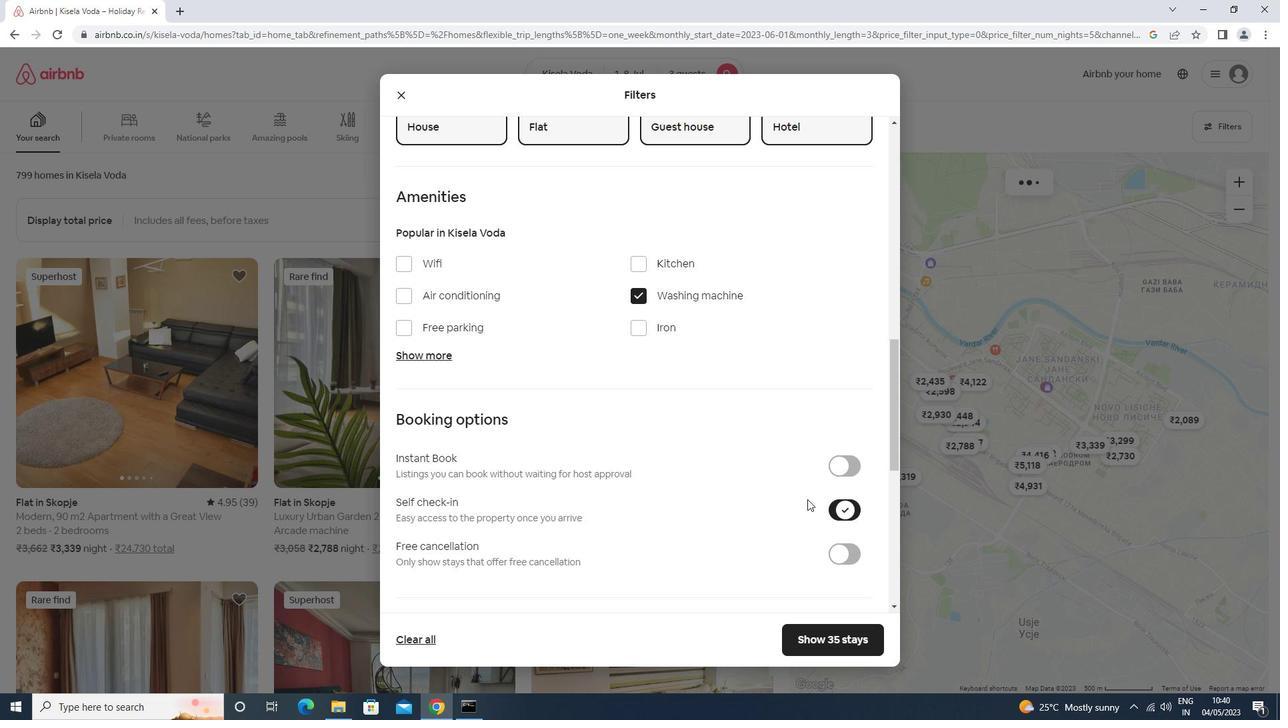 
Action: Mouse moved to (727, 496)
Screenshot: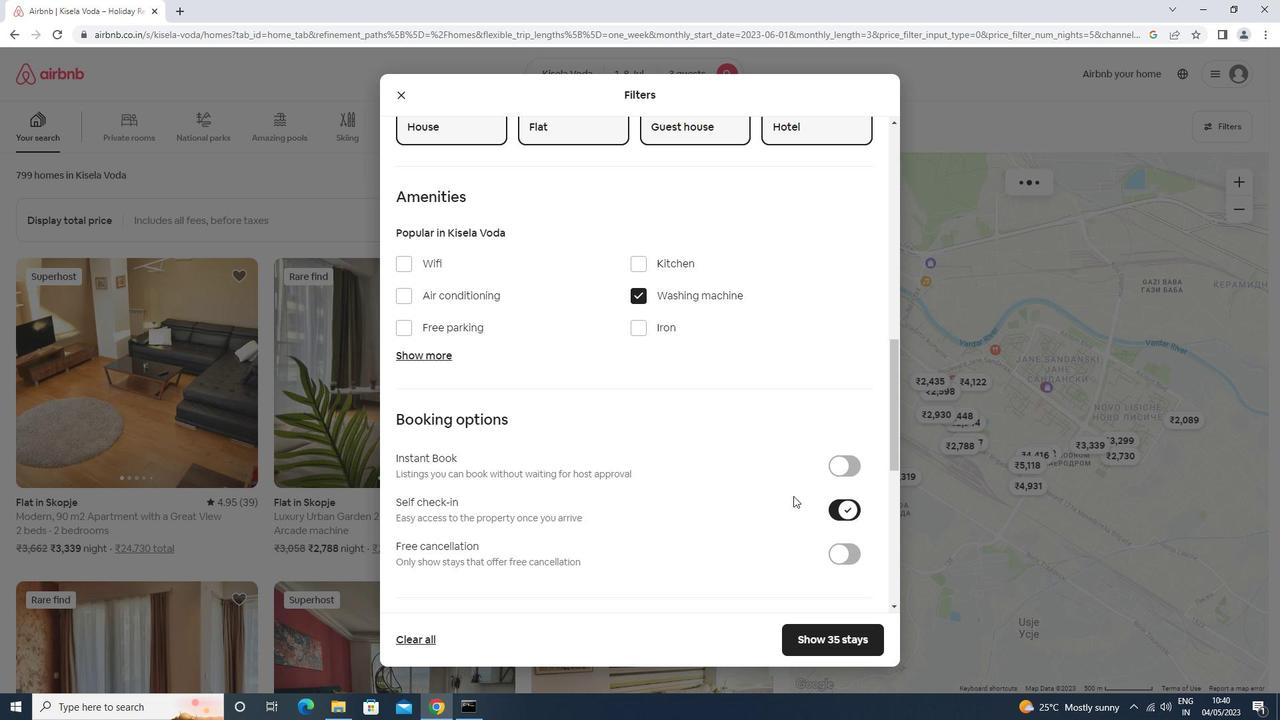 
Action: Mouse scrolled (727, 496) with delta (0, 0)
Screenshot: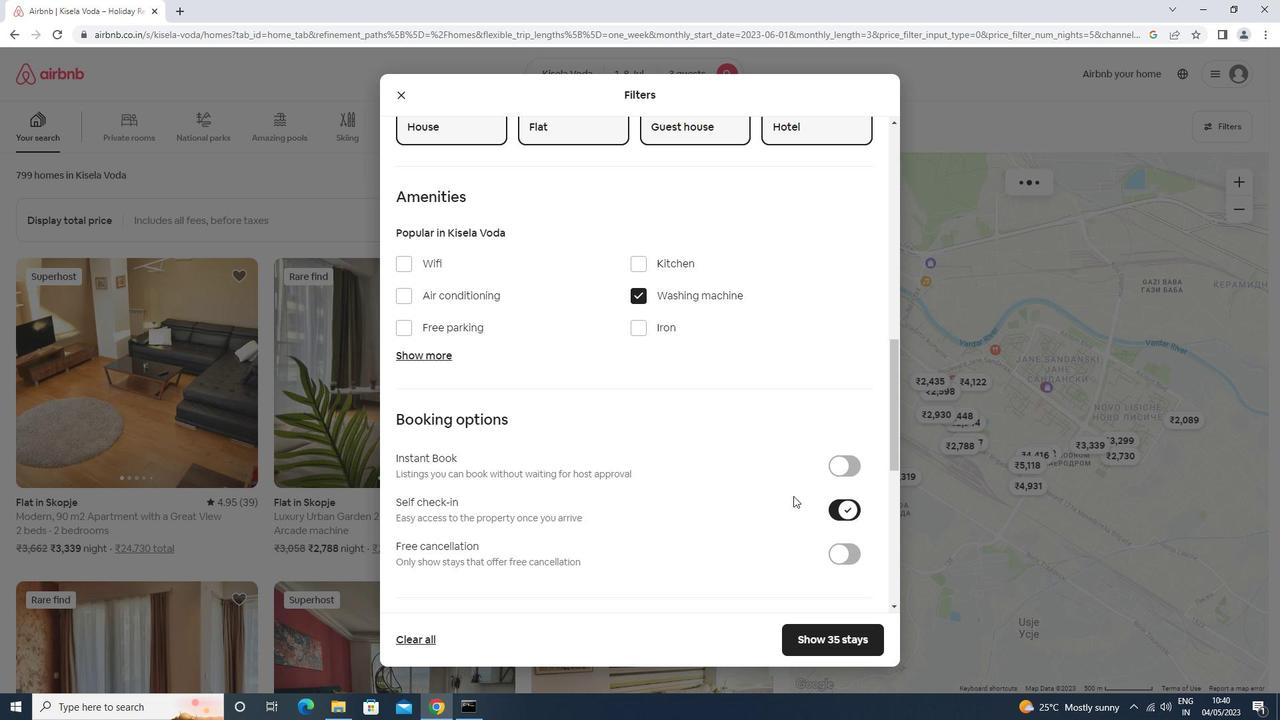 
Action: Mouse moved to (693, 487)
Screenshot: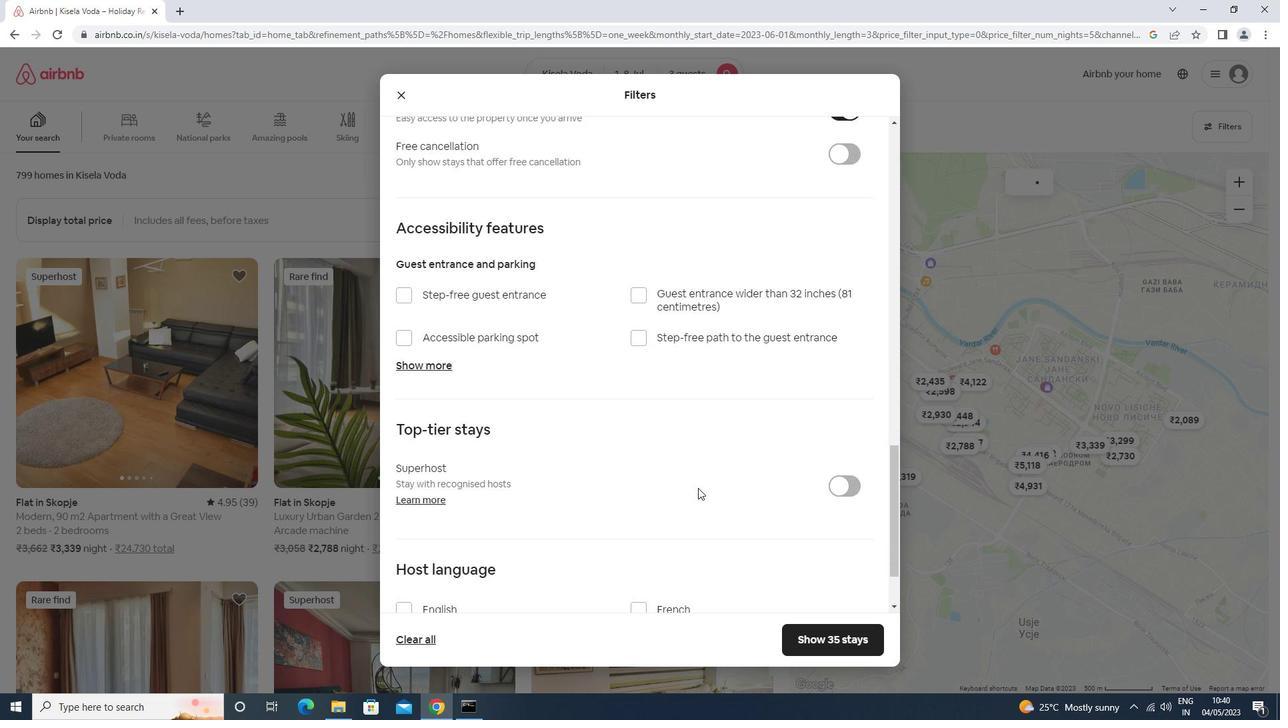 
Action: Mouse scrolled (693, 486) with delta (0, 0)
Screenshot: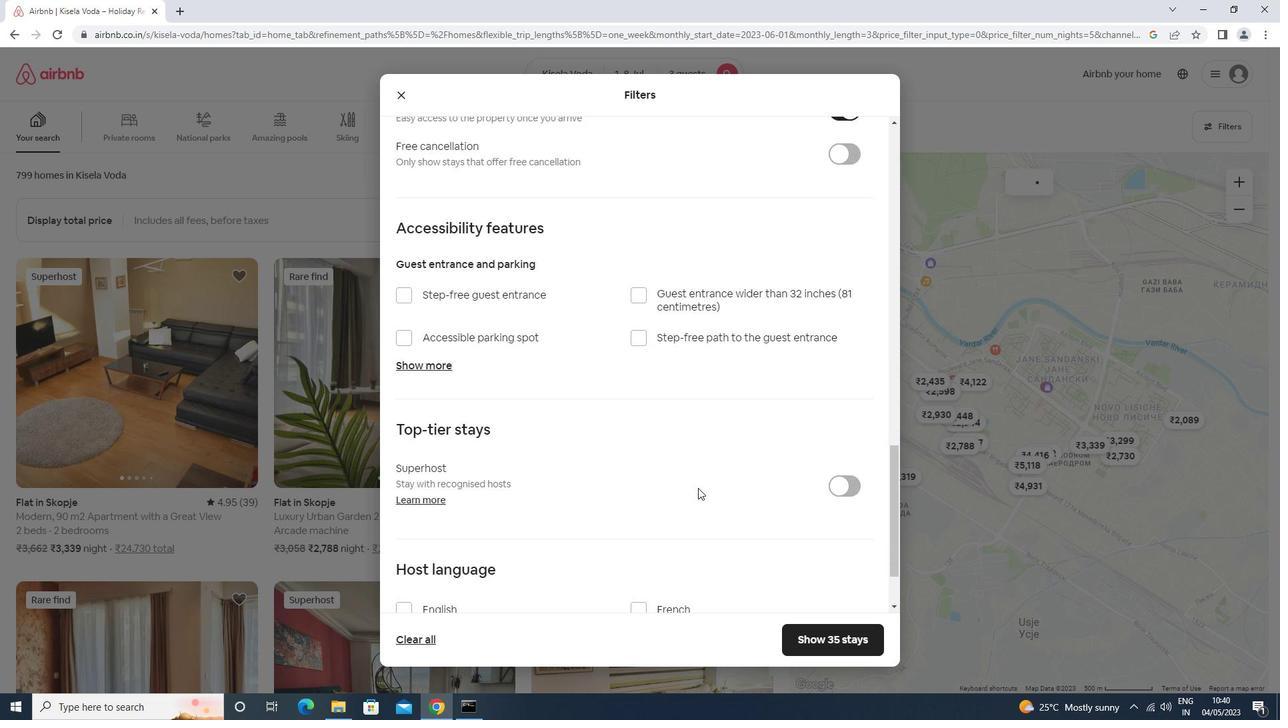 
Action: Mouse moved to (687, 487)
Screenshot: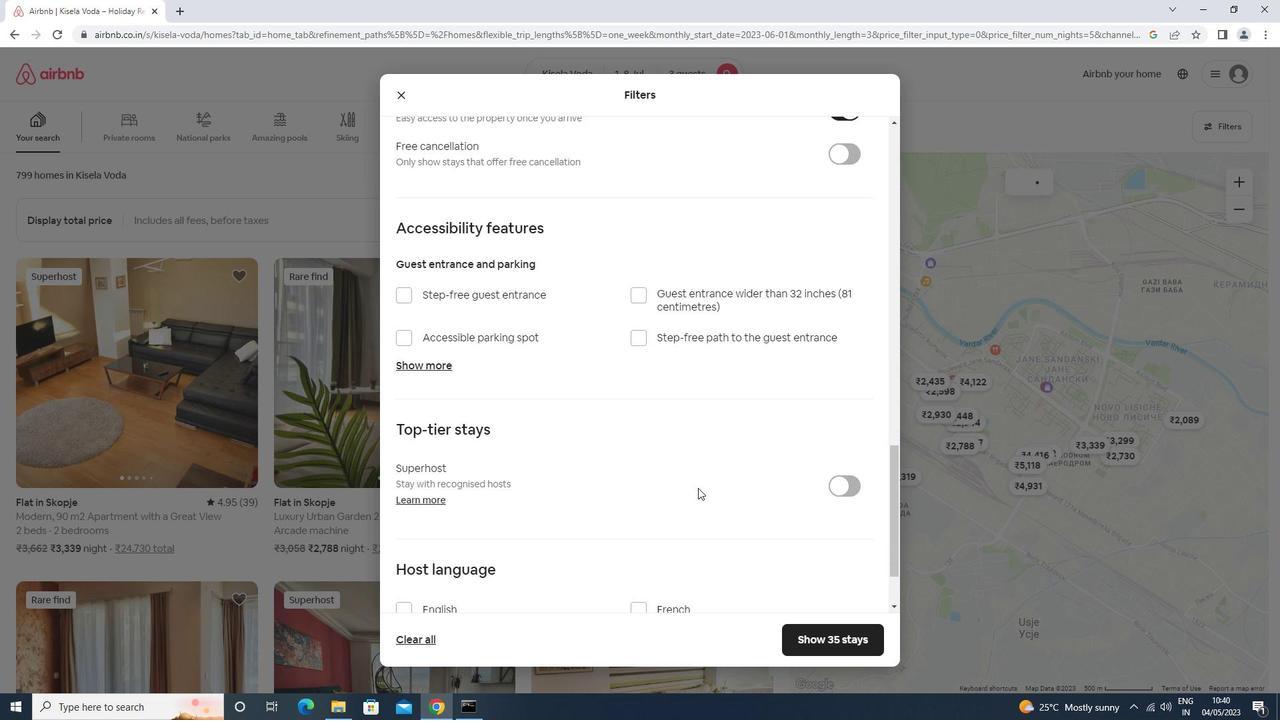 
Action: Mouse scrolled (687, 486) with delta (0, 0)
Screenshot: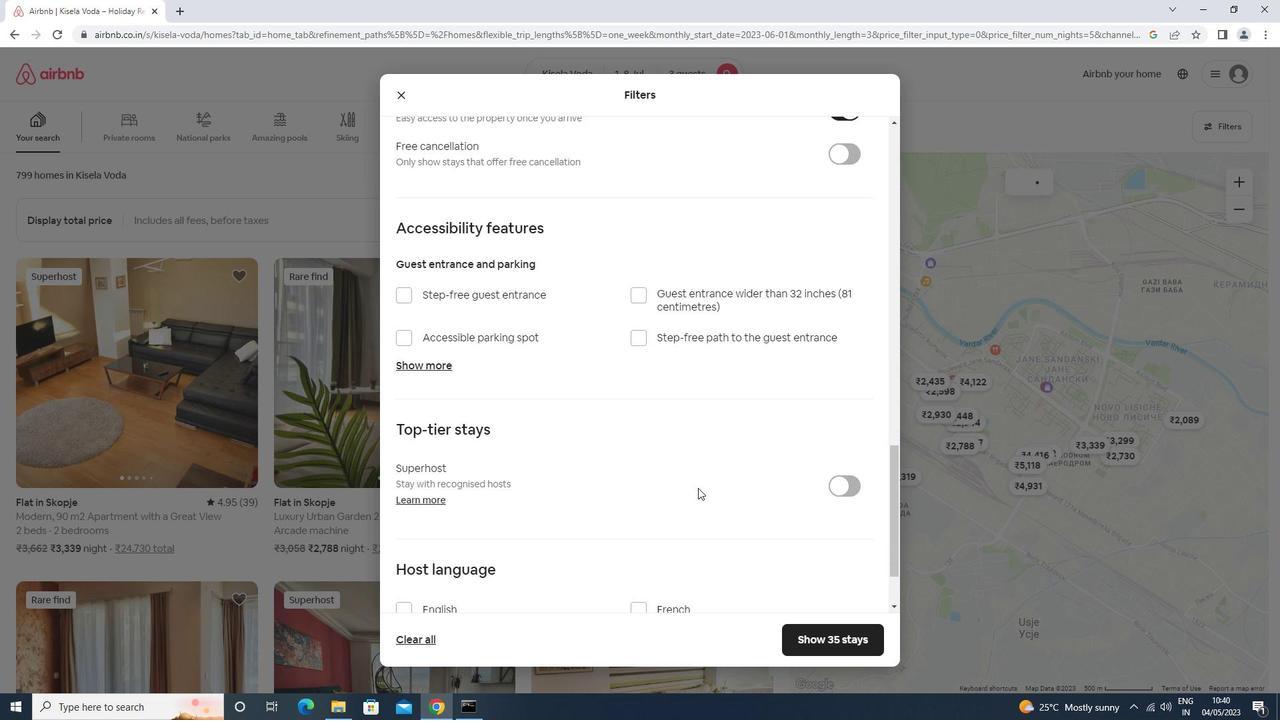 
Action: Mouse moved to (685, 488)
Screenshot: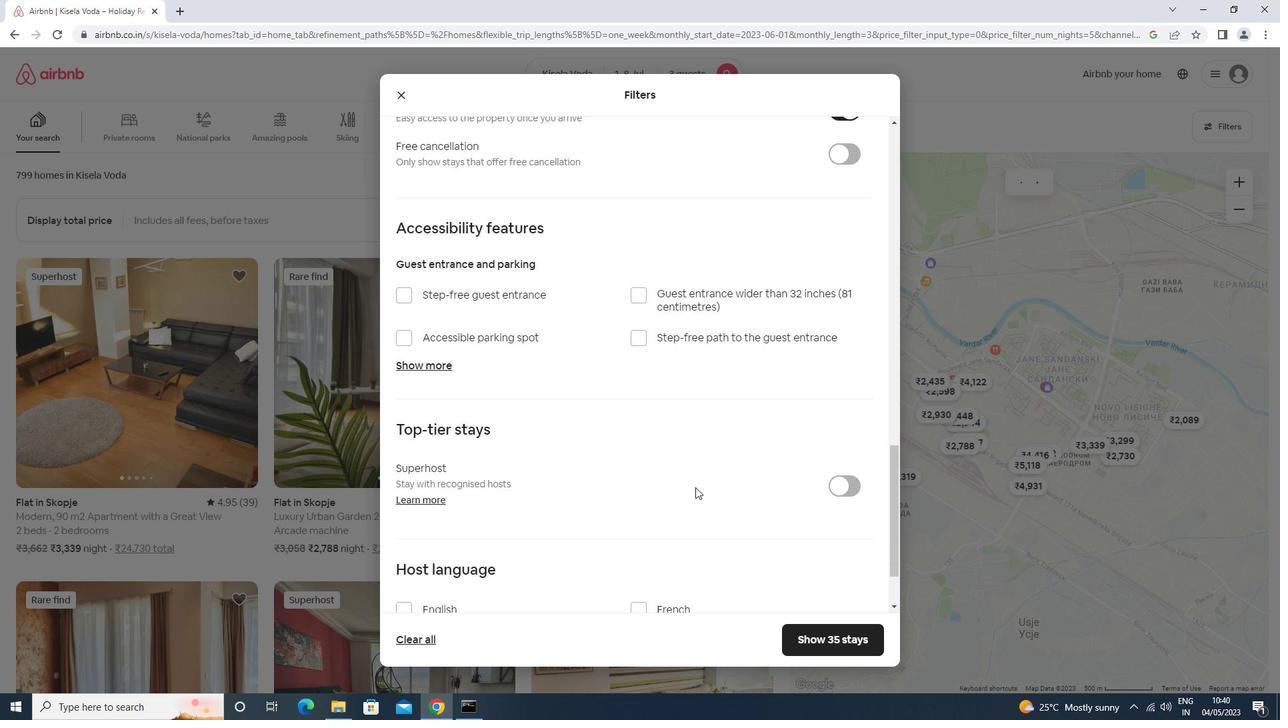 
Action: Mouse scrolled (685, 488) with delta (0, 0)
Screenshot: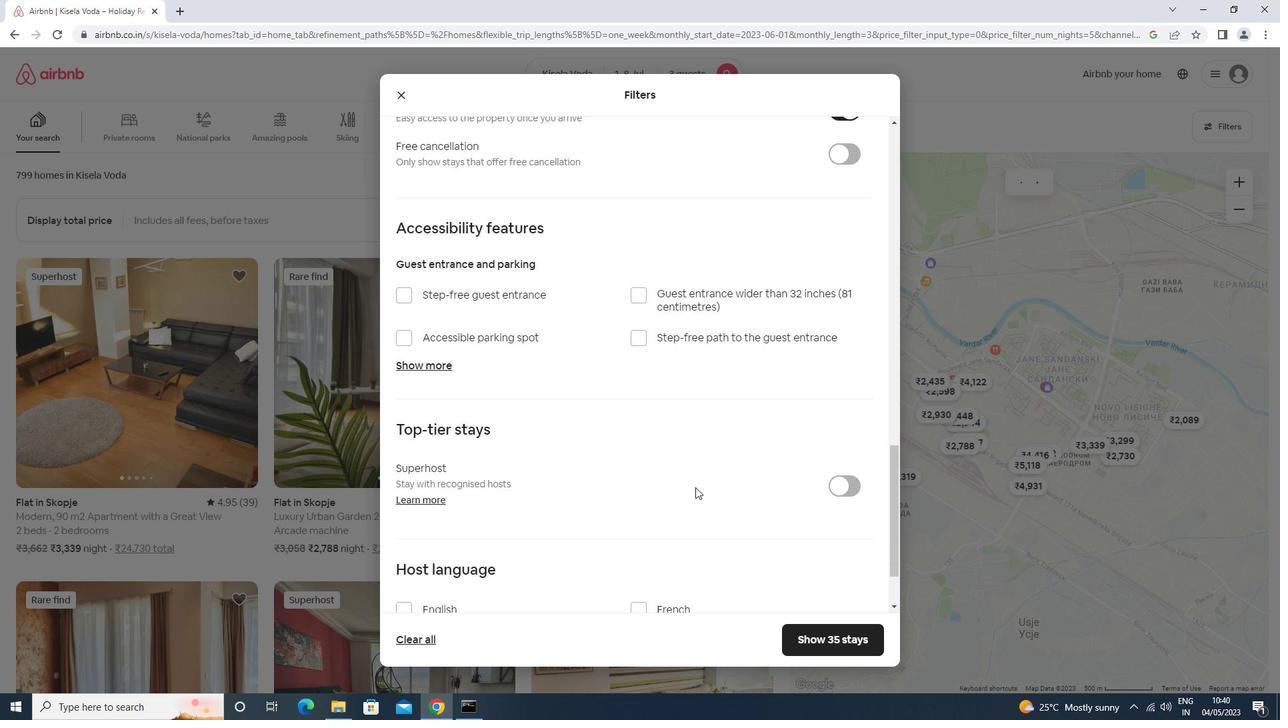 
Action: Mouse moved to (683, 488)
Screenshot: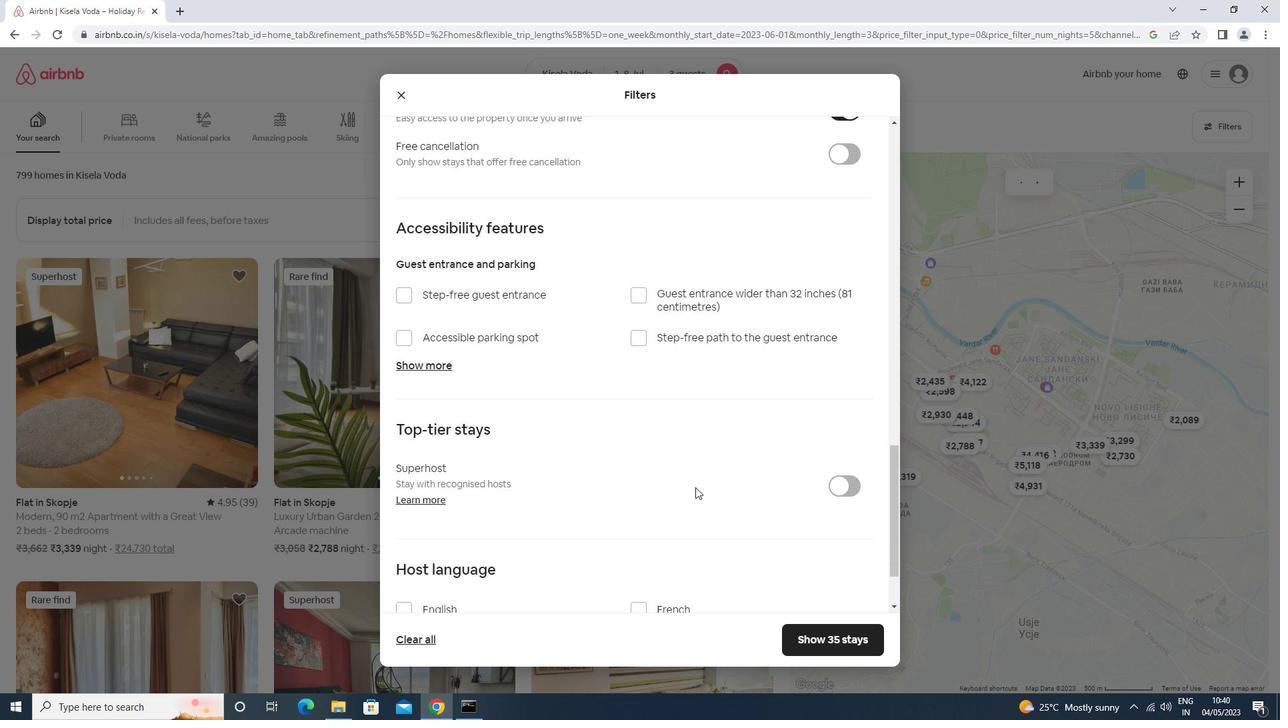 
Action: Mouse scrolled (683, 488) with delta (0, 0)
Screenshot: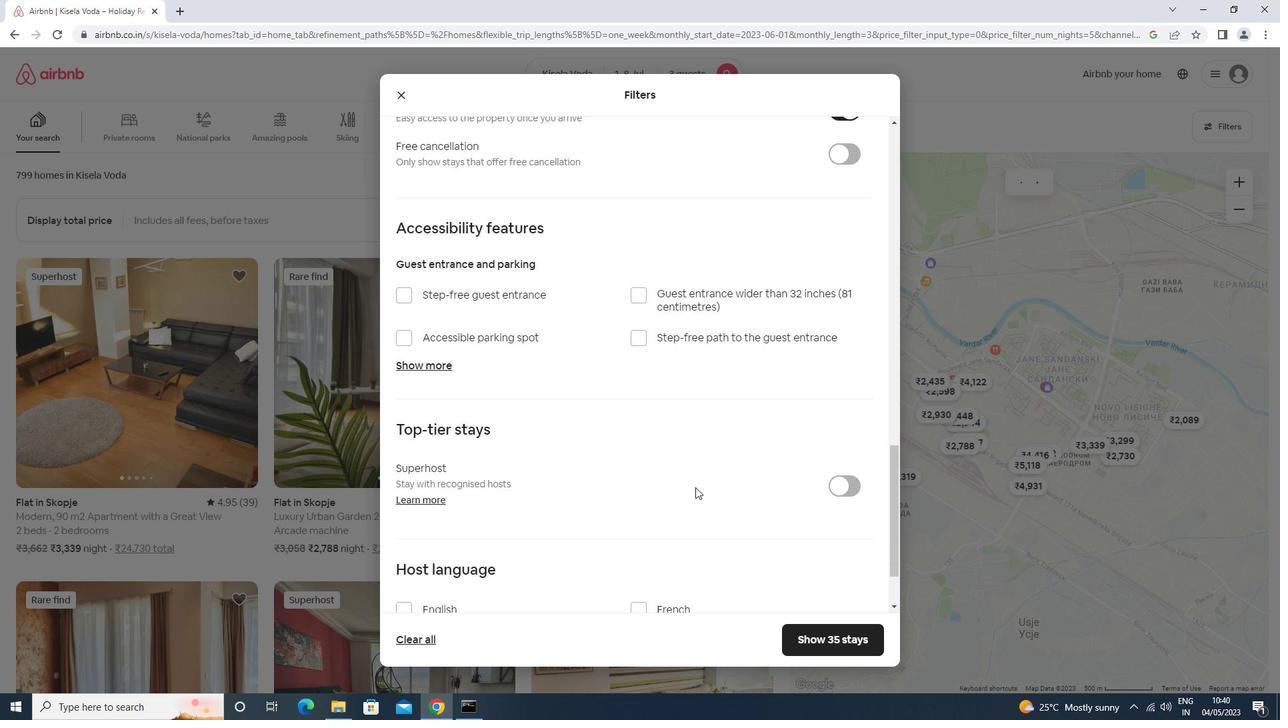 
Action: Mouse moved to (681, 489)
Screenshot: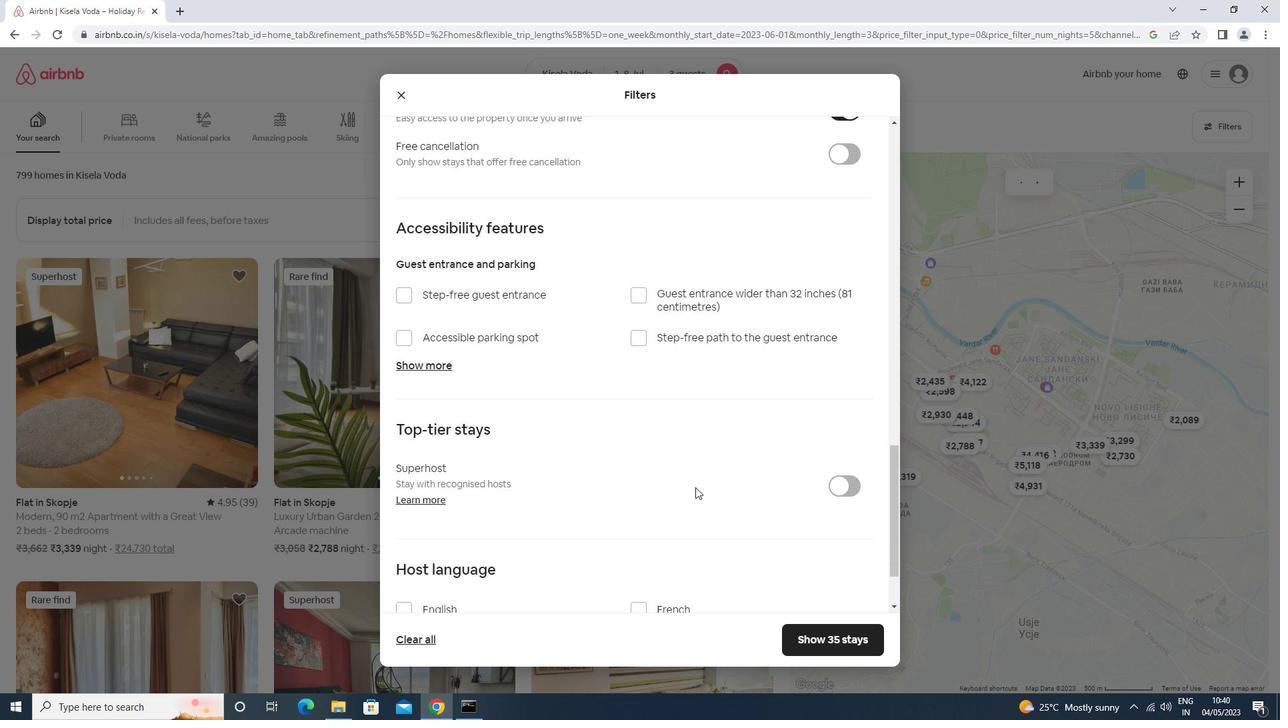 
Action: Mouse scrolled (681, 488) with delta (0, 0)
Screenshot: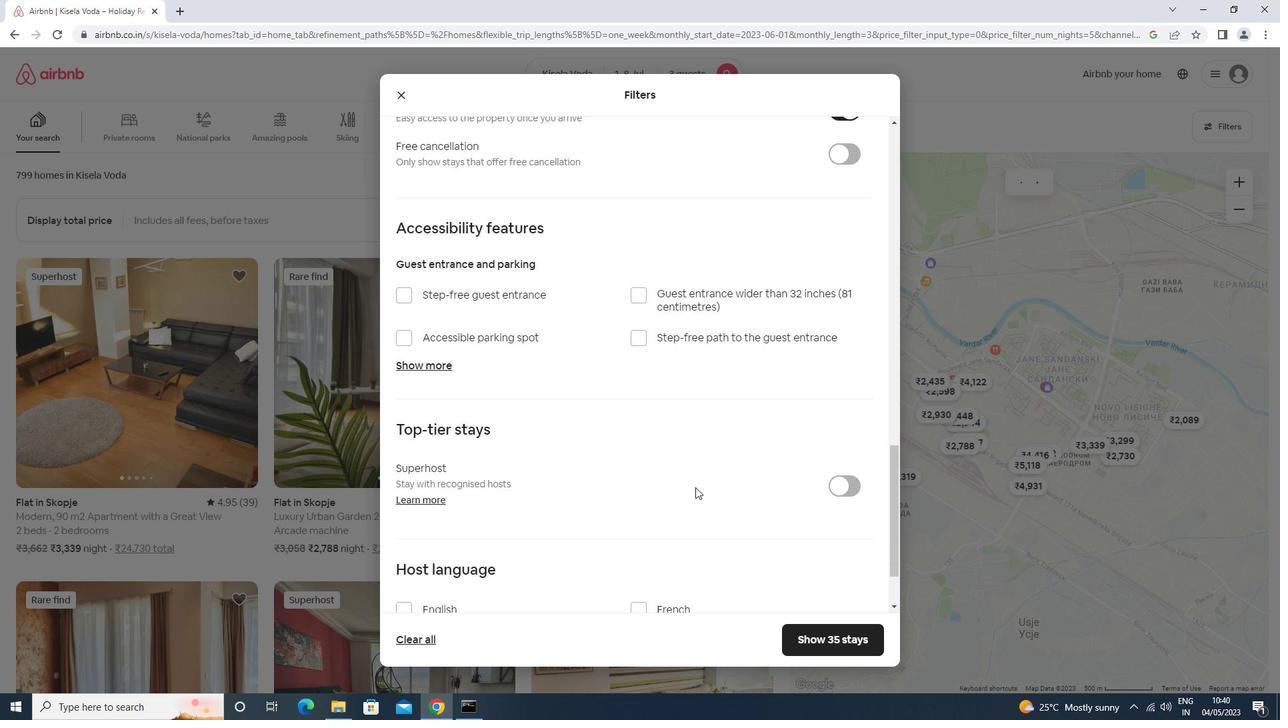 
Action: Mouse moved to (432, 512)
Screenshot: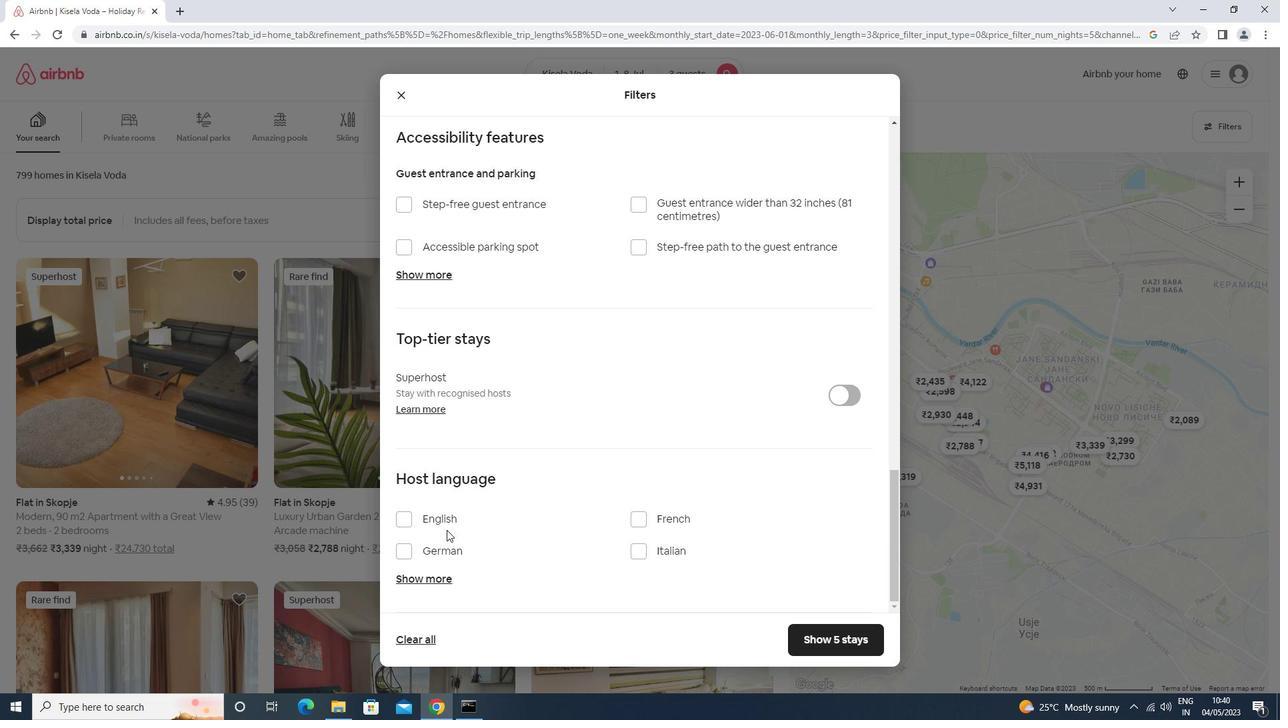 
Action: Mouse pressed left at (432, 512)
Screenshot: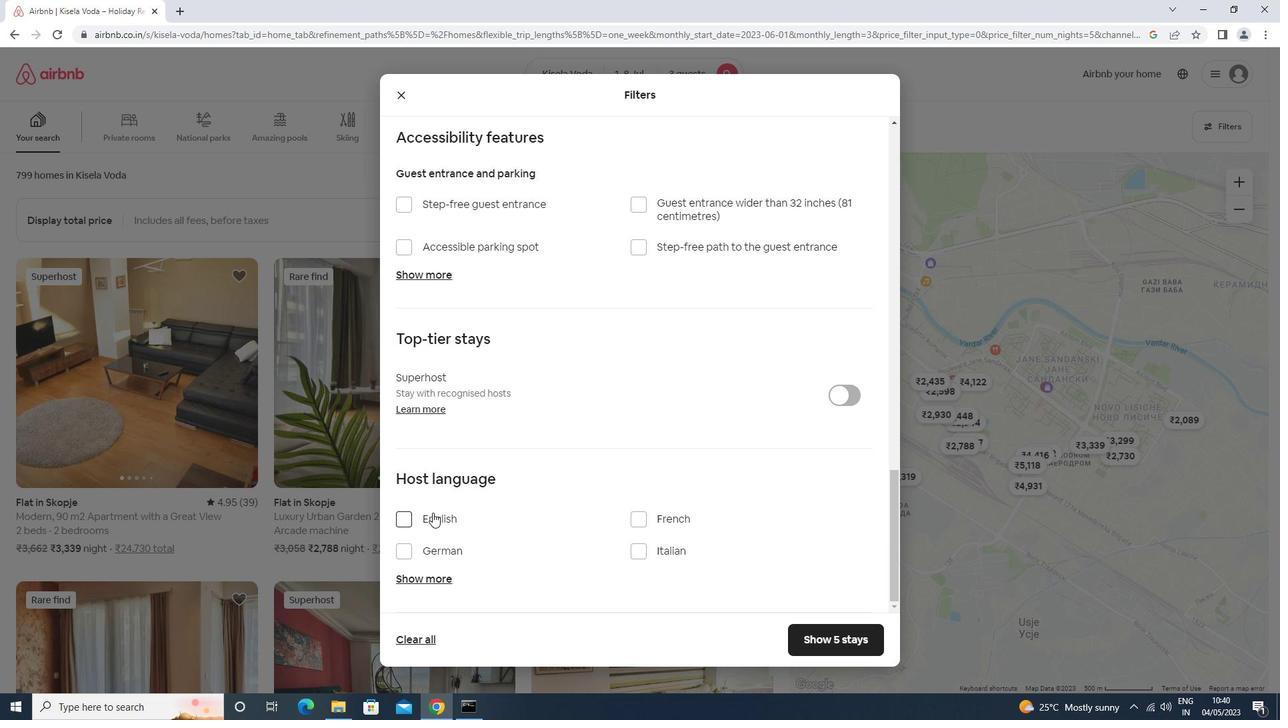 
Action: Mouse moved to (806, 635)
Screenshot: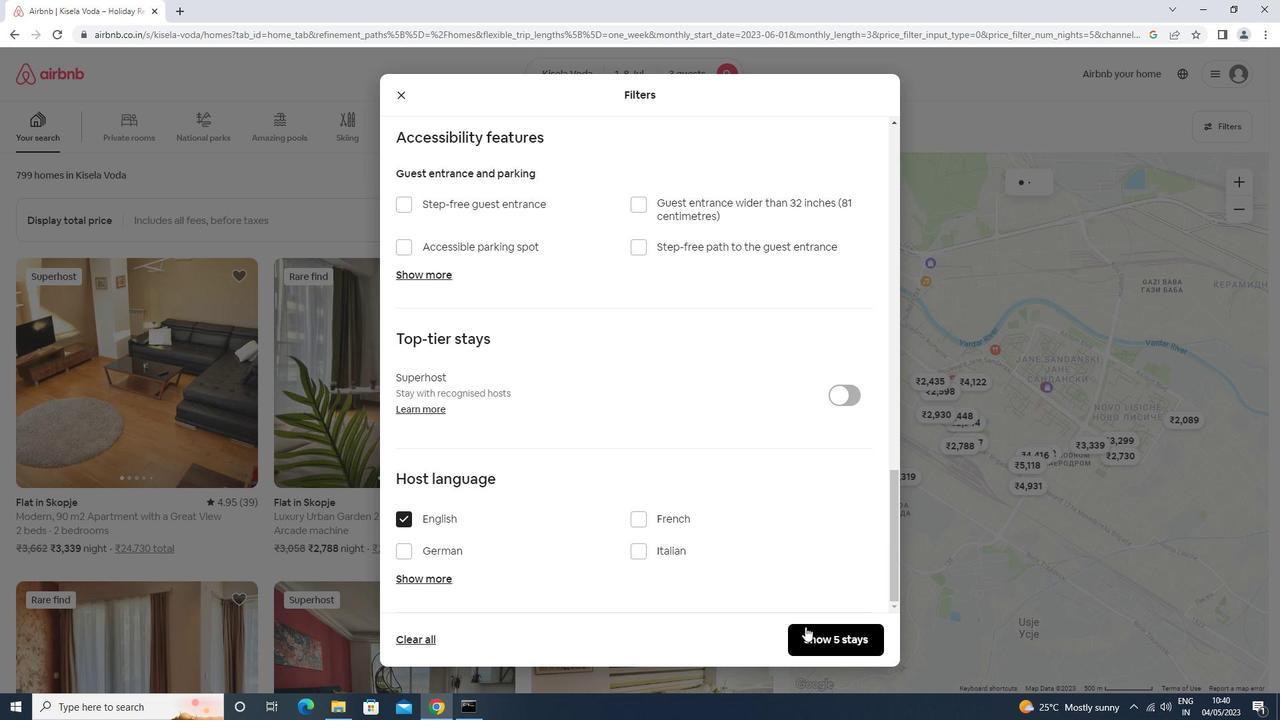 
Action: Mouse pressed left at (806, 635)
Screenshot: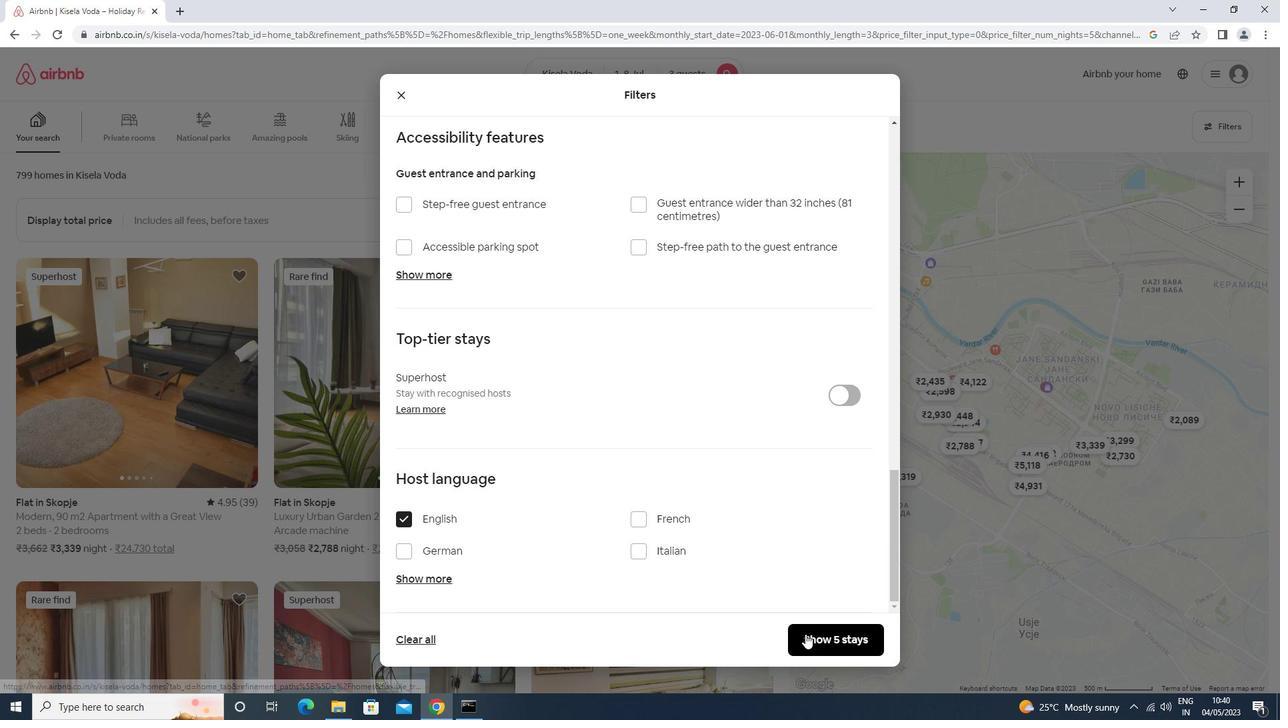 
Action: Mouse moved to (806, 633)
Screenshot: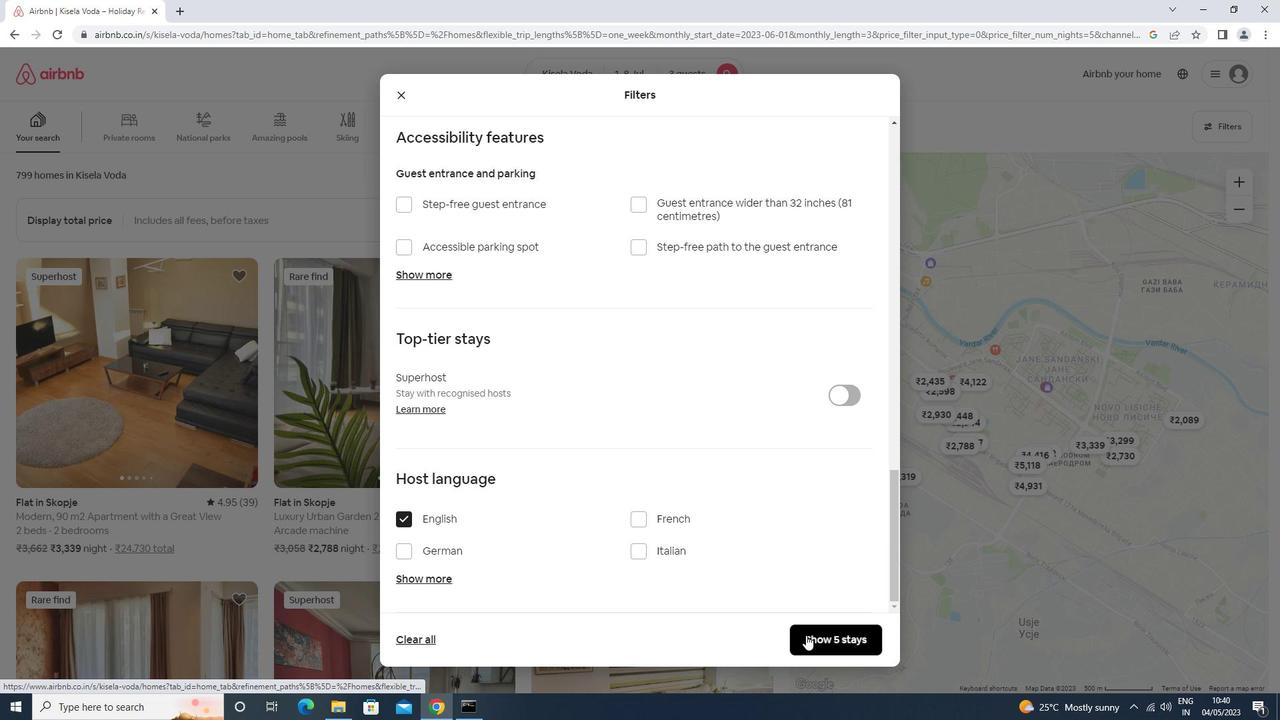 
